 Task: Look for space in Itapecuru Mirim, Brazil from 7th July, 2023 to 15th July, 2023 for 6 adults in price range Rs.15000 to Rs.20000. Place can be entire place with 3 bedrooms having 3 beds and 3 bathrooms. Property type can be house, flat, guest house. Booking option can be shelf check-in. Required host language is Spanish.
Action: Mouse moved to (477, 97)
Screenshot: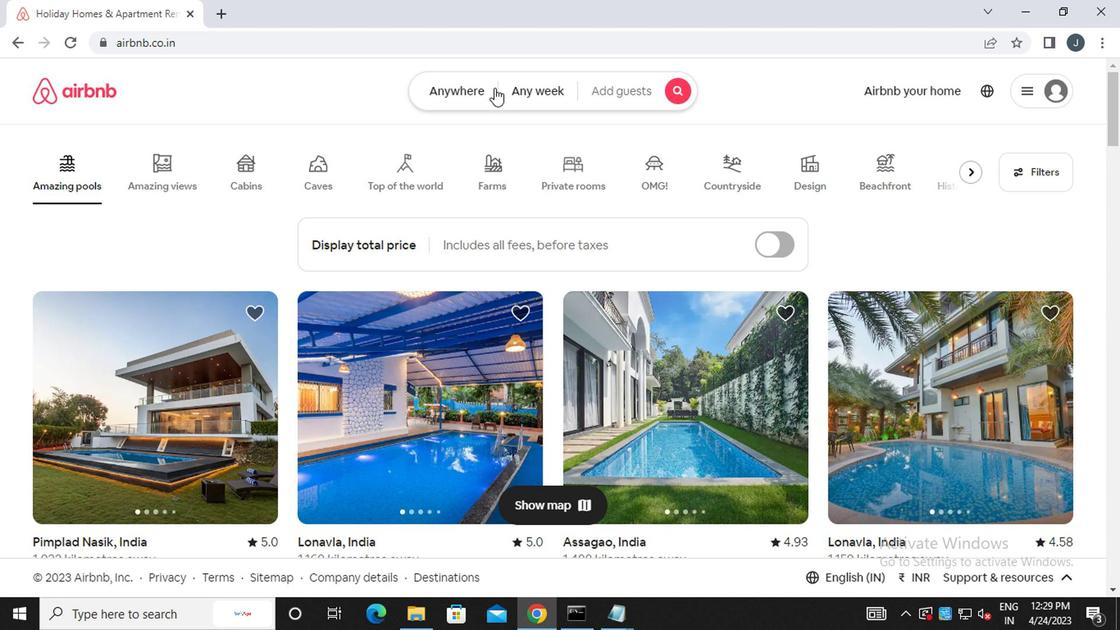 
Action: Mouse pressed left at (477, 97)
Screenshot: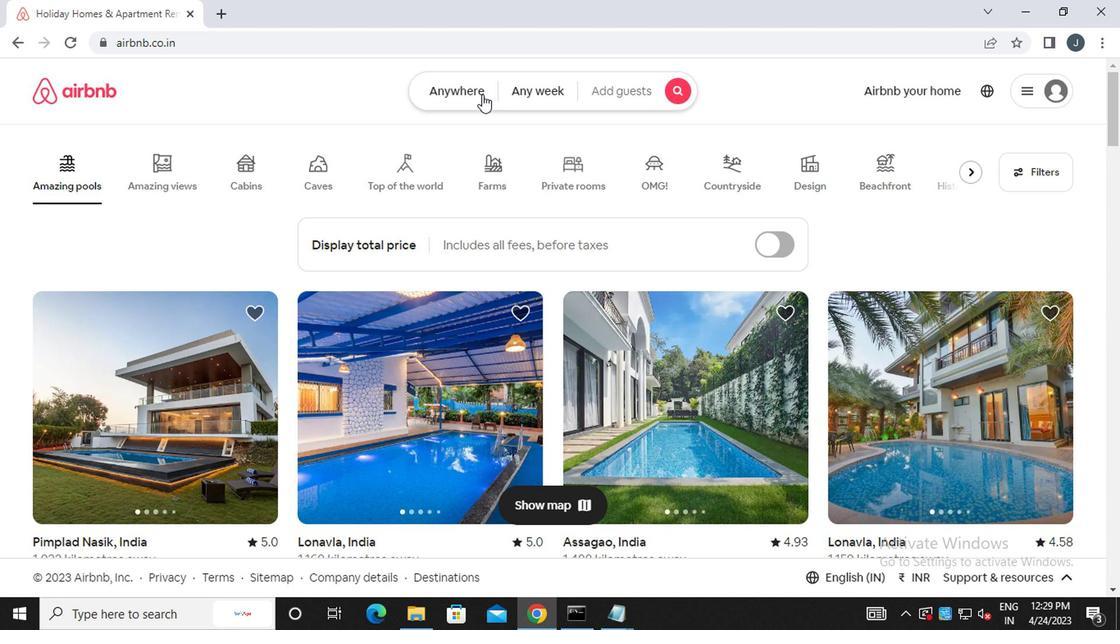 
Action: Mouse moved to (274, 152)
Screenshot: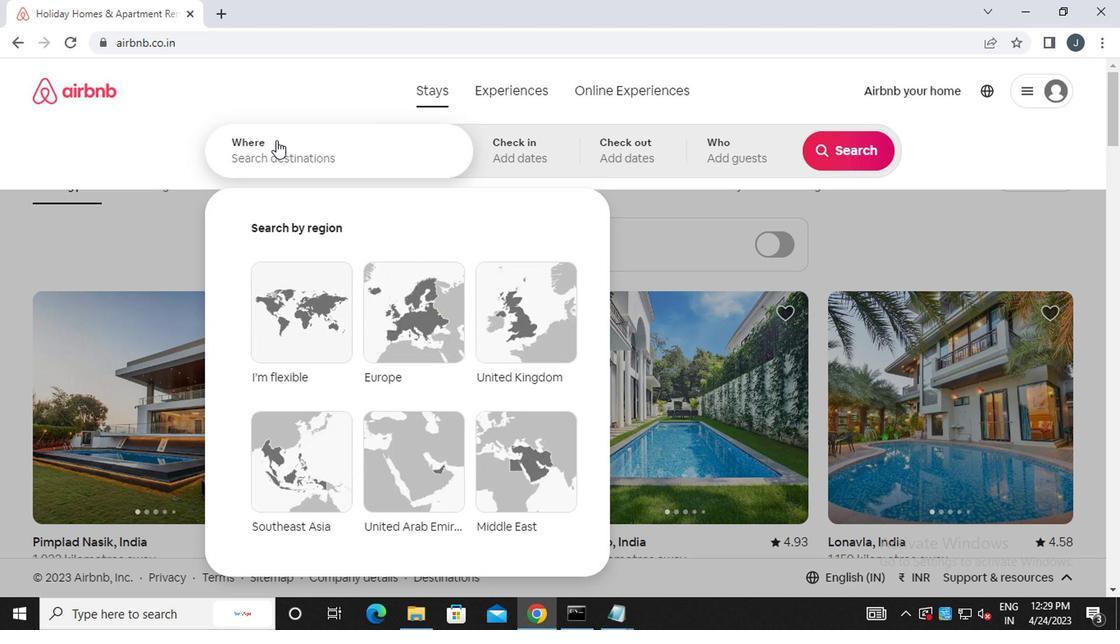 
Action: Mouse pressed left at (274, 152)
Screenshot: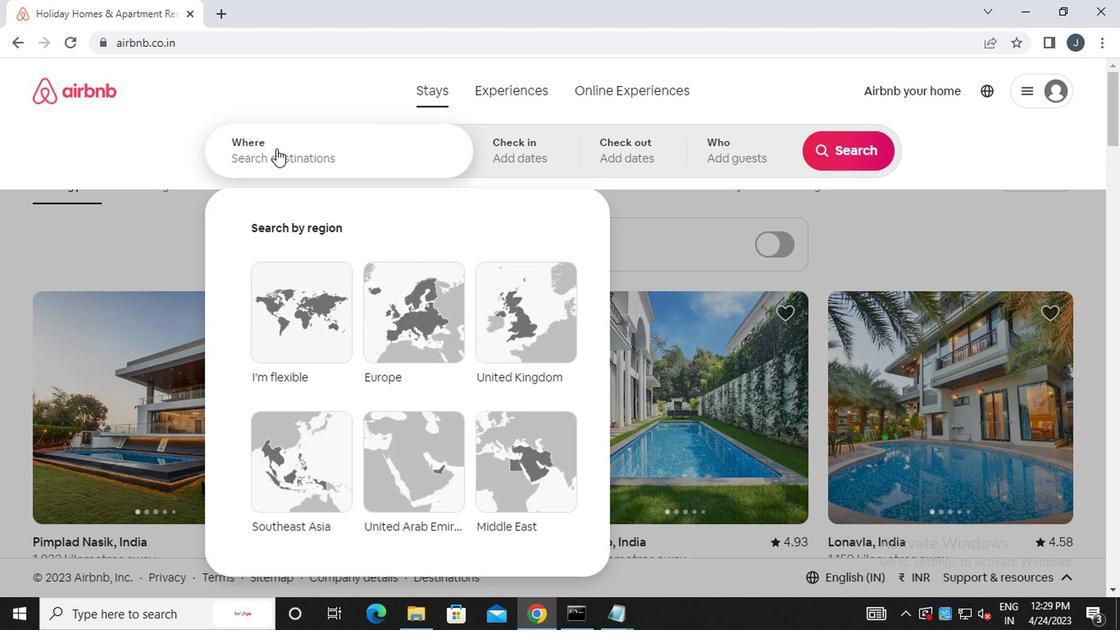 
Action: Mouse moved to (274, 152)
Screenshot: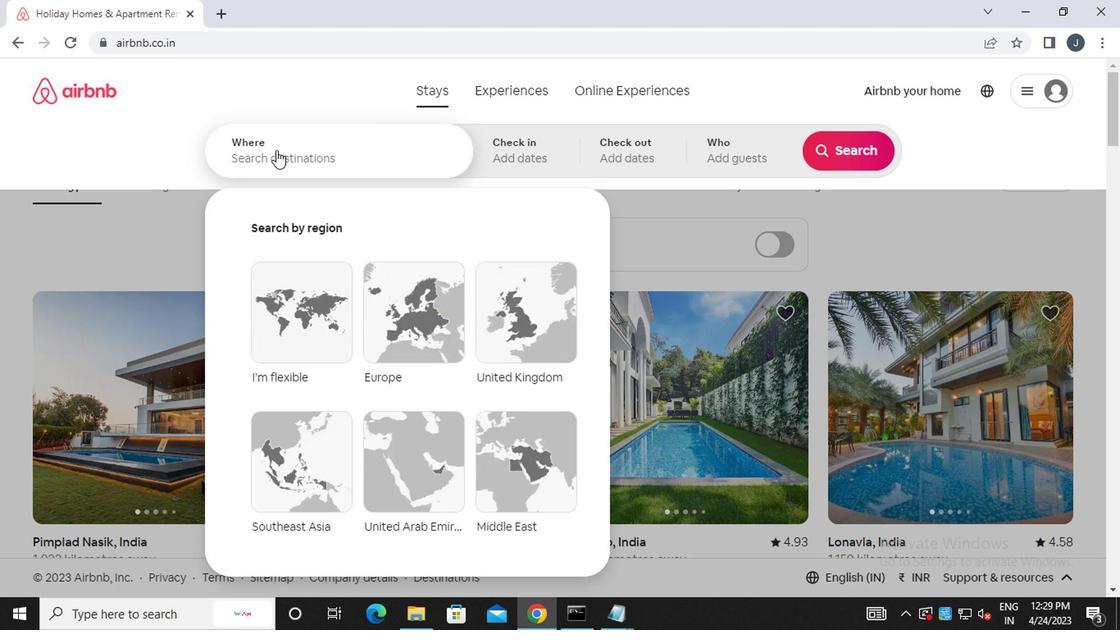 
Action: Key pressed i<Key.caps_lock>tapecuru<Key.space><Key.caps_lock>m<Key.caps_lock>irim,<Key.caps_lock><Key.space>b<Key.caps_lock>razil
Screenshot: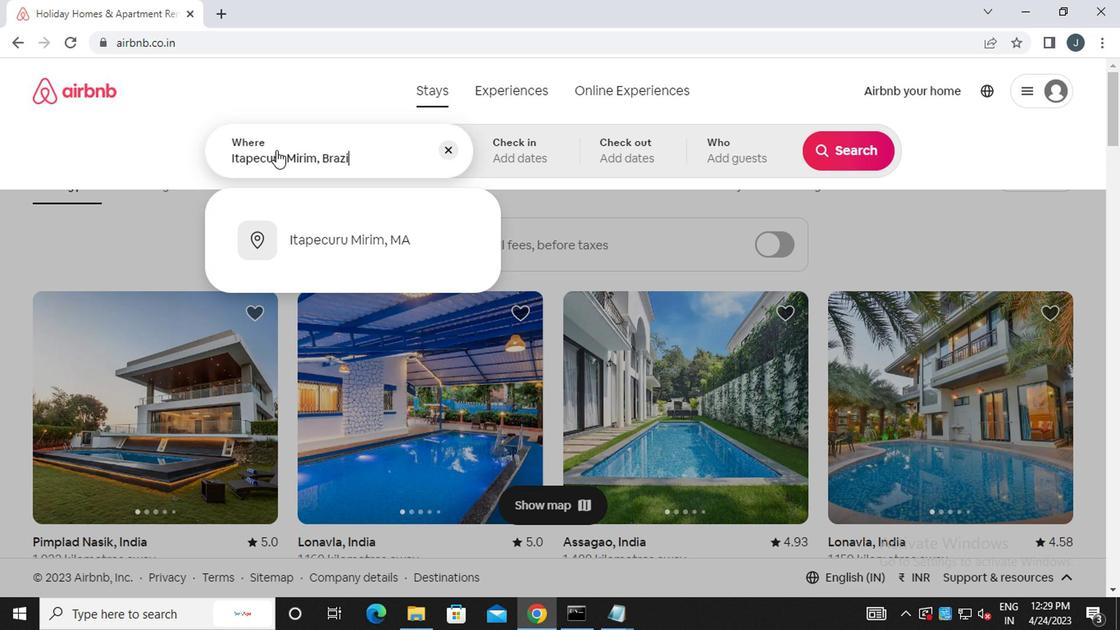 
Action: Mouse moved to (523, 155)
Screenshot: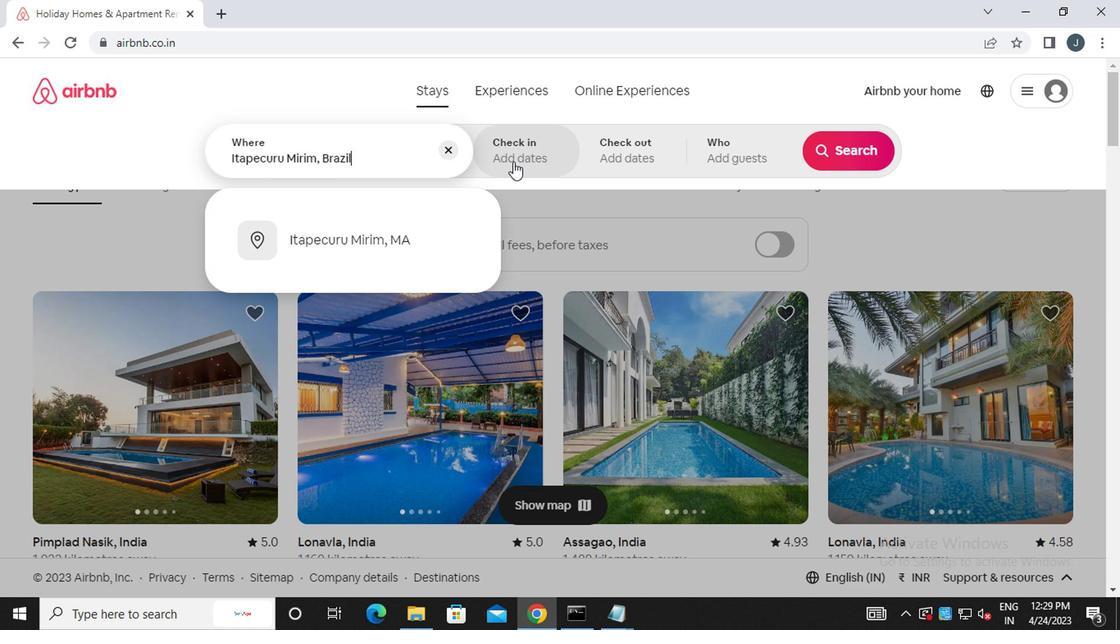 
Action: Mouse pressed left at (523, 155)
Screenshot: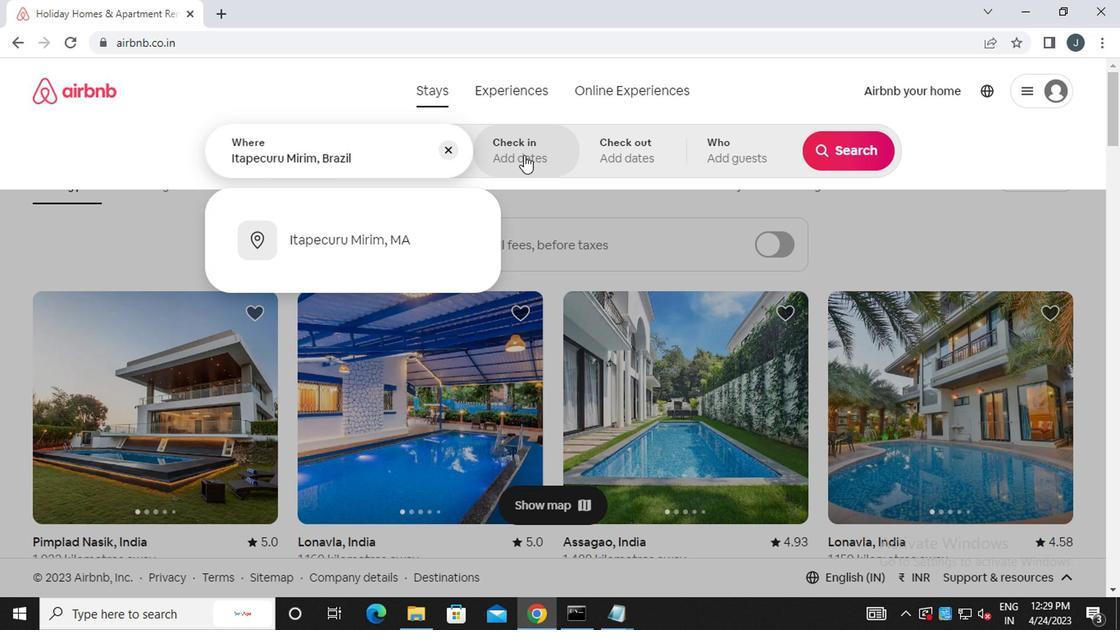 
Action: Mouse moved to (841, 285)
Screenshot: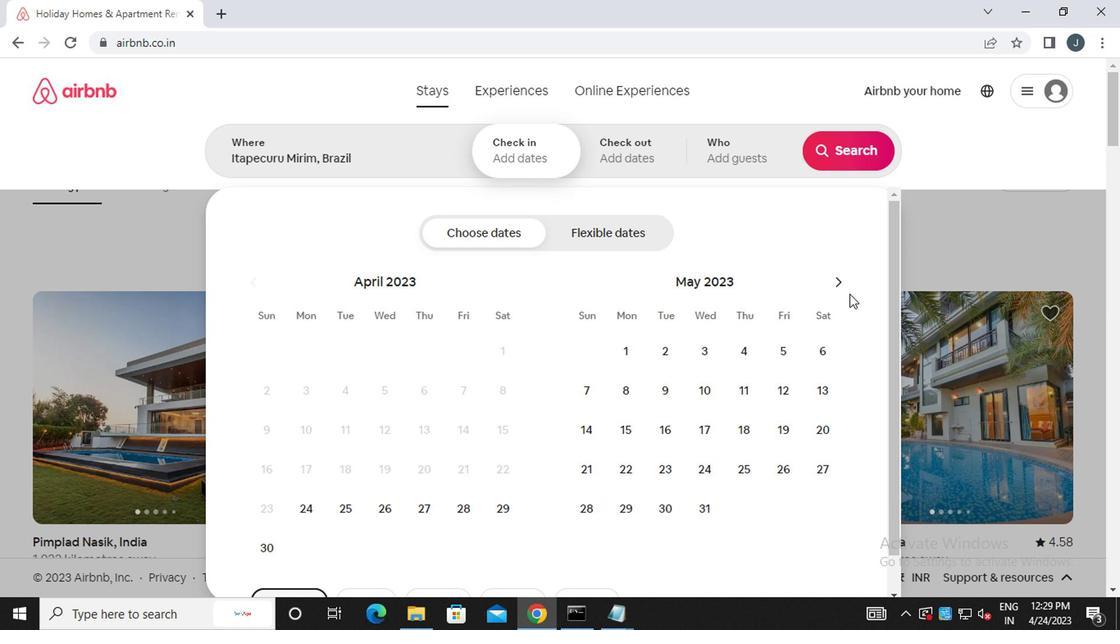 
Action: Mouse pressed left at (841, 285)
Screenshot: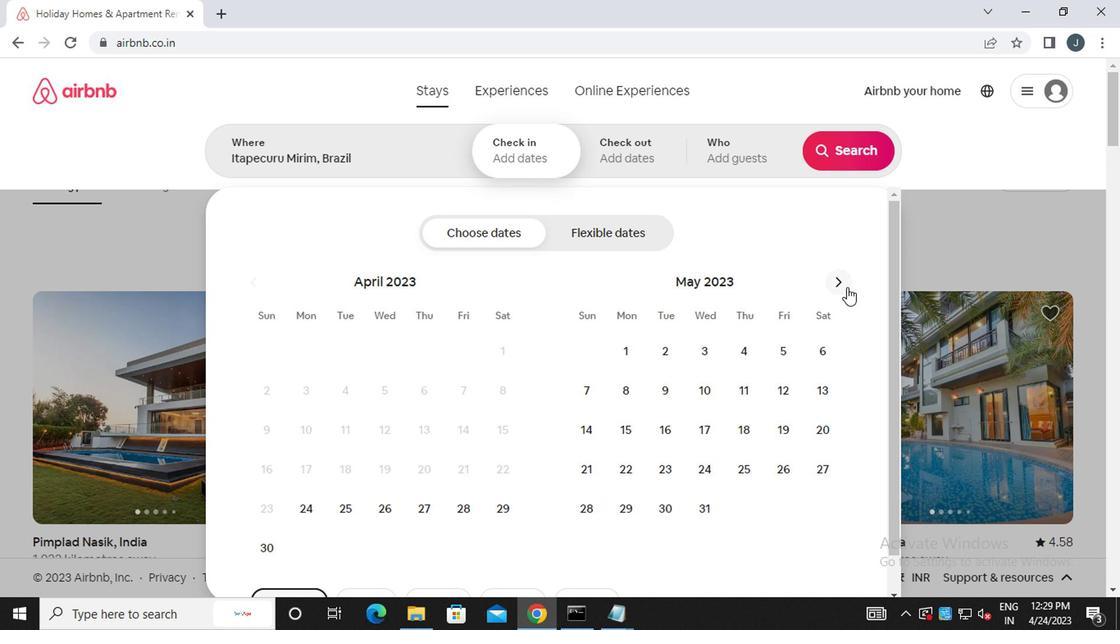 
Action: Mouse pressed left at (841, 285)
Screenshot: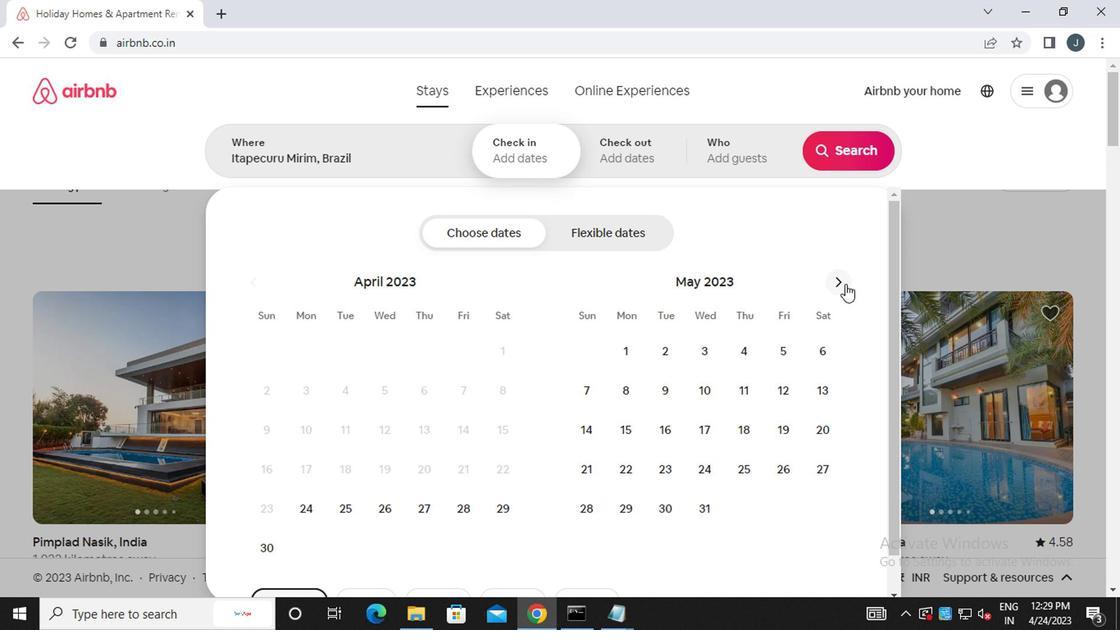
Action: Mouse pressed left at (841, 285)
Screenshot: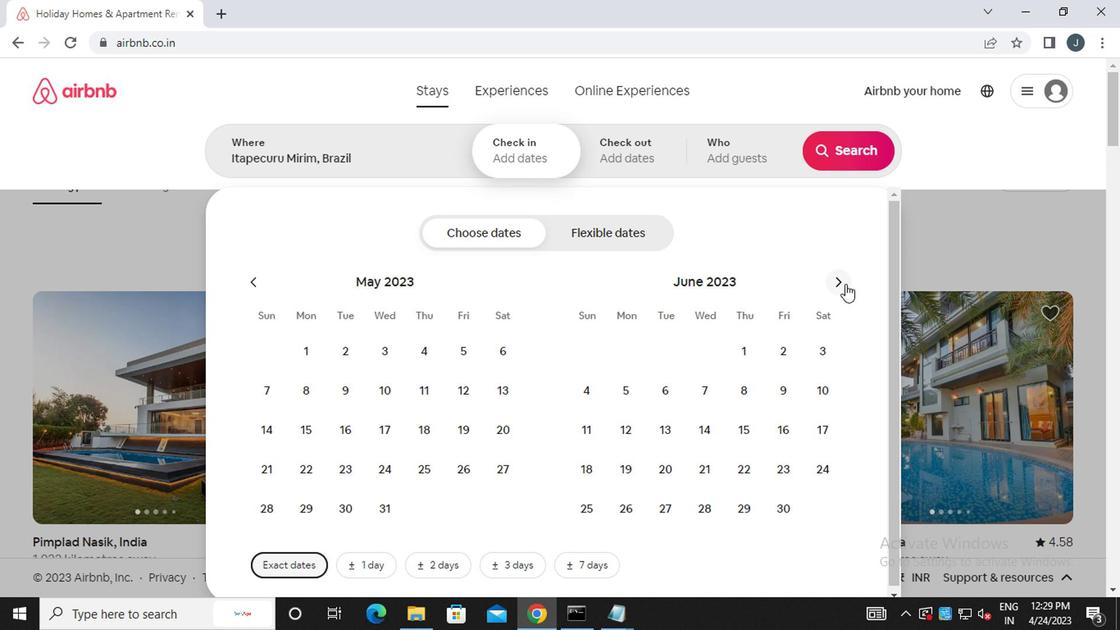
Action: Mouse moved to (775, 395)
Screenshot: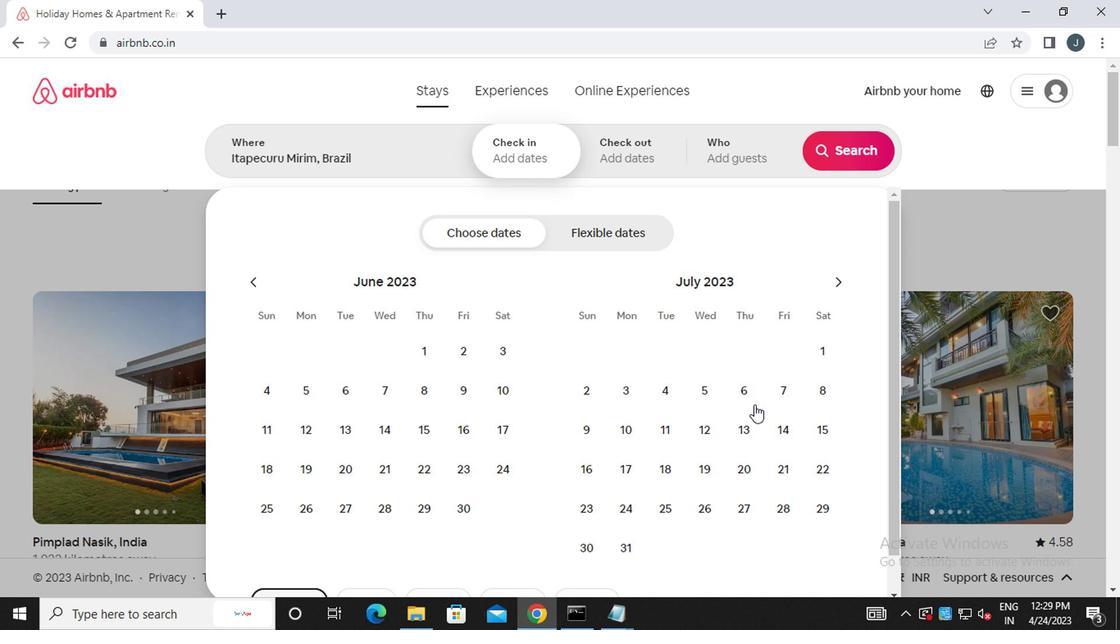 
Action: Mouse pressed left at (775, 395)
Screenshot: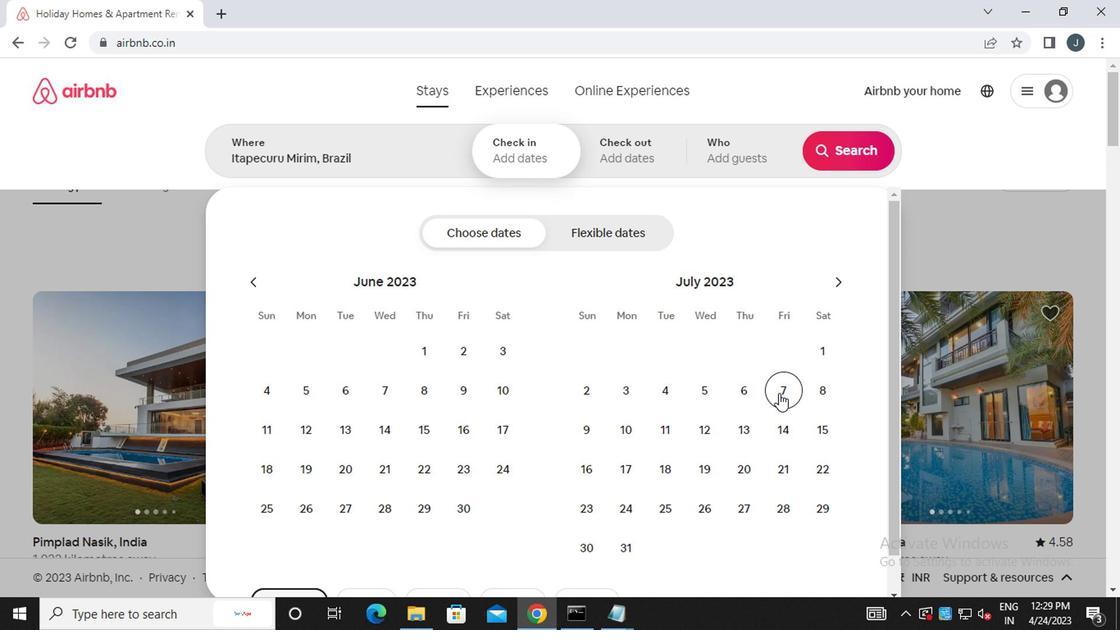 
Action: Mouse moved to (824, 435)
Screenshot: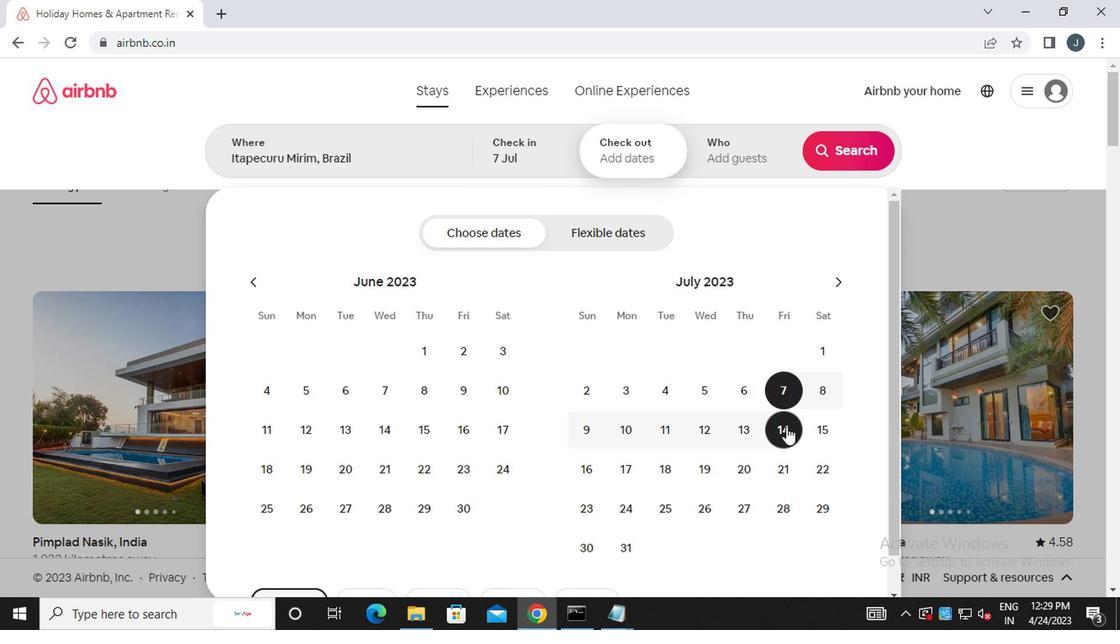 
Action: Mouse pressed left at (824, 435)
Screenshot: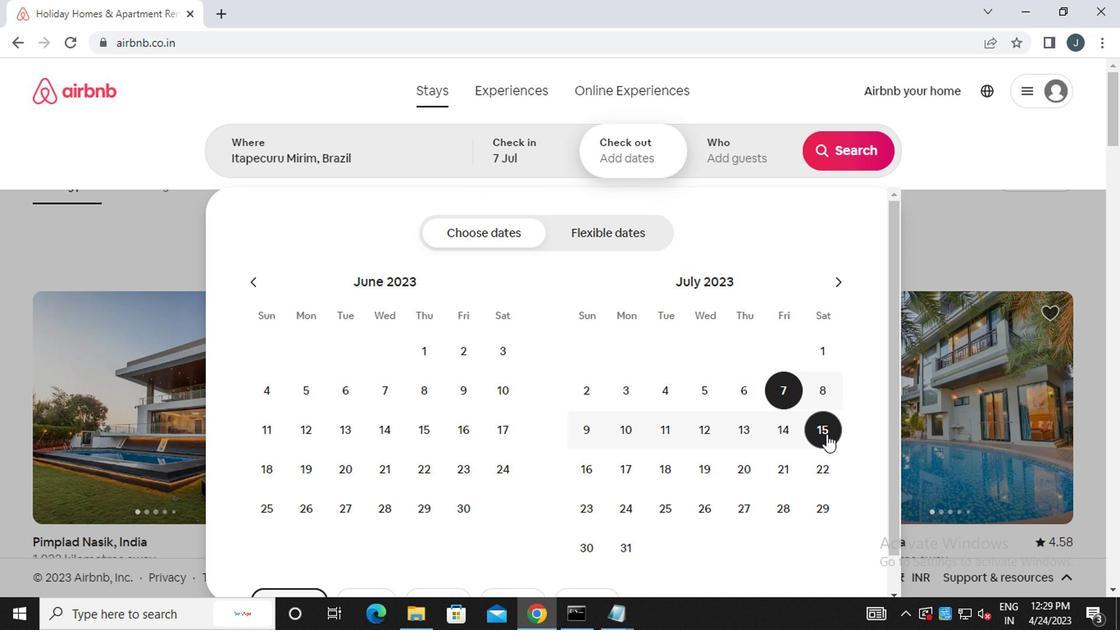 
Action: Mouse moved to (758, 158)
Screenshot: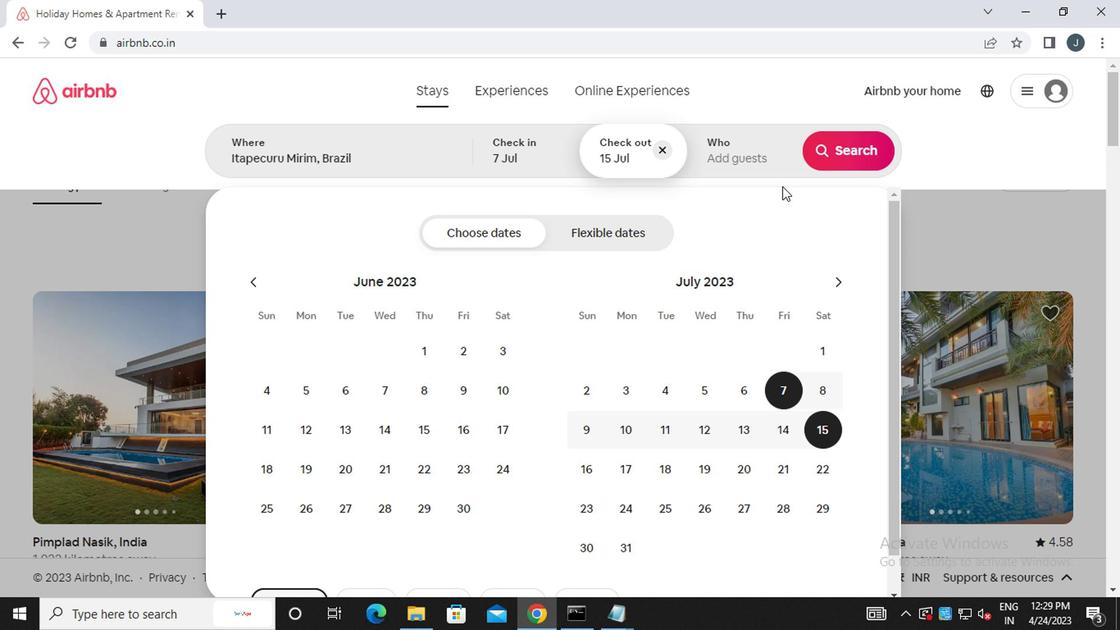 
Action: Mouse pressed left at (758, 158)
Screenshot: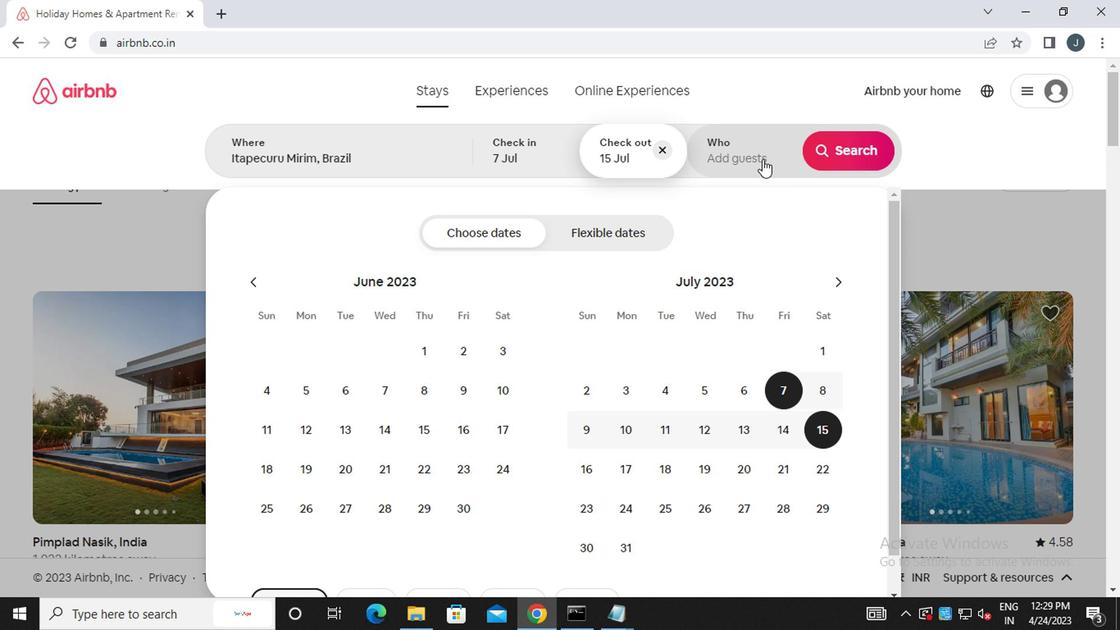 
Action: Mouse moved to (854, 240)
Screenshot: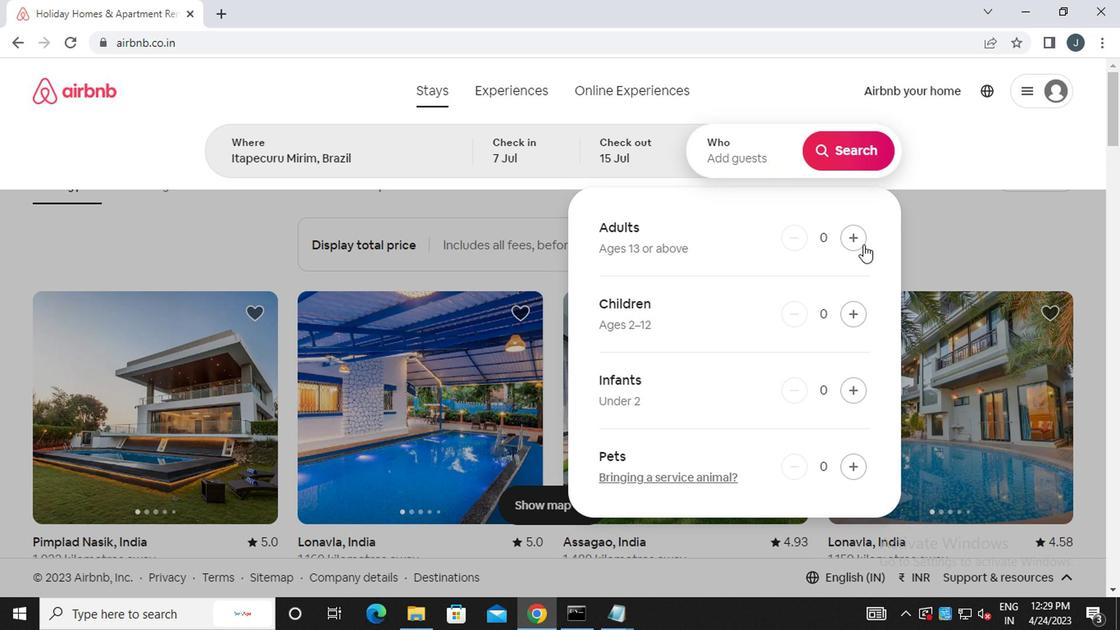 
Action: Mouse pressed left at (854, 240)
Screenshot: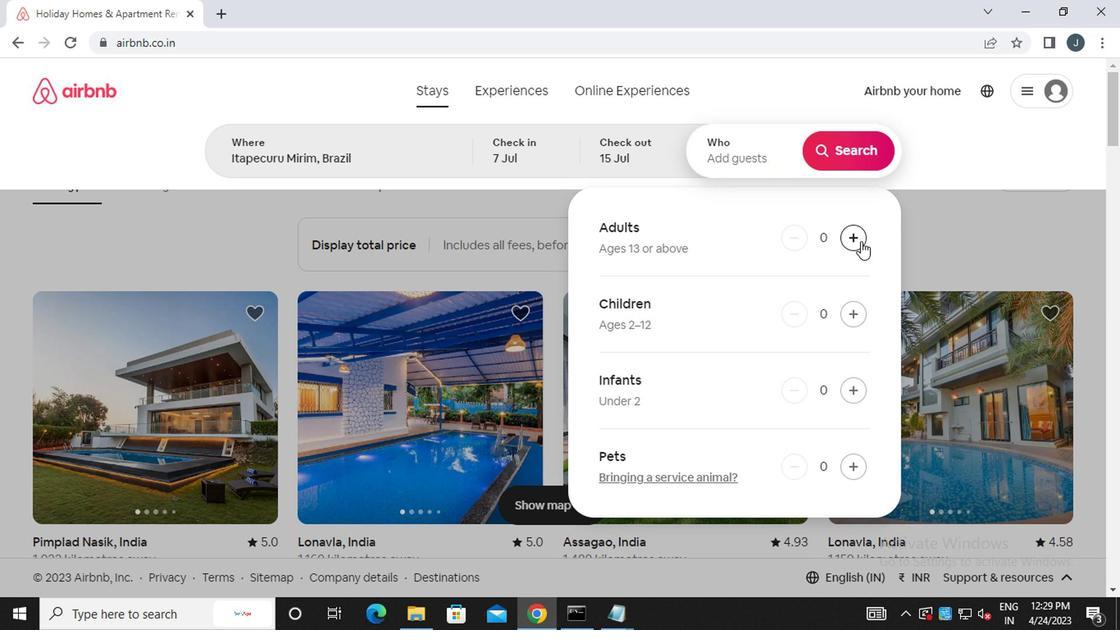 
Action: Mouse pressed left at (854, 240)
Screenshot: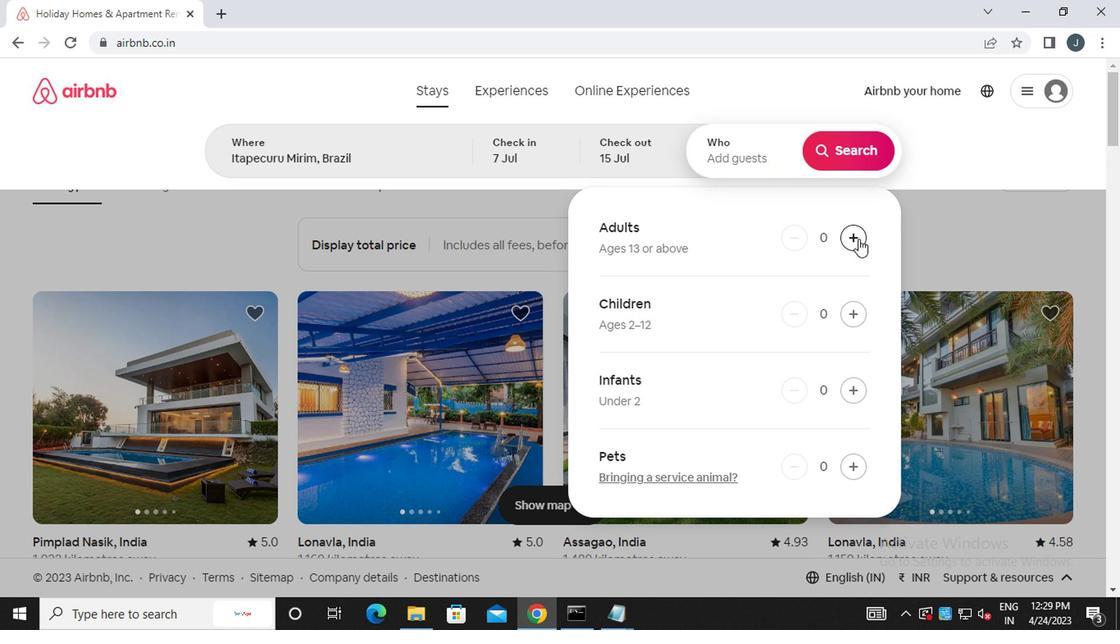 
Action: Mouse pressed left at (854, 240)
Screenshot: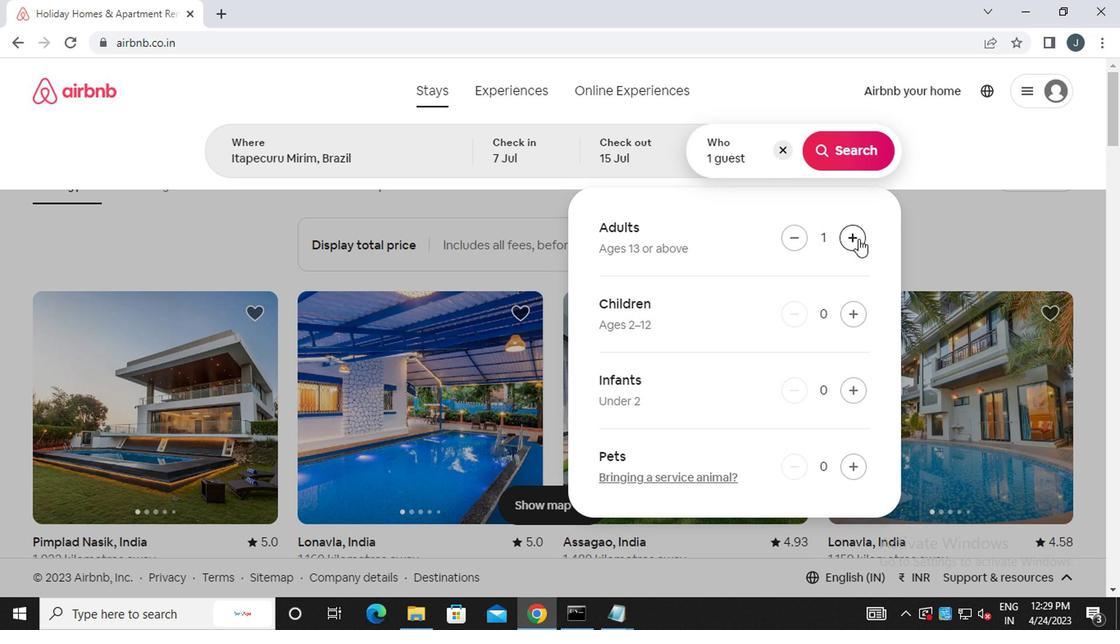 
Action: Mouse pressed left at (854, 240)
Screenshot: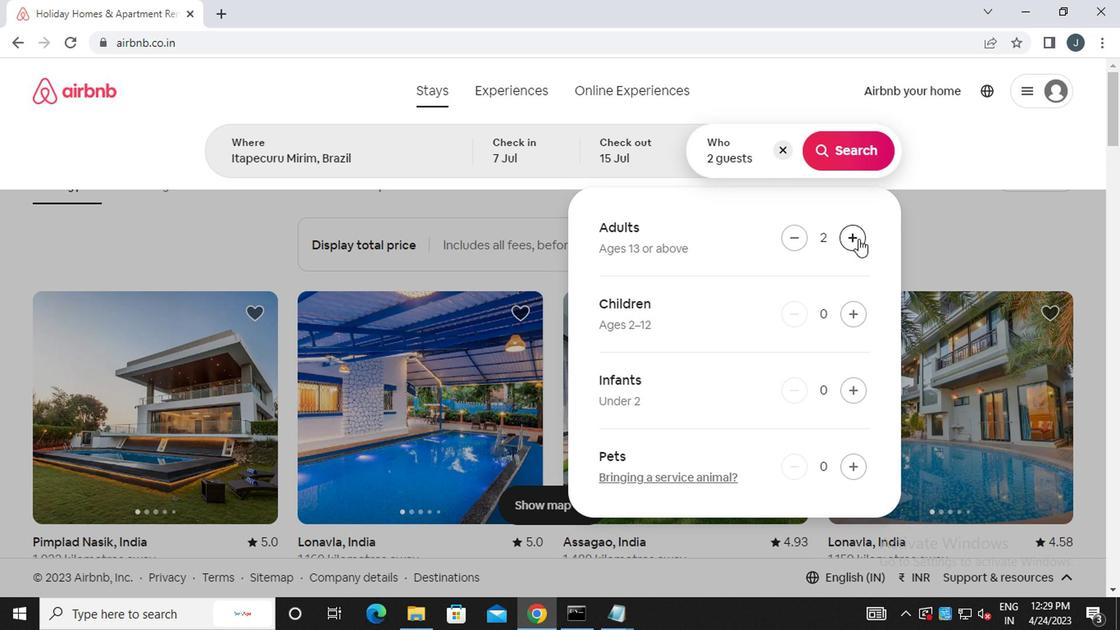 
Action: Mouse pressed left at (854, 240)
Screenshot: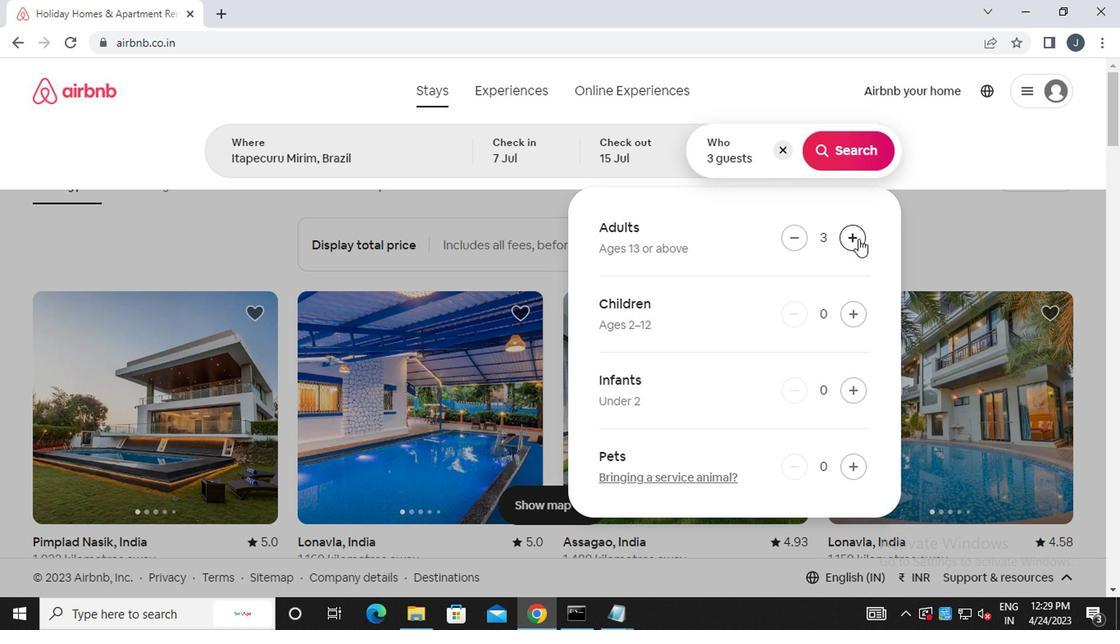 
Action: Mouse pressed left at (854, 240)
Screenshot: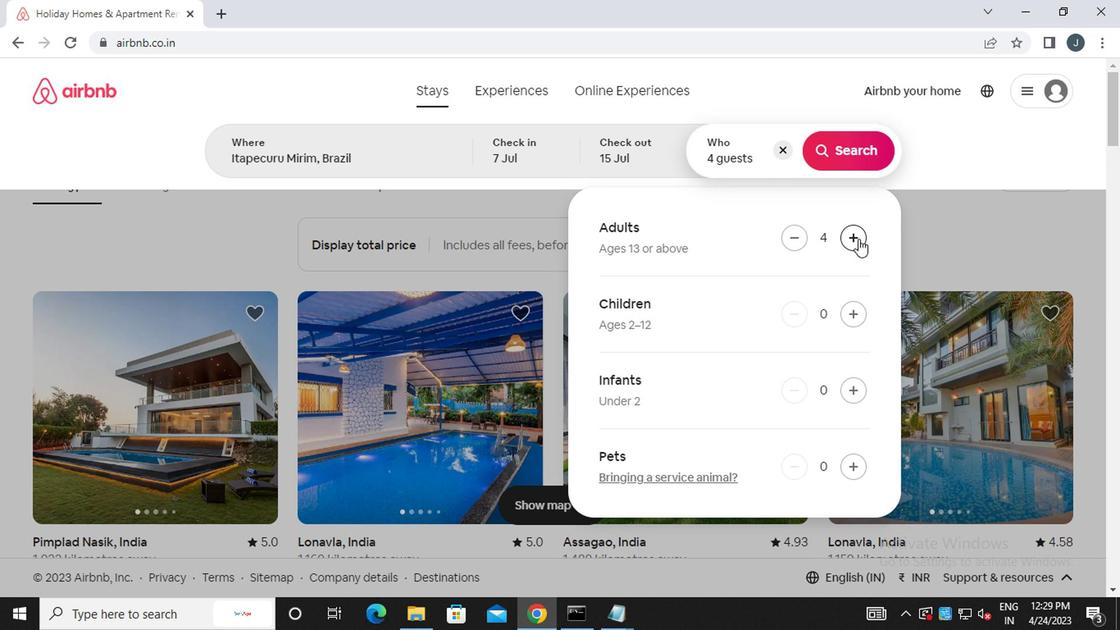 
Action: Mouse pressed left at (854, 240)
Screenshot: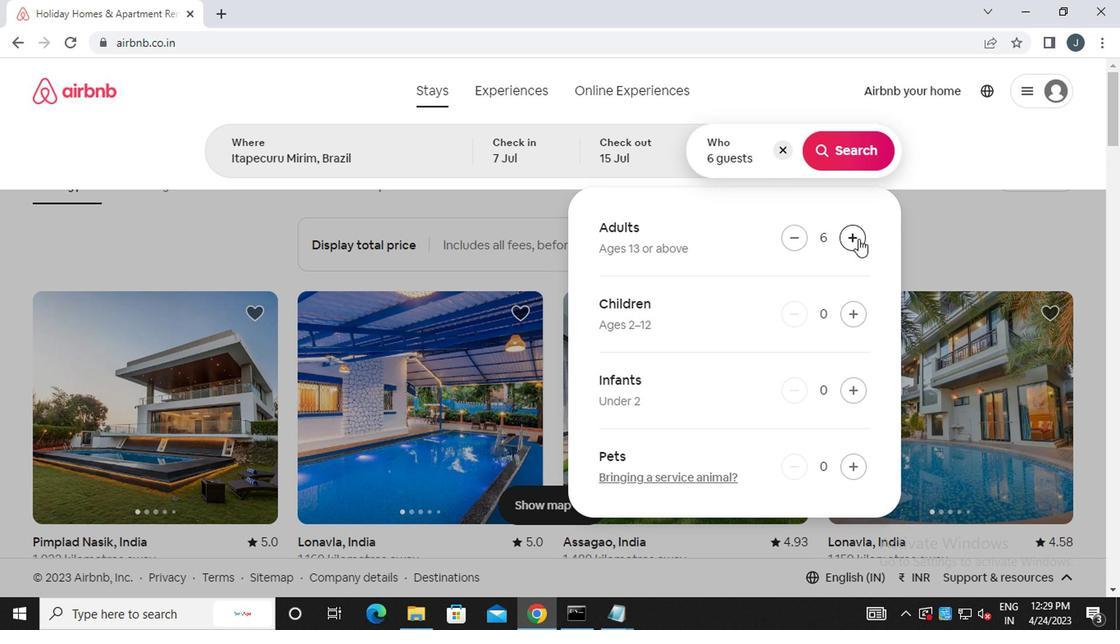 
Action: Mouse moved to (797, 238)
Screenshot: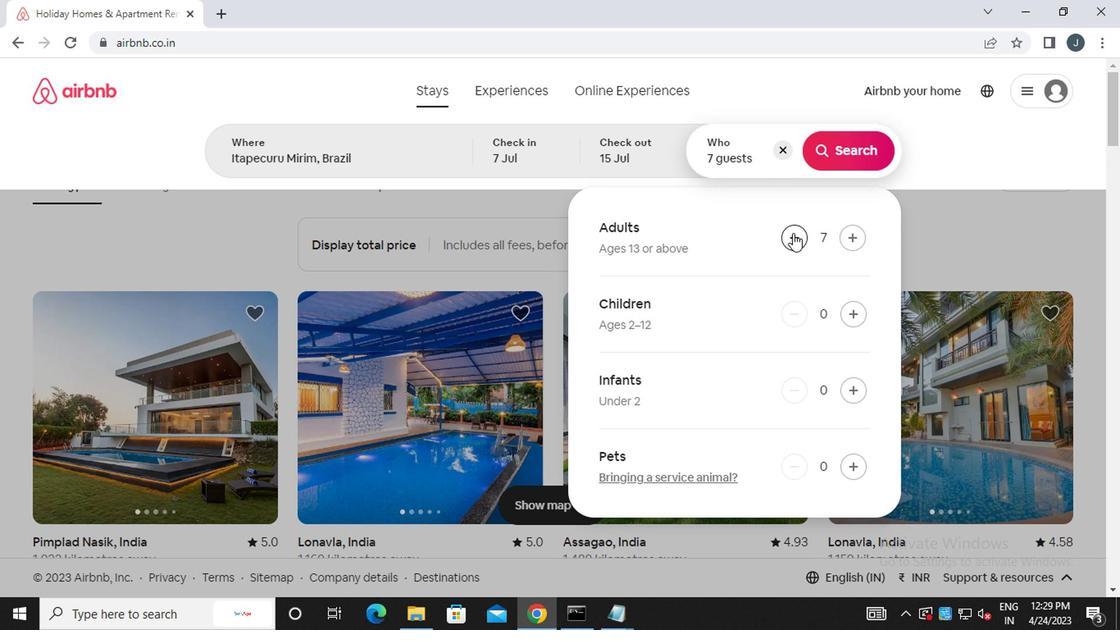 
Action: Mouse pressed left at (797, 238)
Screenshot: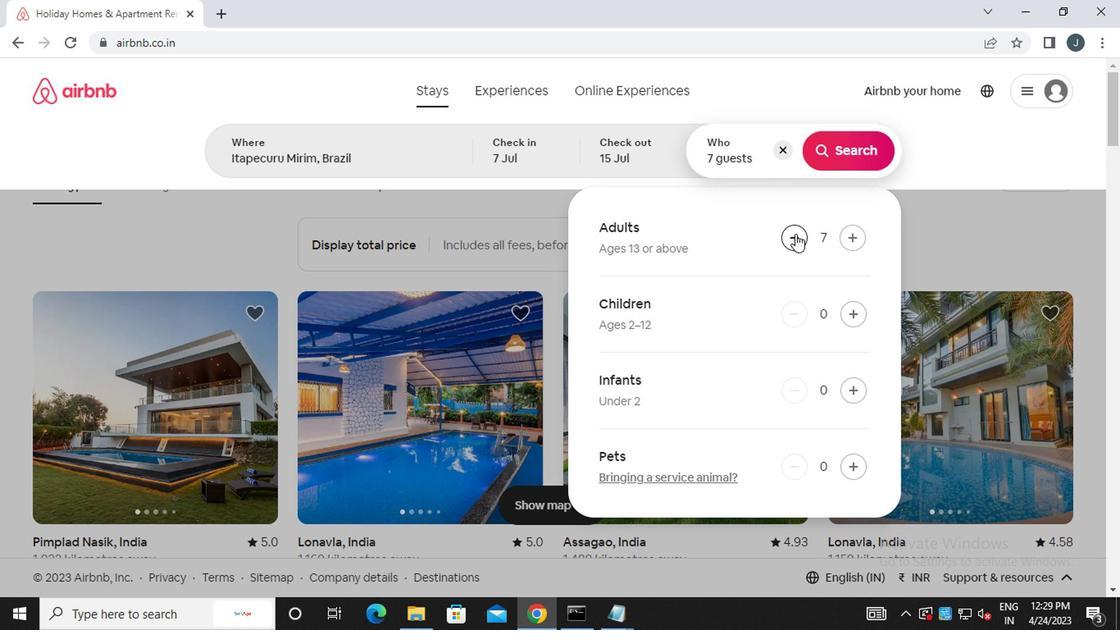 
Action: Mouse moved to (850, 148)
Screenshot: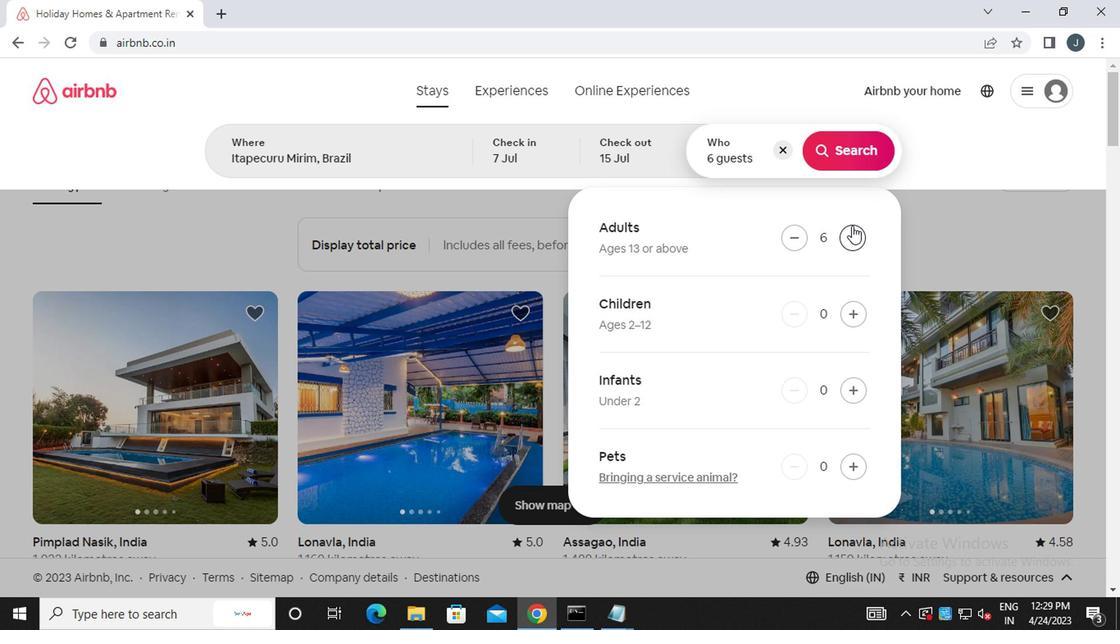 
Action: Mouse pressed left at (850, 148)
Screenshot: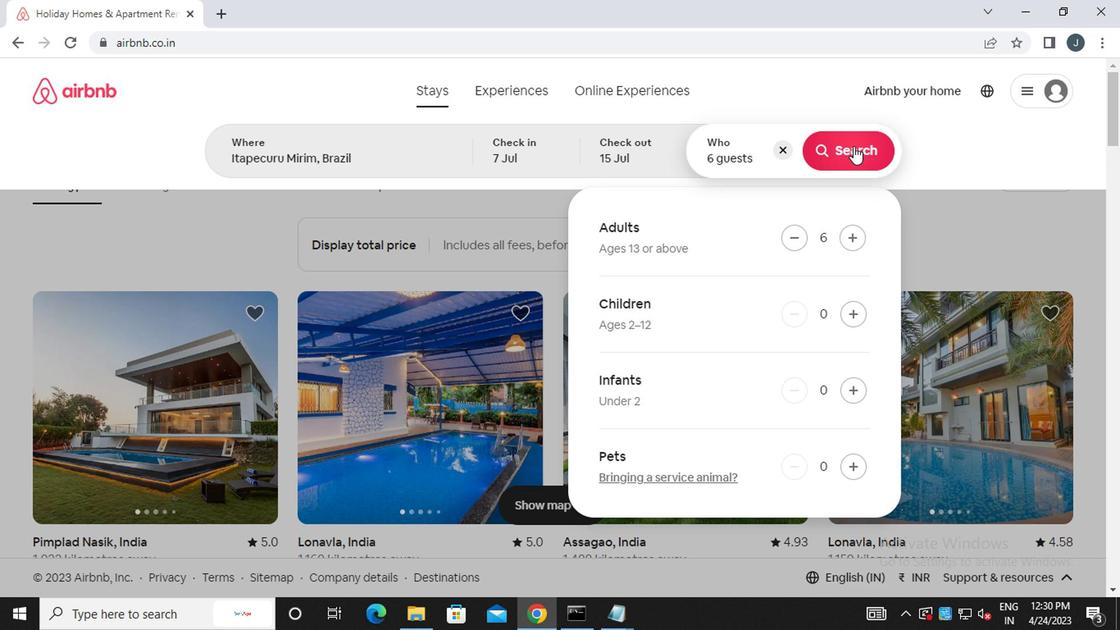 
Action: Mouse moved to (1052, 155)
Screenshot: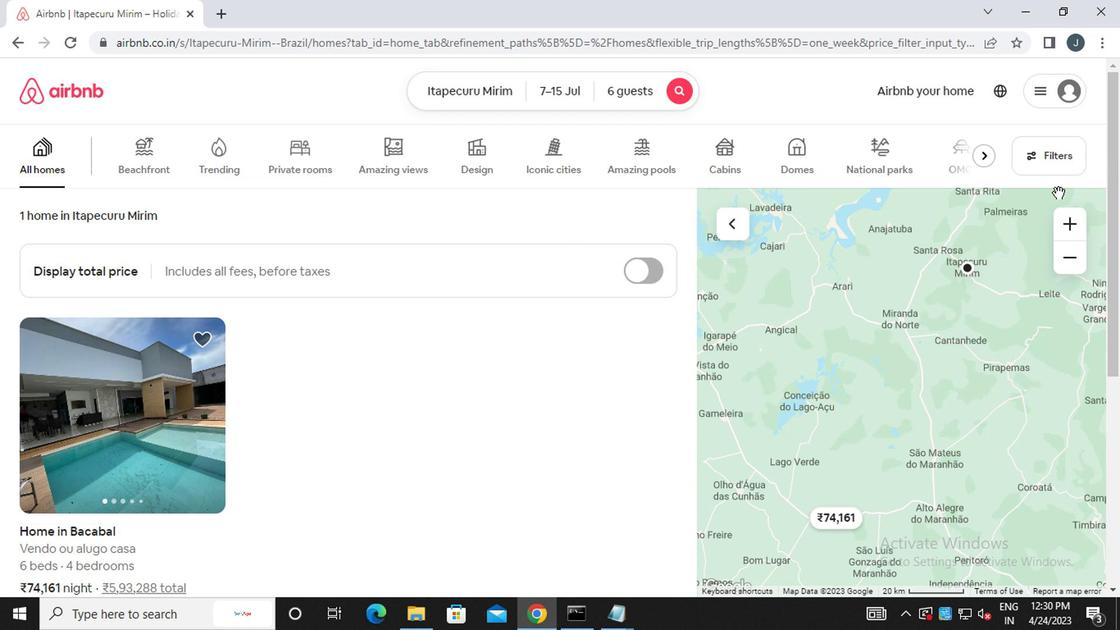 
Action: Mouse pressed left at (1052, 155)
Screenshot: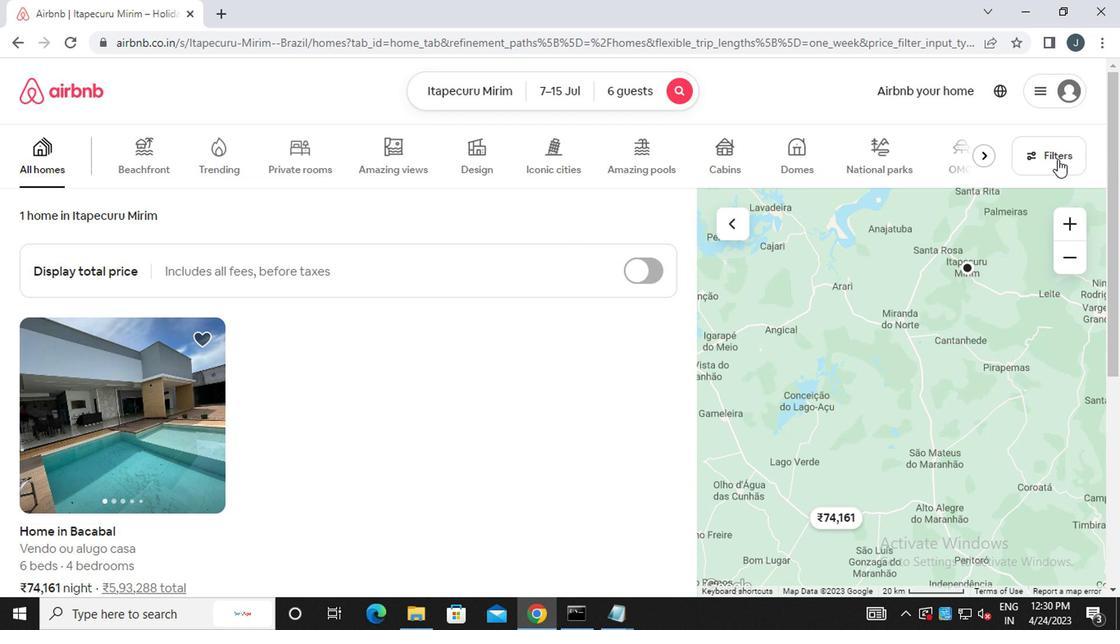 
Action: Mouse moved to (420, 300)
Screenshot: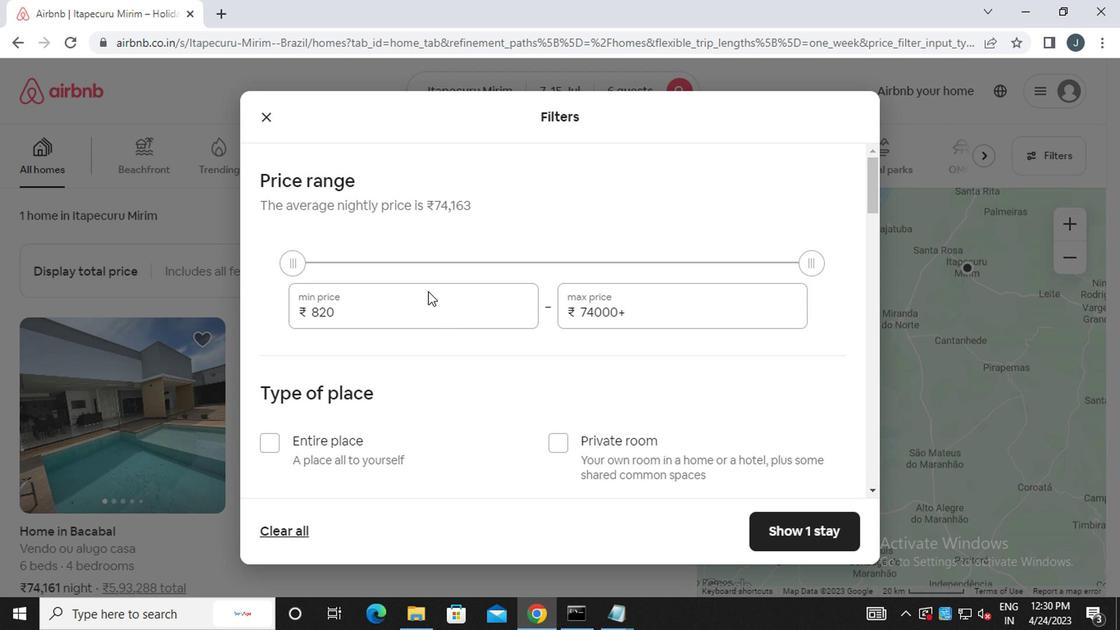 
Action: Mouse pressed left at (420, 300)
Screenshot: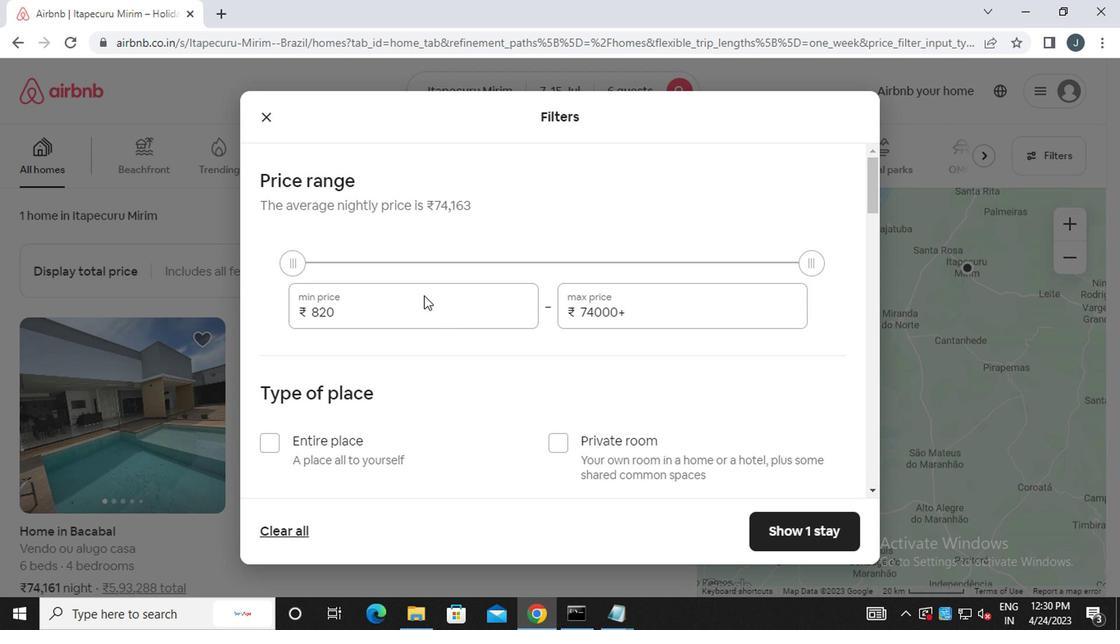 
Action: Key pressed <Key.backspace><Key.backspace><Key.backspace><Key.backspace><Key.backspace><Key.backspace><Key.backspace><<97>><<101>><<96>><<96>><<96>>
Screenshot: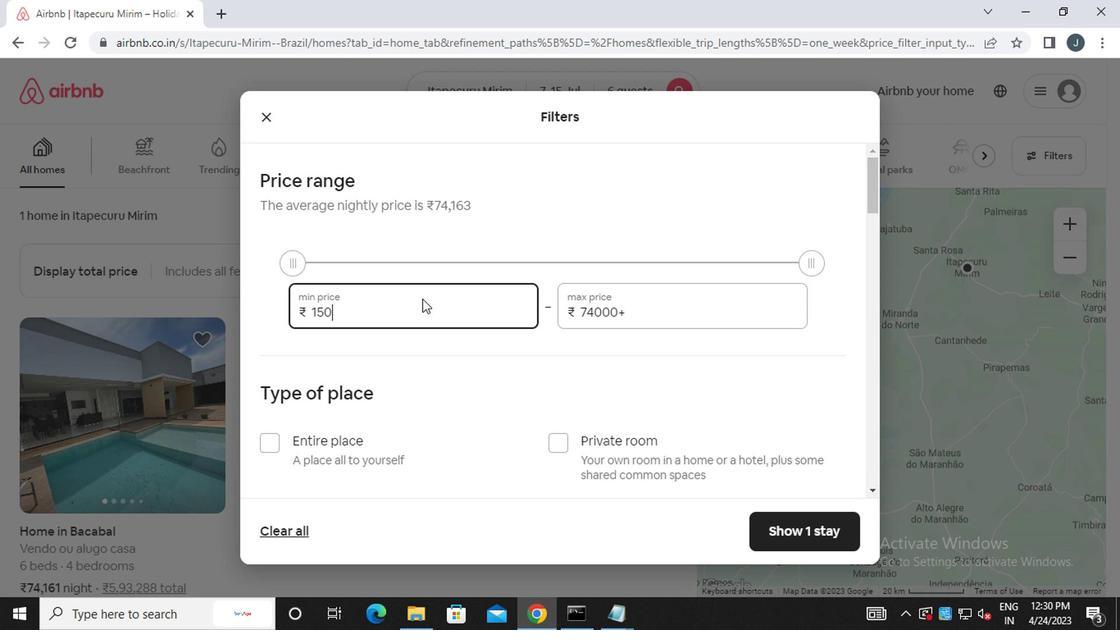 
Action: Mouse moved to (642, 322)
Screenshot: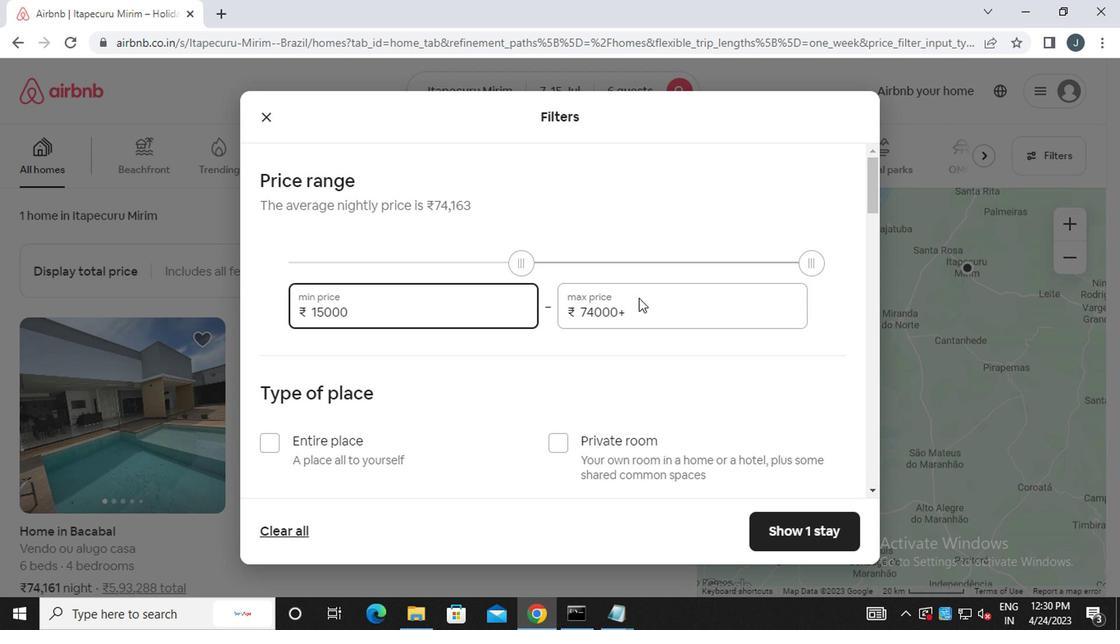 
Action: Mouse pressed left at (642, 322)
Screenshot: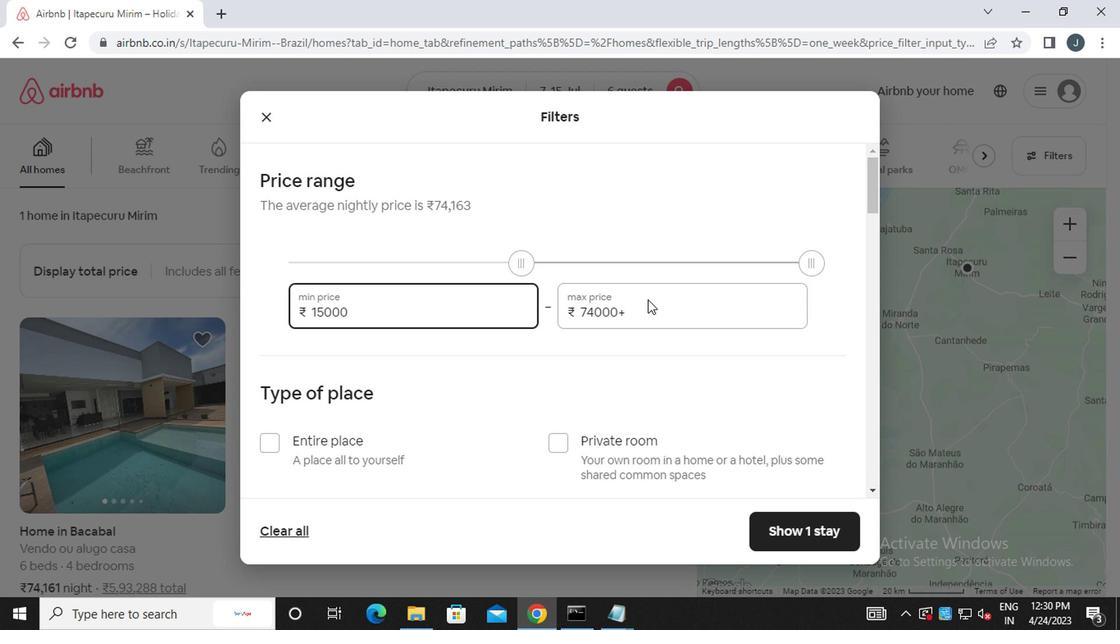 
Action: Mouse moved to (642, 322)
Screenshot: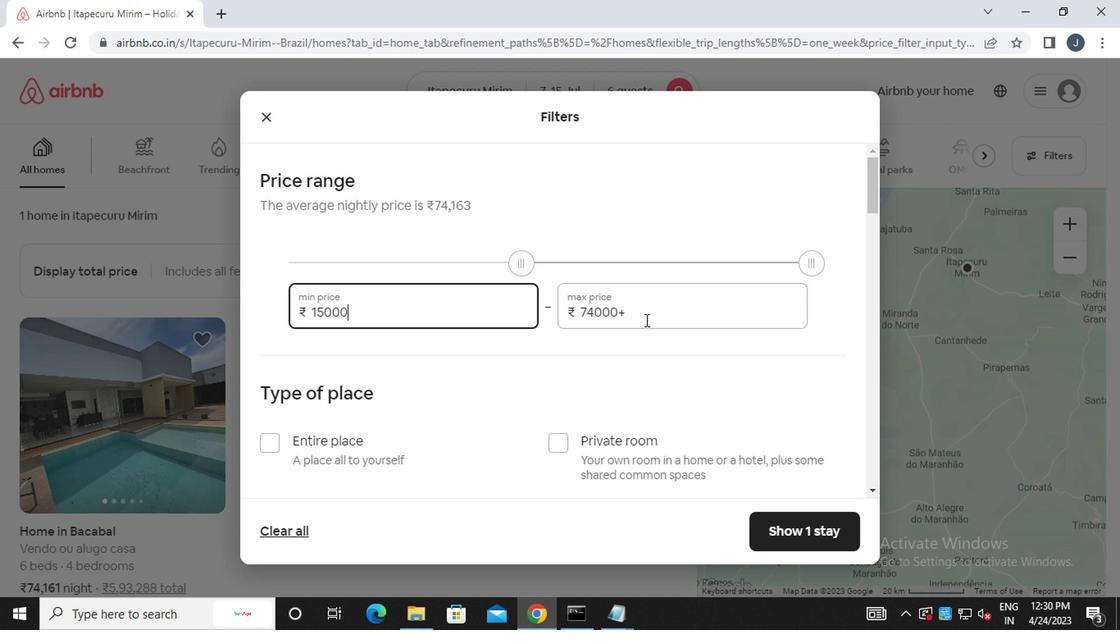 
Action: Key pressed <Key.backspace><Key.backspace><Key.backspace><Key.backspace><Key.backspace><Key.backspace><Key.backspace><Key.backspace><Key.backspace><Key.backspace><Key.backspace><Key.backspace><<98>><<96>><<96>><<96>><<96>>
Screenshot: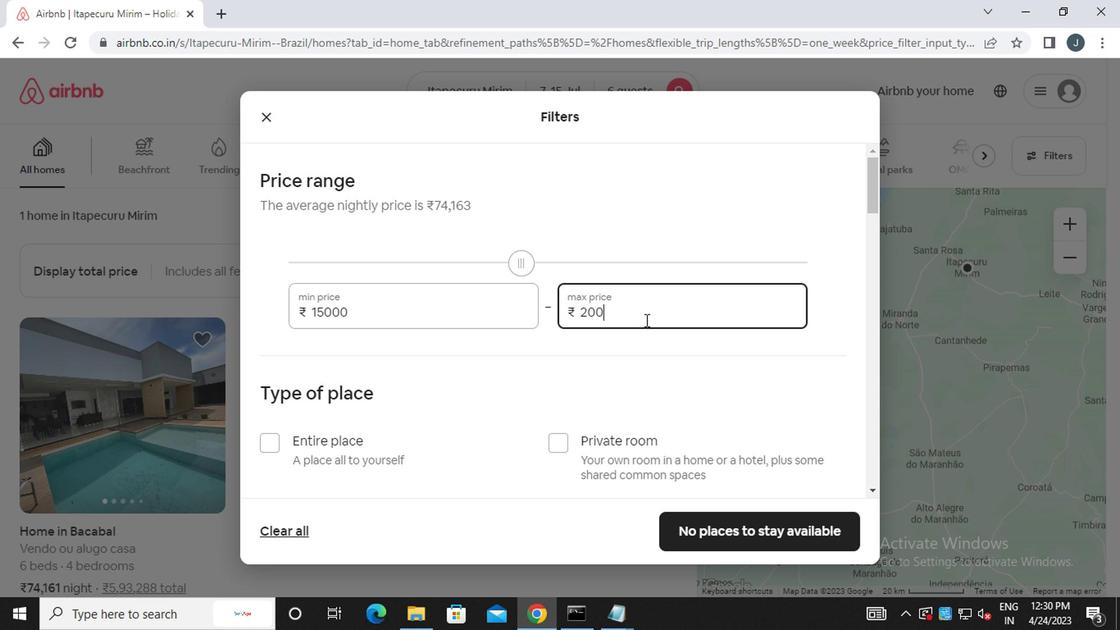 
Action: Mouse moved to (640, 332)
Screenshot: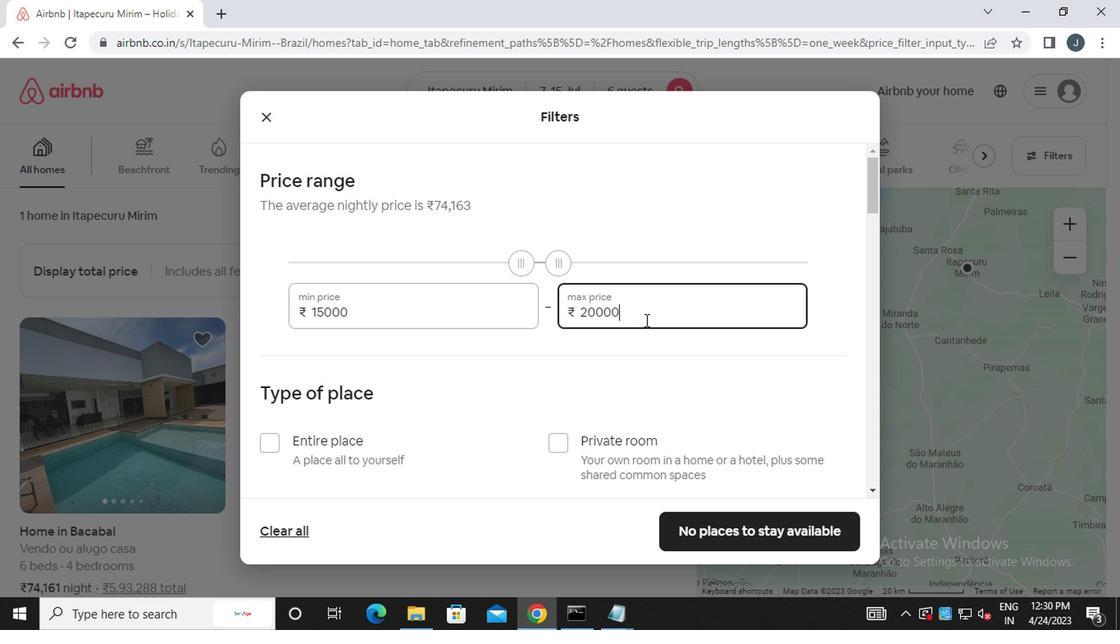 
Action: Mouse scrolled (640, 331) with delta (0, 0)
Screenshot: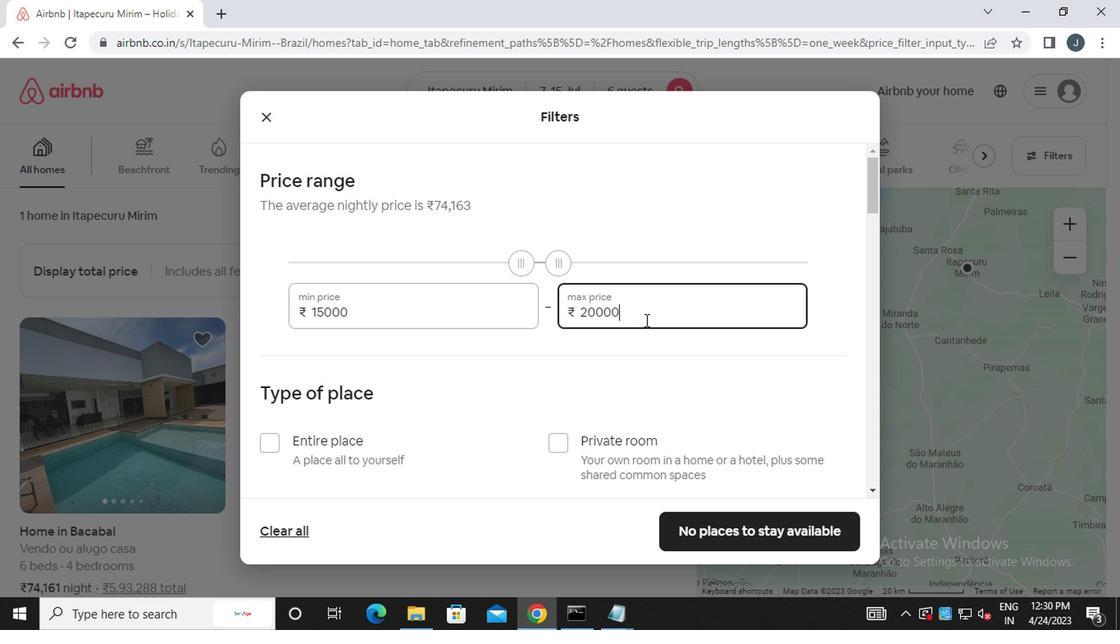 
Action: Mouse scrolled (640, 331) with delta (0, 0)
Screenshot: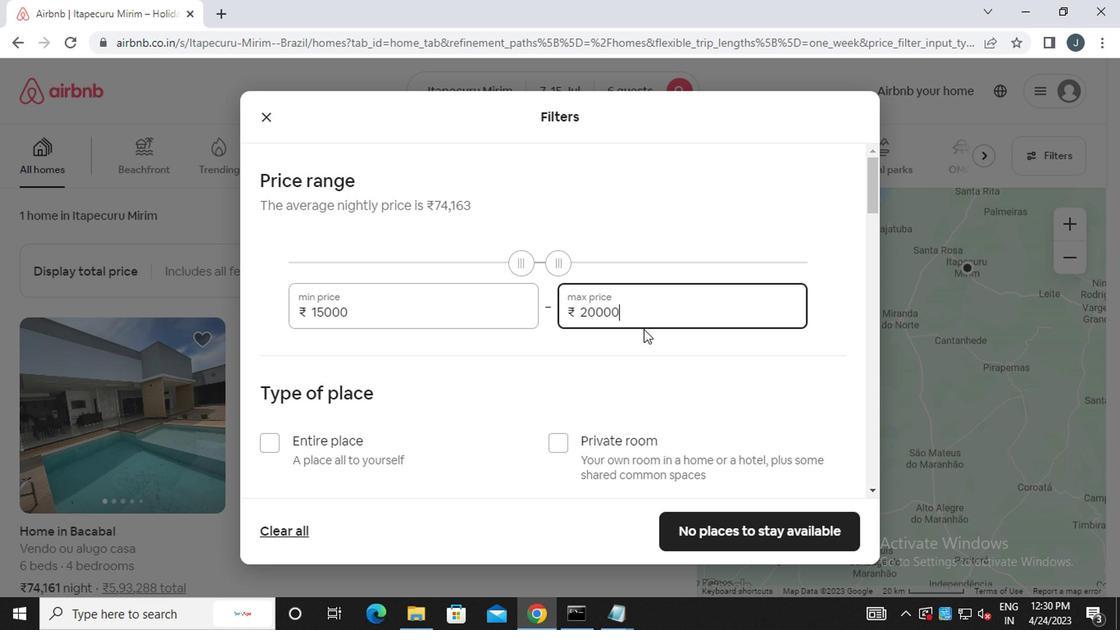 
Action: Mouse scrolled (640, 331) with delta (0, 0)
Screenshot: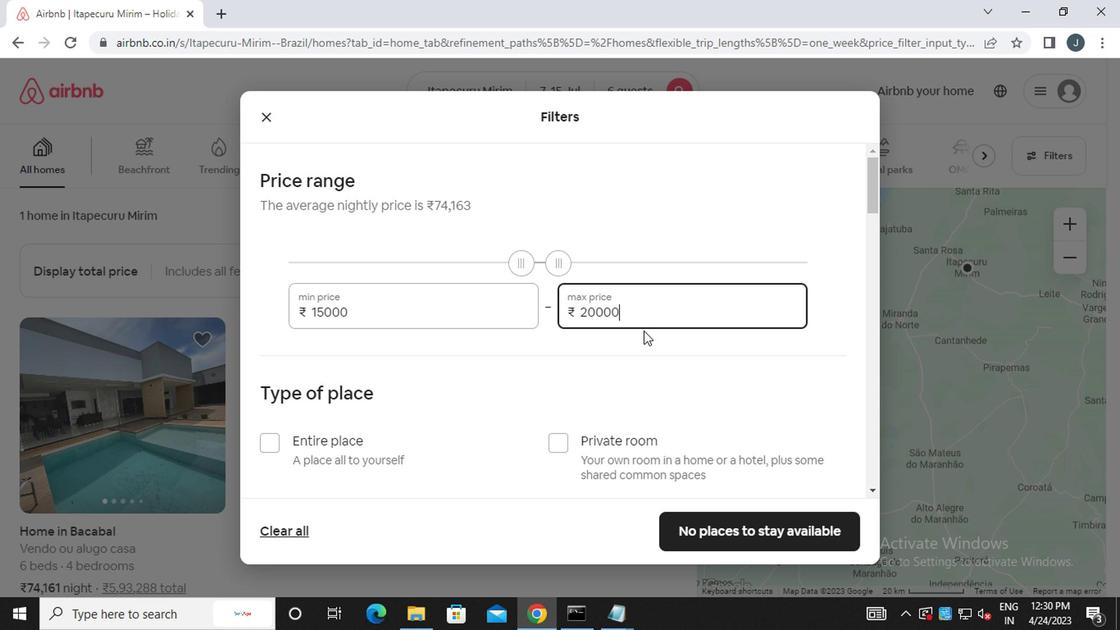 
Action: Mouse moved to (403, 209)
Screenshot: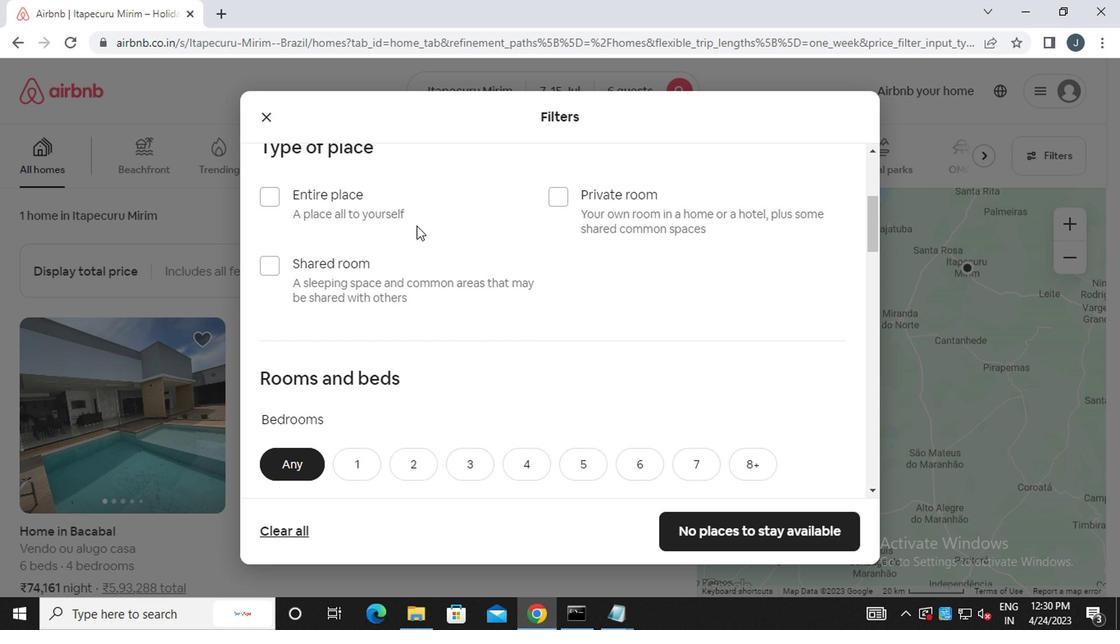 
Action: Mouse pressed left at (403, 209)
Screenshot: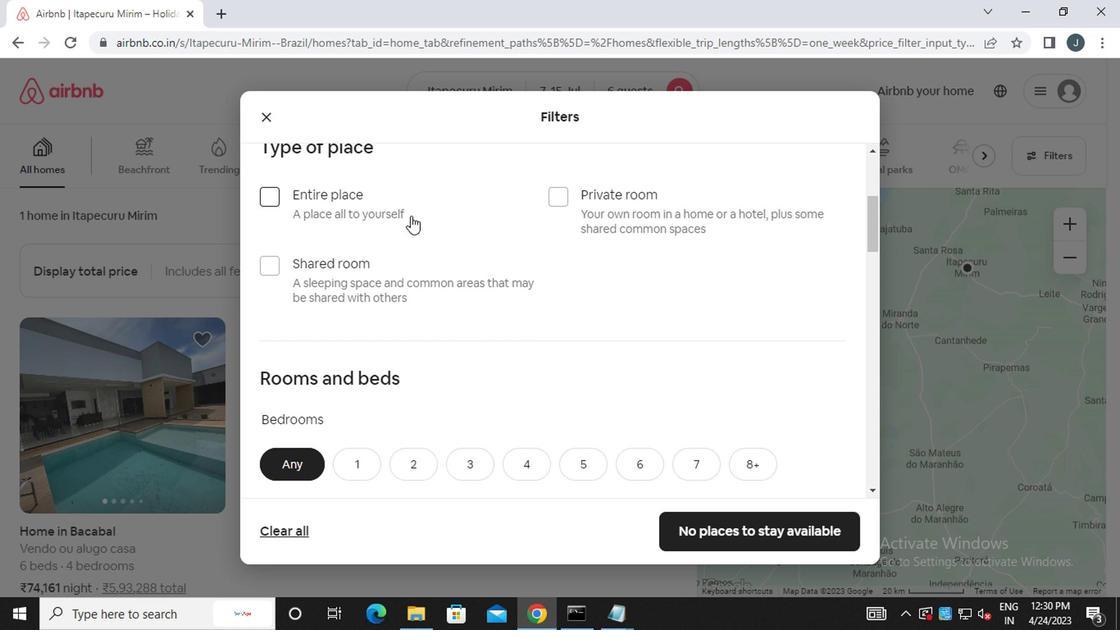 
Action: Mouse moved to (410, 226)
Screenshot: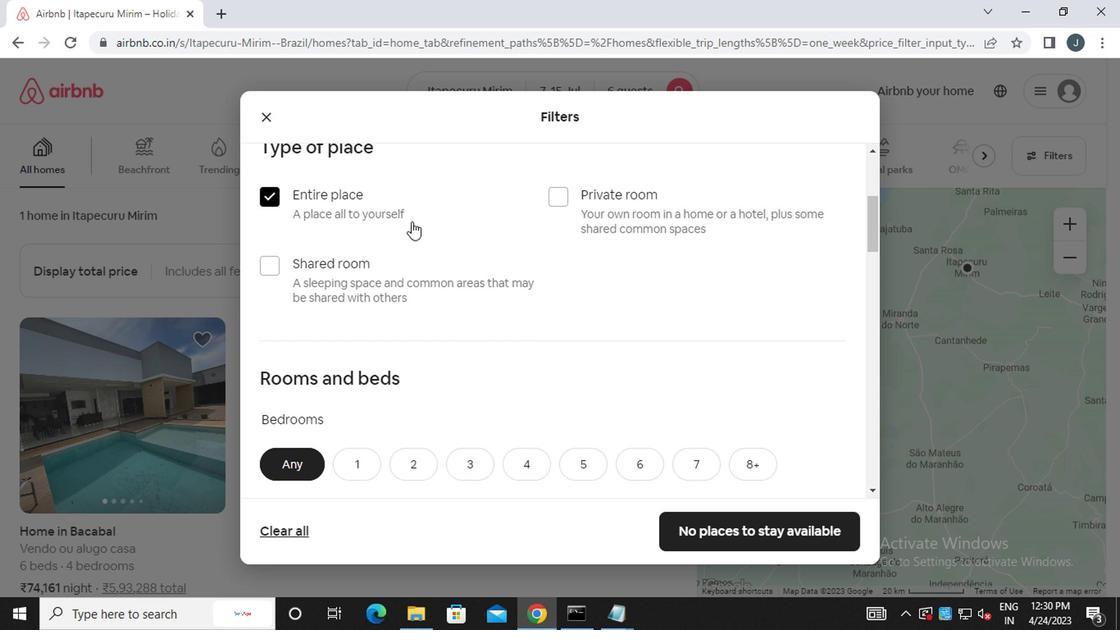 
Action: Mouse scrolled (410, 225) with delta (0, -1)
Screenshot: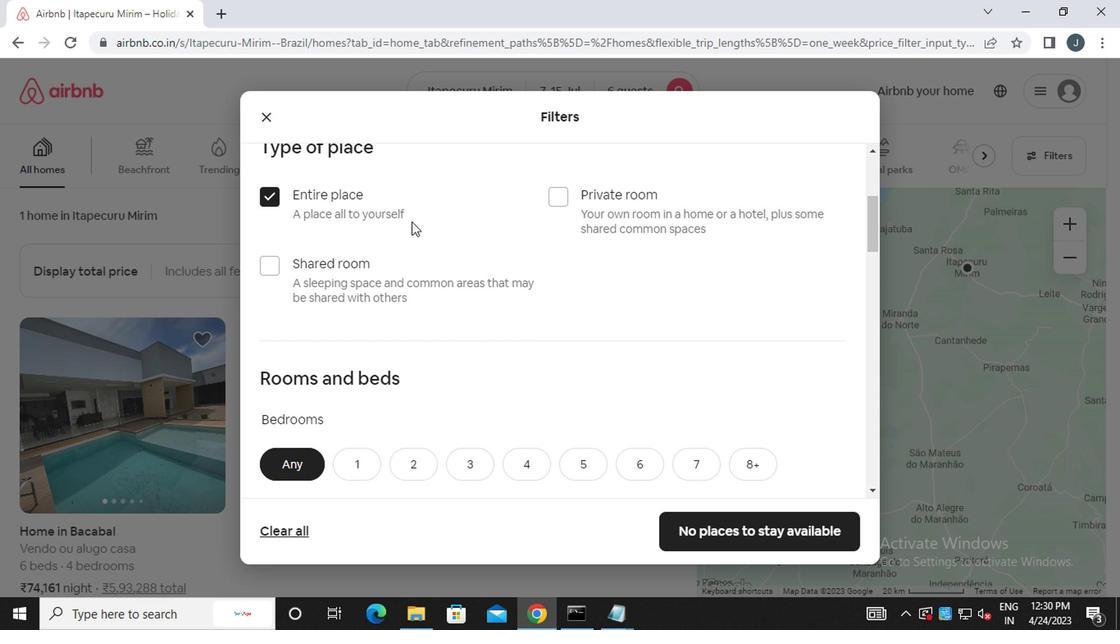 
Action: Mouse moved to (410, 229)
Screenshot: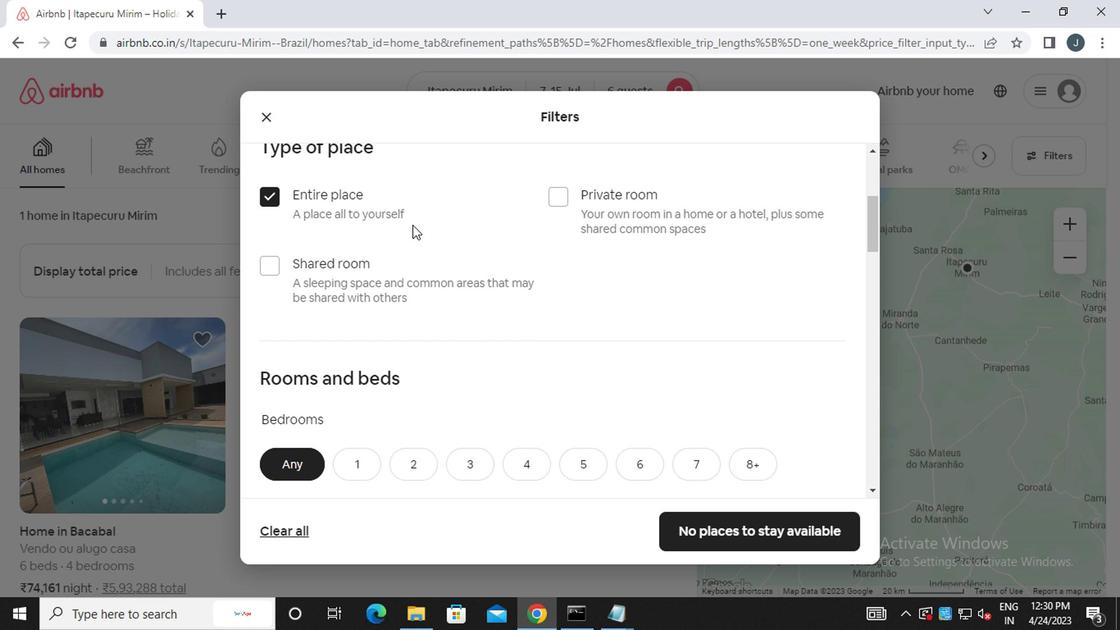 
Action: Mouse scrolled (410, 228) with delta (0, 0)
Screenshot: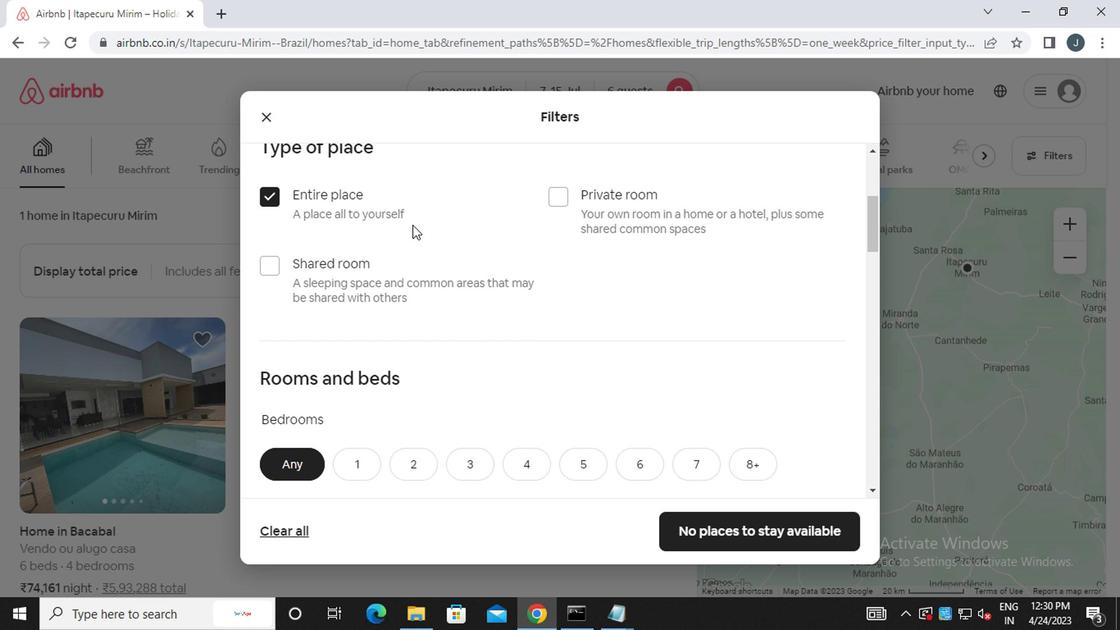 
Action: Mouse scrolled (410, 228) with delta (0, 0)
Screenshot: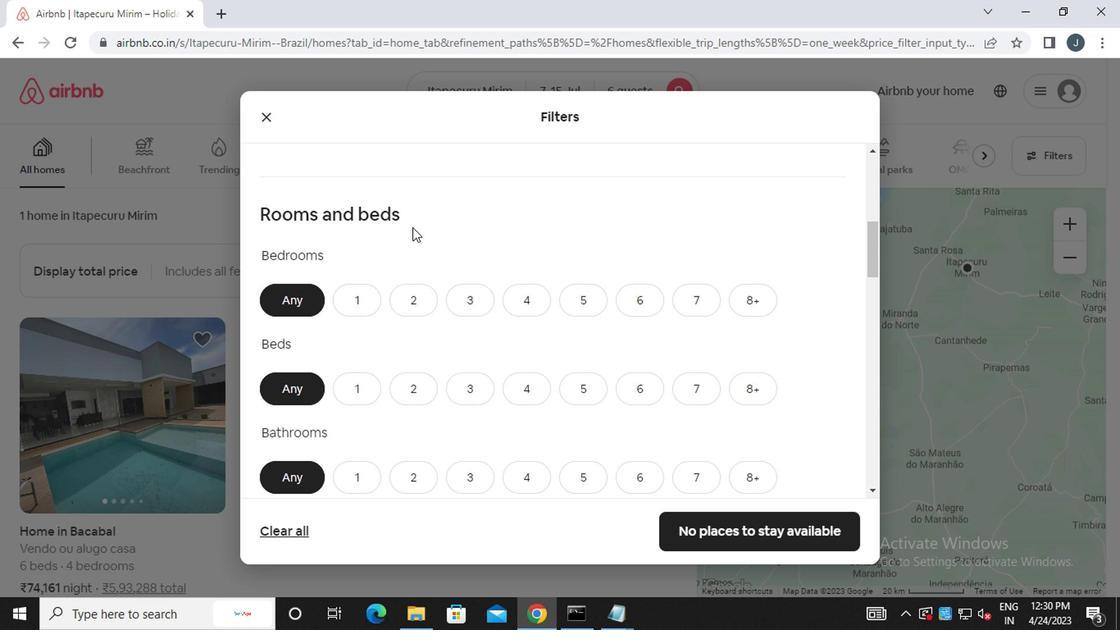 
Action: Mouse moved to (410, 231)
Screenshot: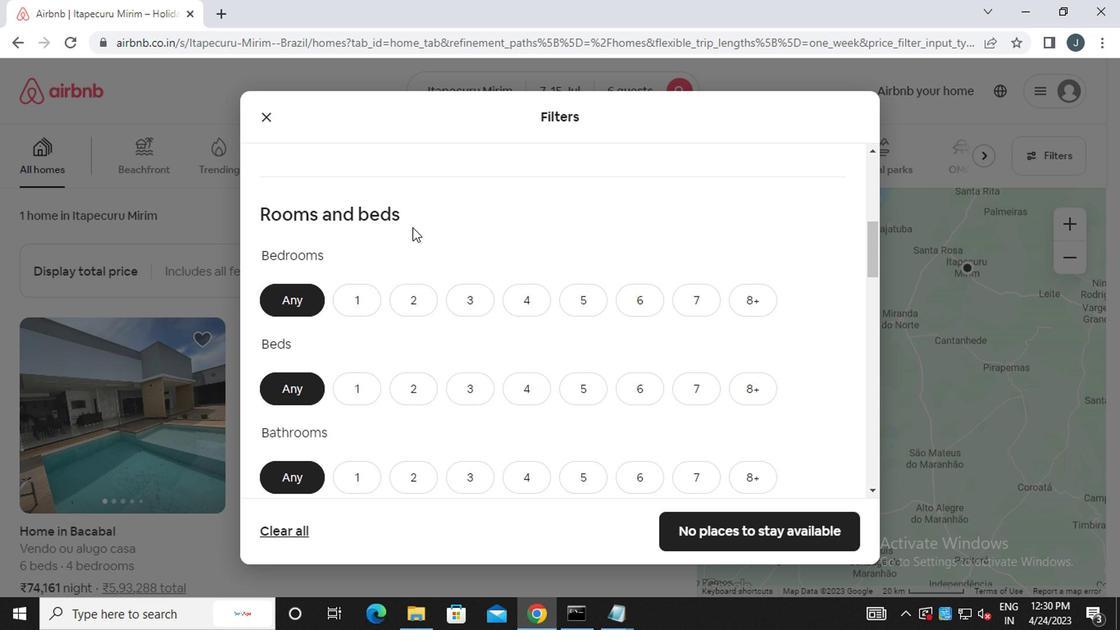 
Action: Mouse scrolled (410, 231) with delta (0, 0)
Screenshot: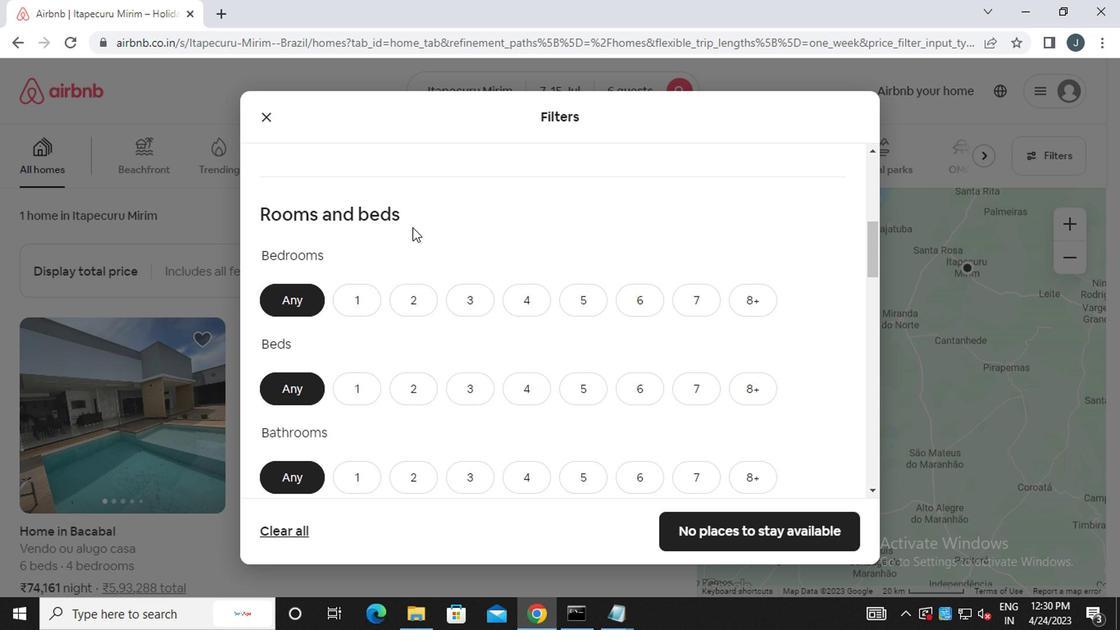 
Action: Mouse moved to (471, 188)
Screenshot: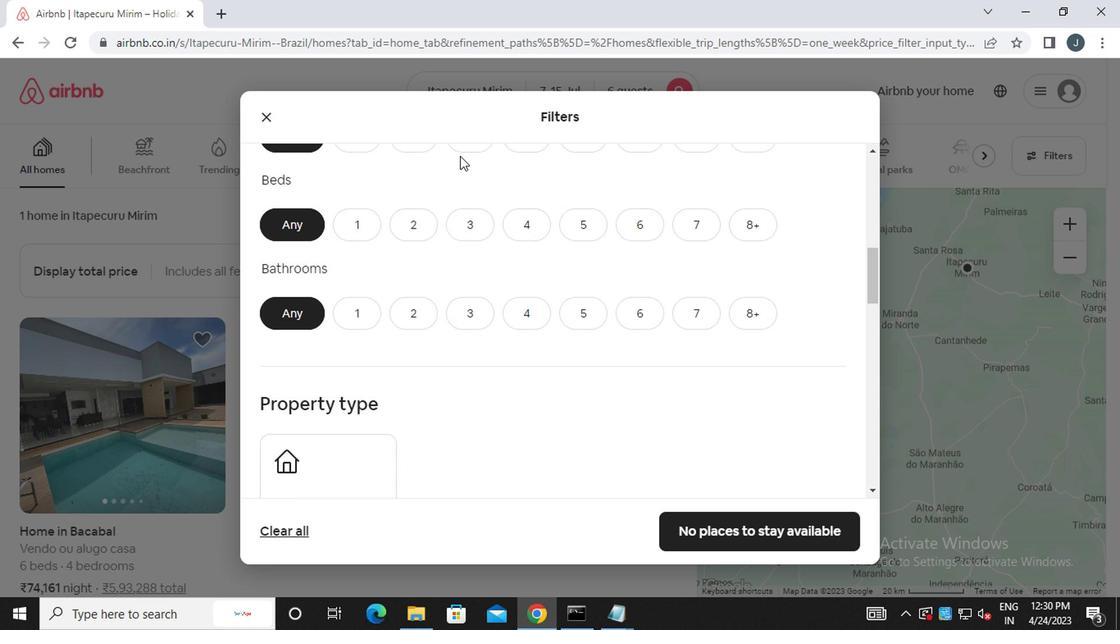 
Action: Mouse scrolled (471, 189) with delta (0, 0)
Screenshot: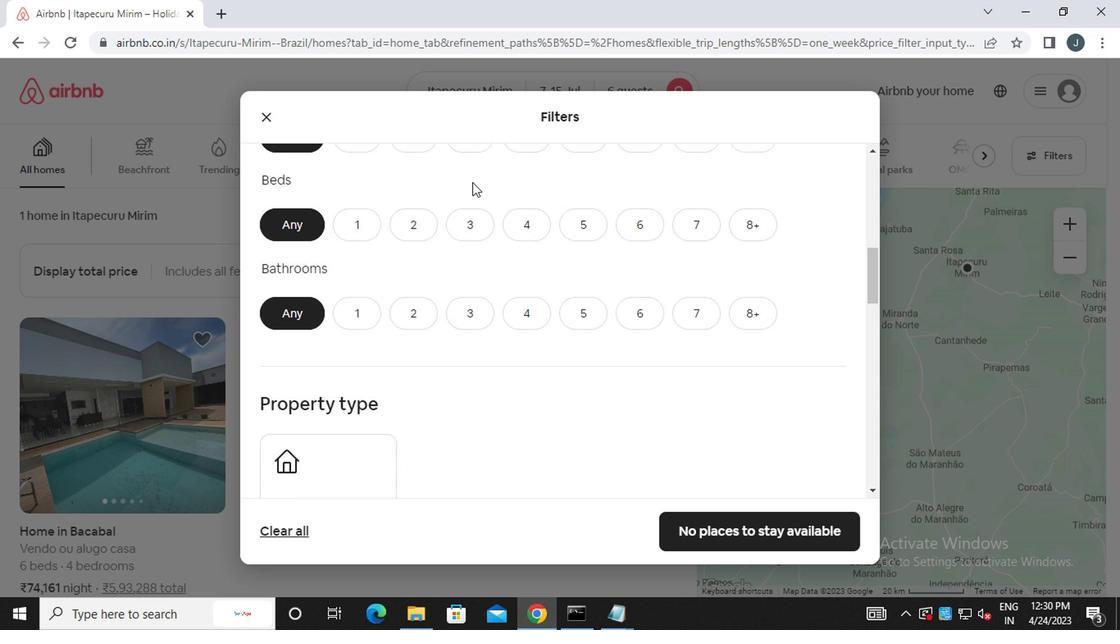 
Action: Mouse moved to (466, 217)
Screenshot: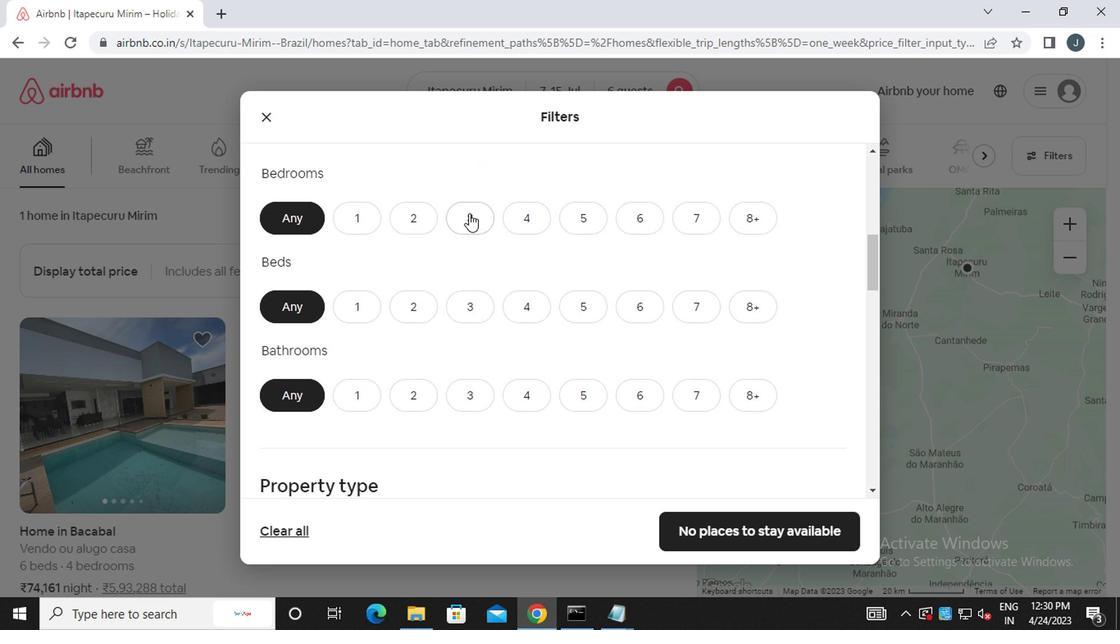 
Action: Mouse pressed left at (466, 217)
Screenshot: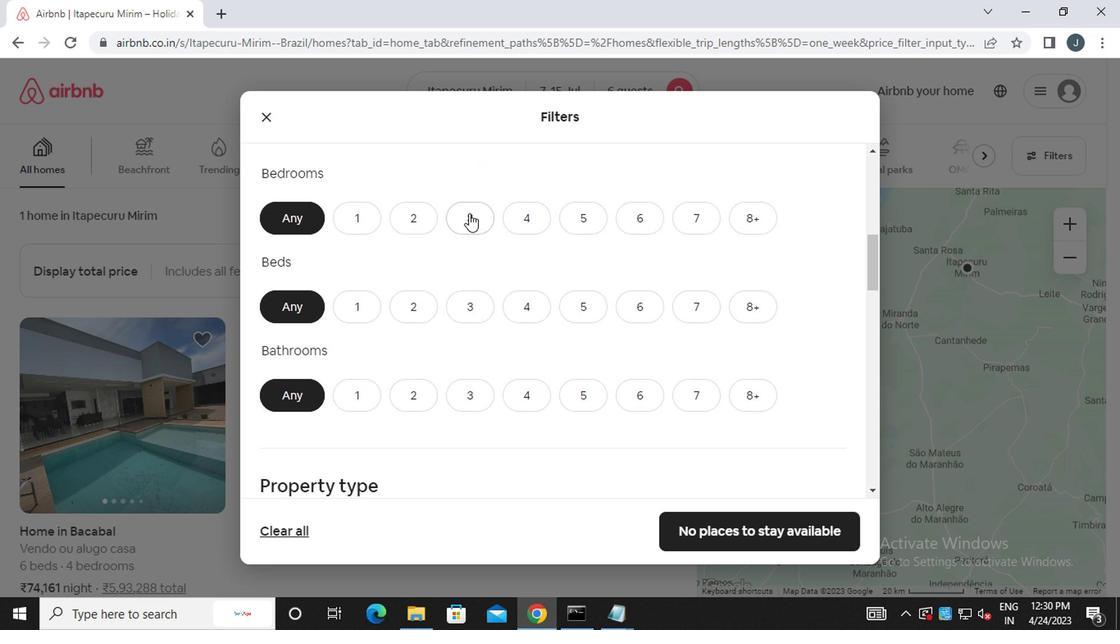 
Action: Mouse moved to (474, 299)
Screenshot: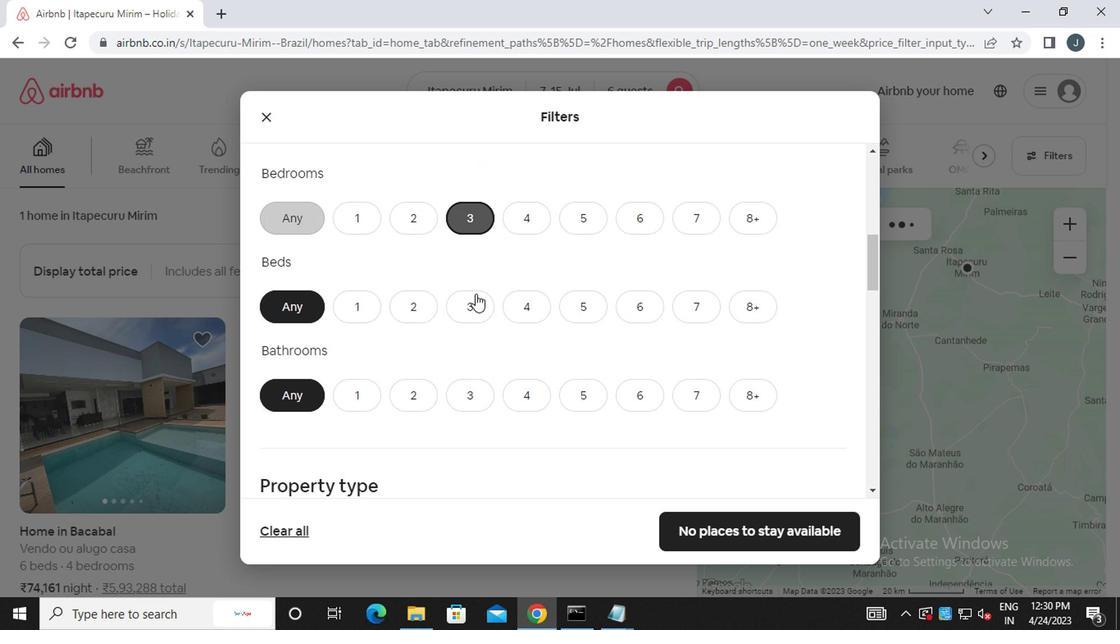 
Action: Mouse pressed left at (474, 299)
Screenshot: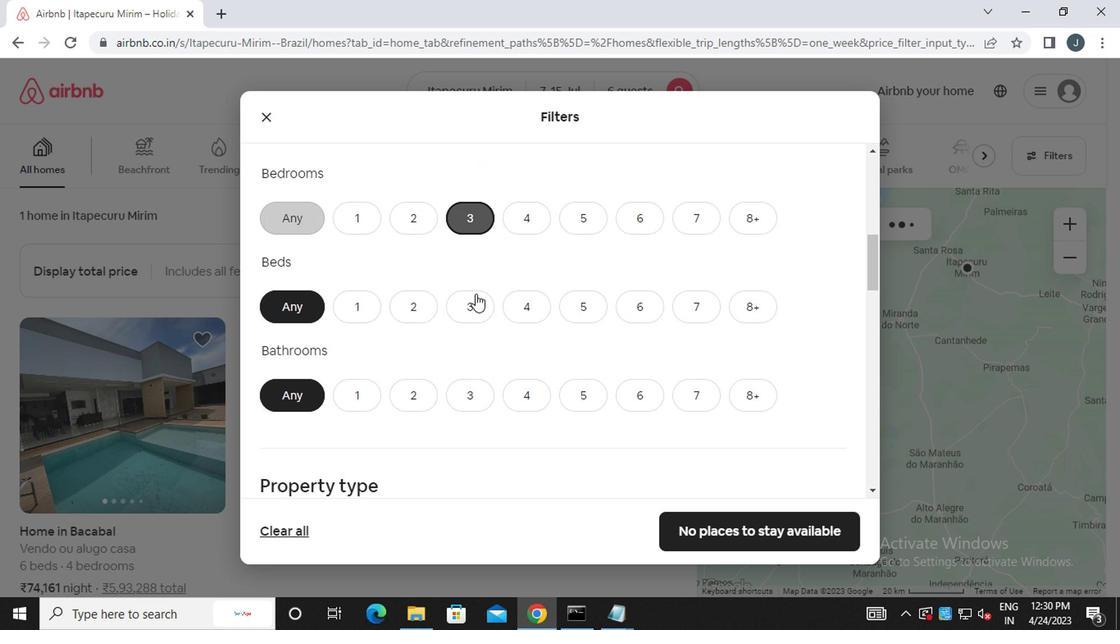 
Action: Mouse moved to (460, 397)
Screenshot: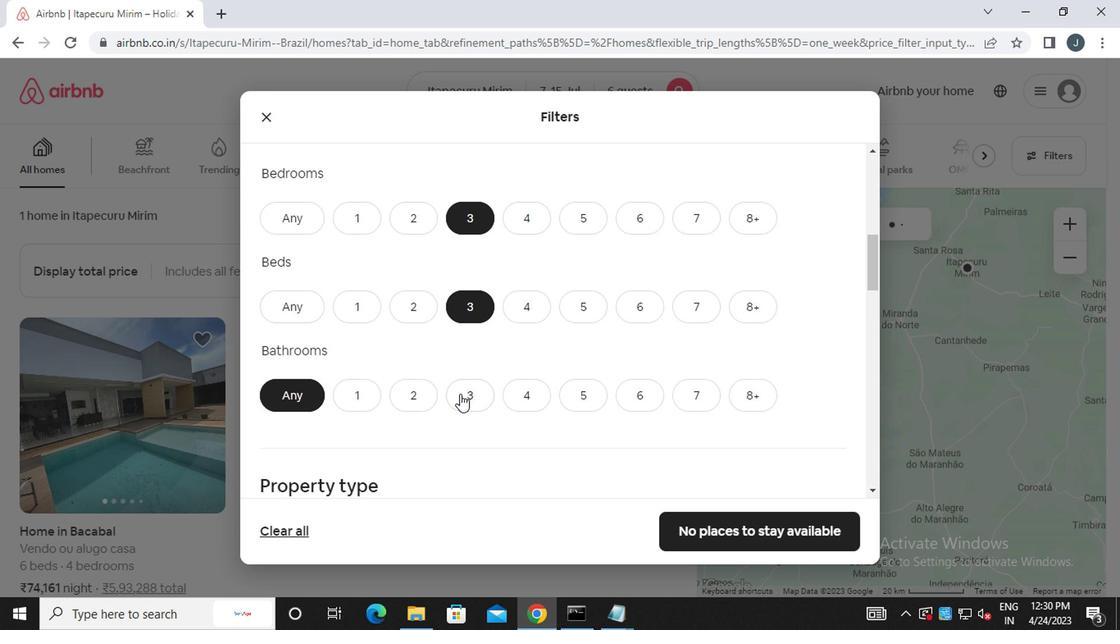 
Action: Mouse pressed left at (460, 397)
Screenshot: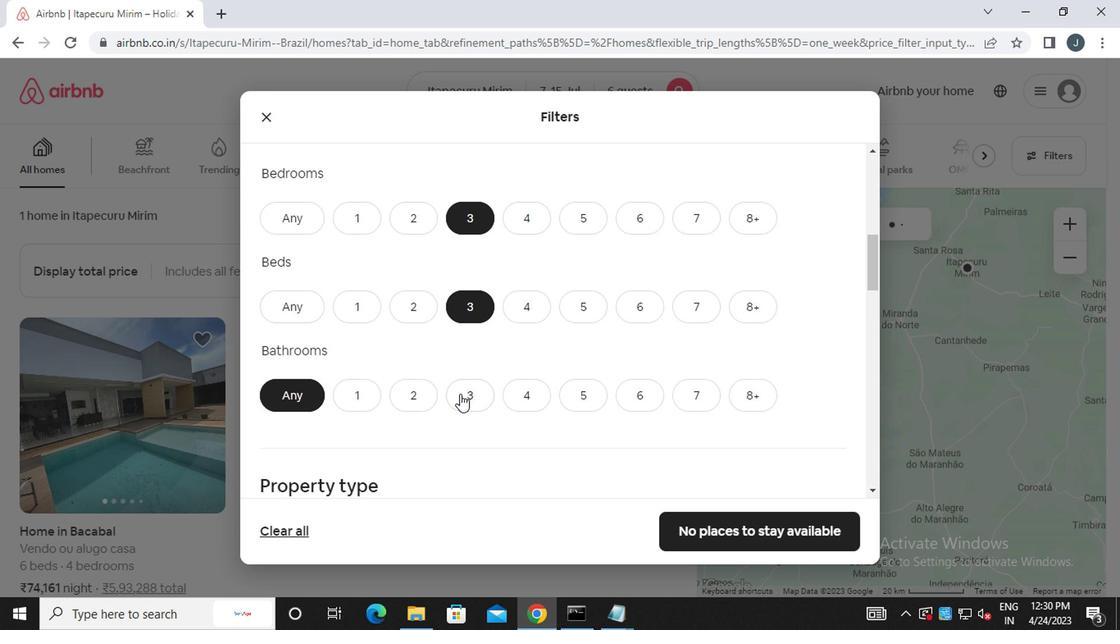 
Action: Mouse moved to (484, 351)
Screenshot: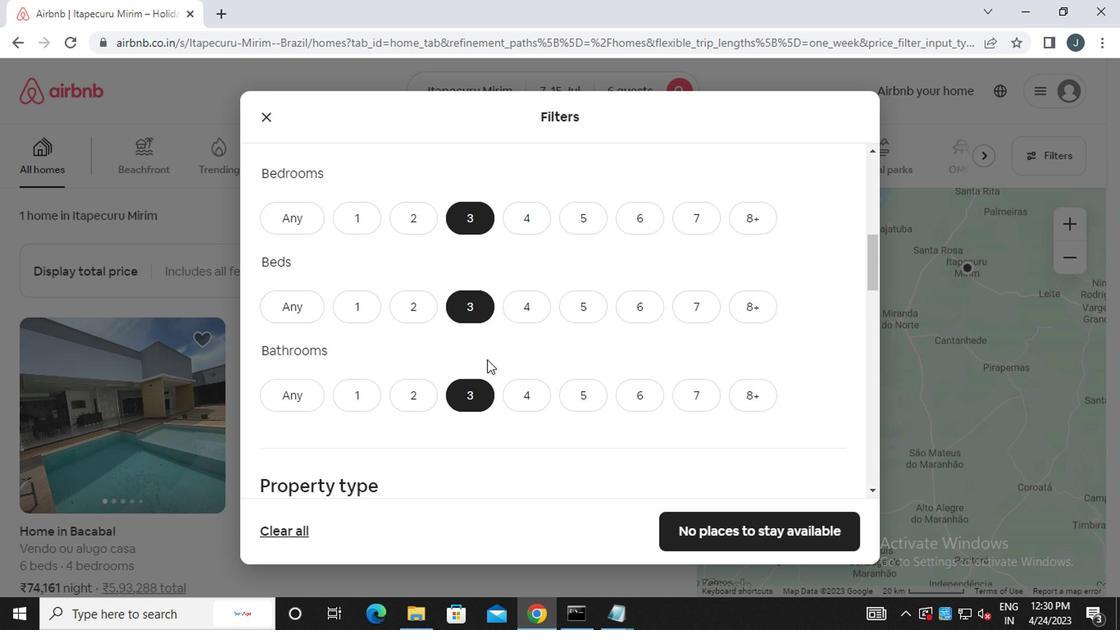 
Action: Mouse scrolled (484, 350) with delta (0, 0)
Screenshot: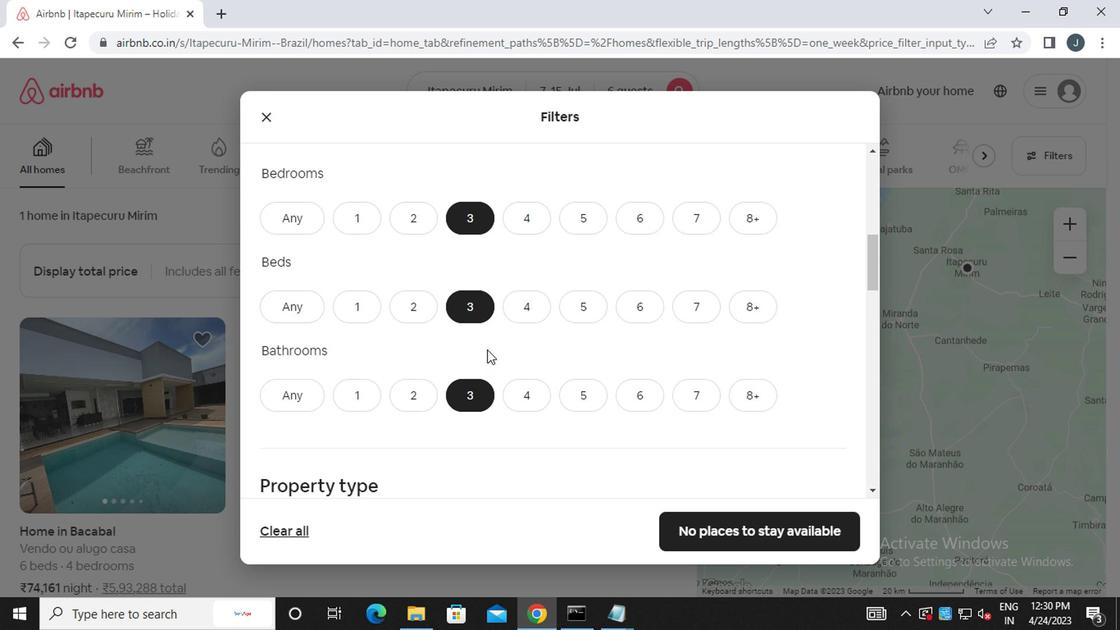
Action: Mouse scrolled (484, 350) with delta (0, 0)
Screenshot: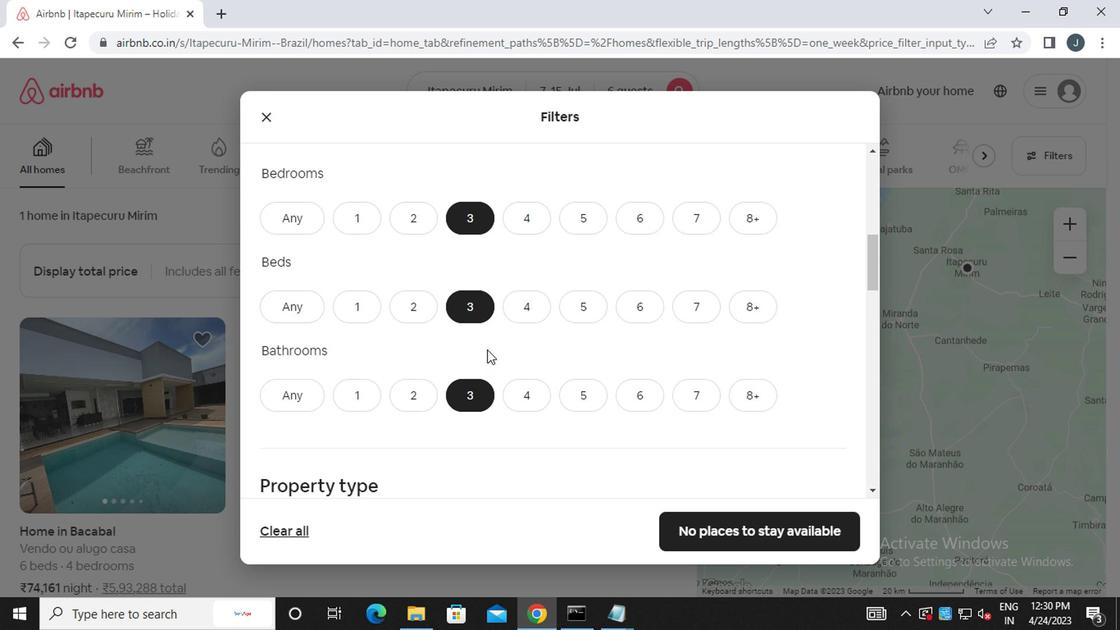 
Action: Mouse scrolled (484, 350) with delta (0, 0)
Screenshot: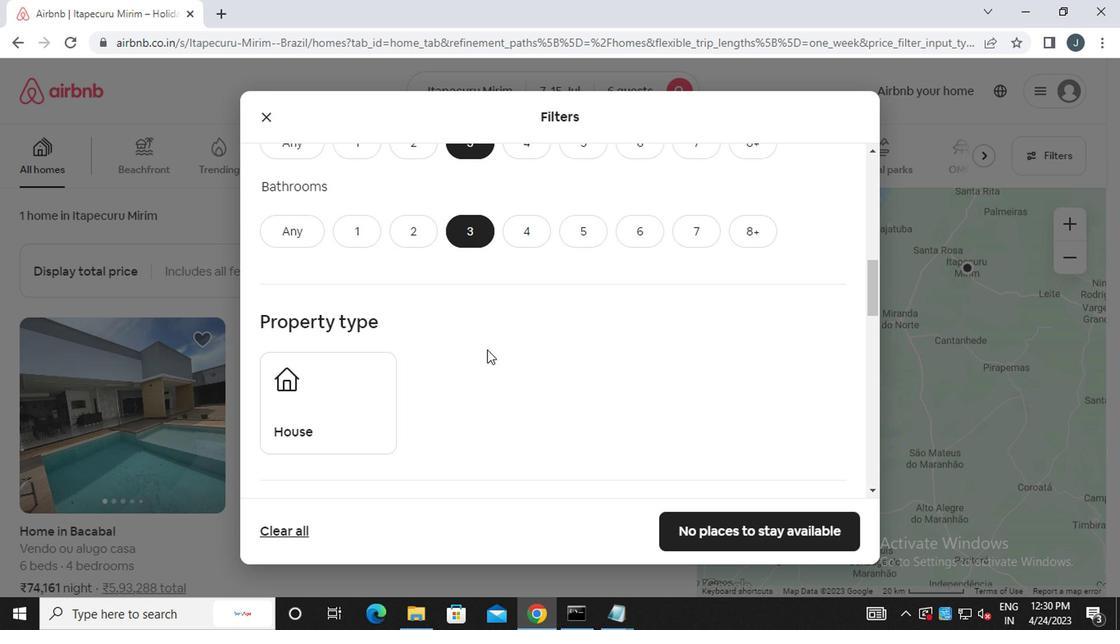 
Action: Mouse moved to (321, 338)
Screenshot: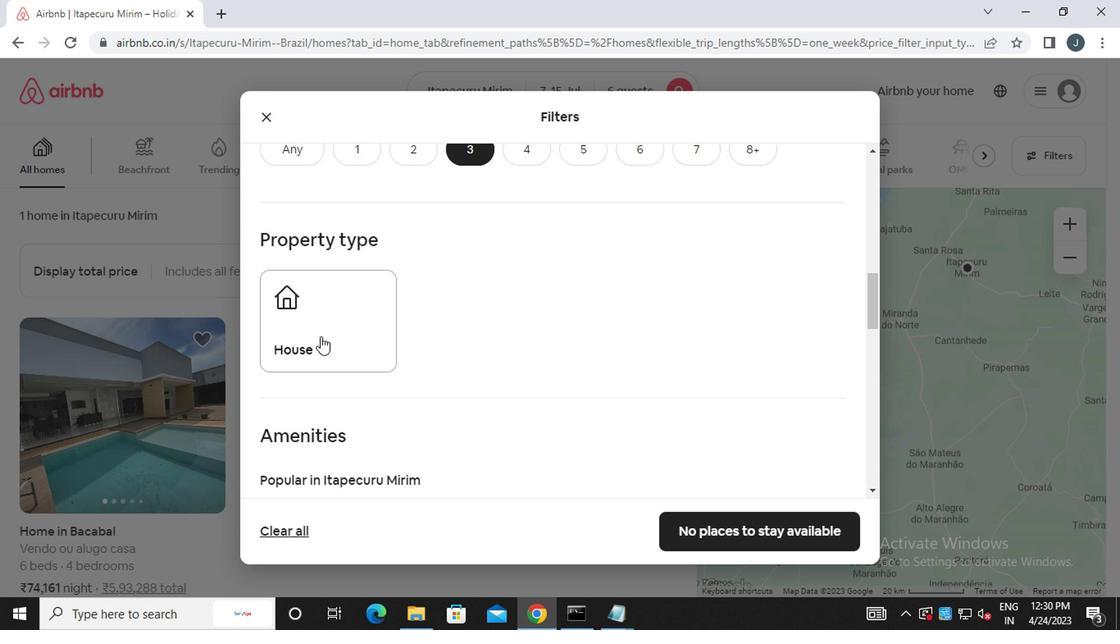 
Action: Mouse pressed left at (321, 338)
Screenshot: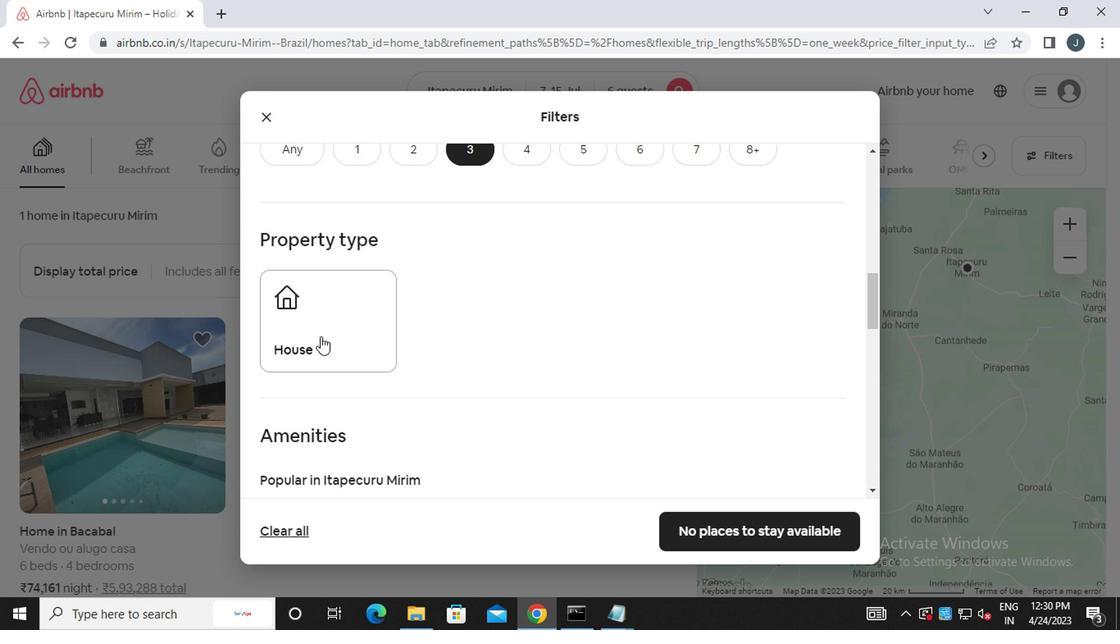 
Action: Mouse moved to (430, 371)
Screenshot: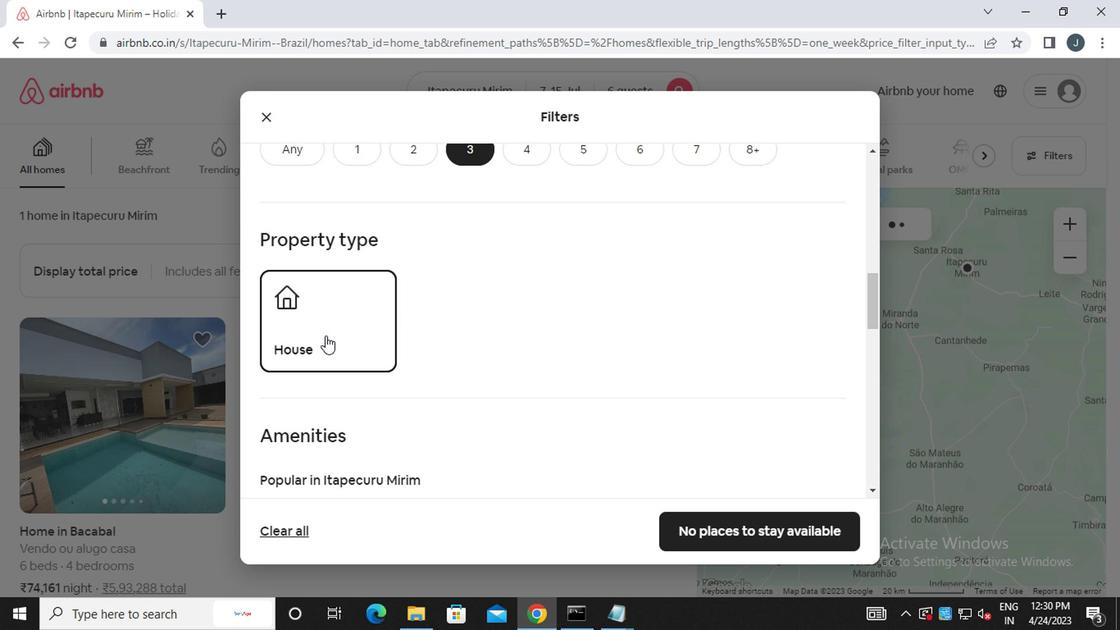 
Action: Mouse scrolled (430, 371) with delta (0, 0)
Screenshot: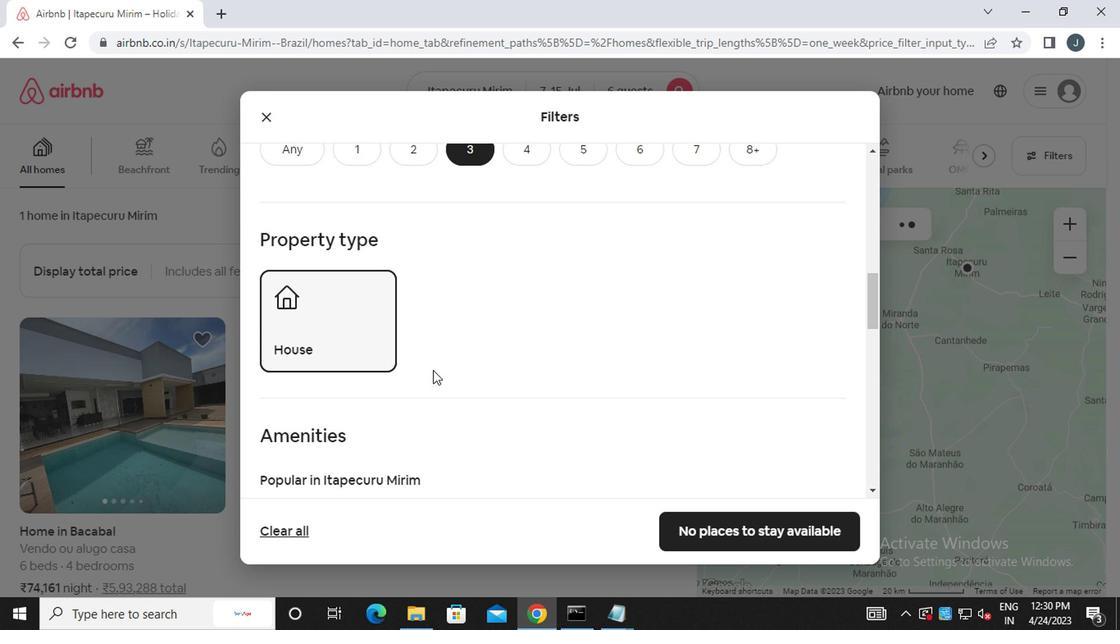 
Action: Mouse scrolled (430, 371) with delta (0, 0)
Screenshot: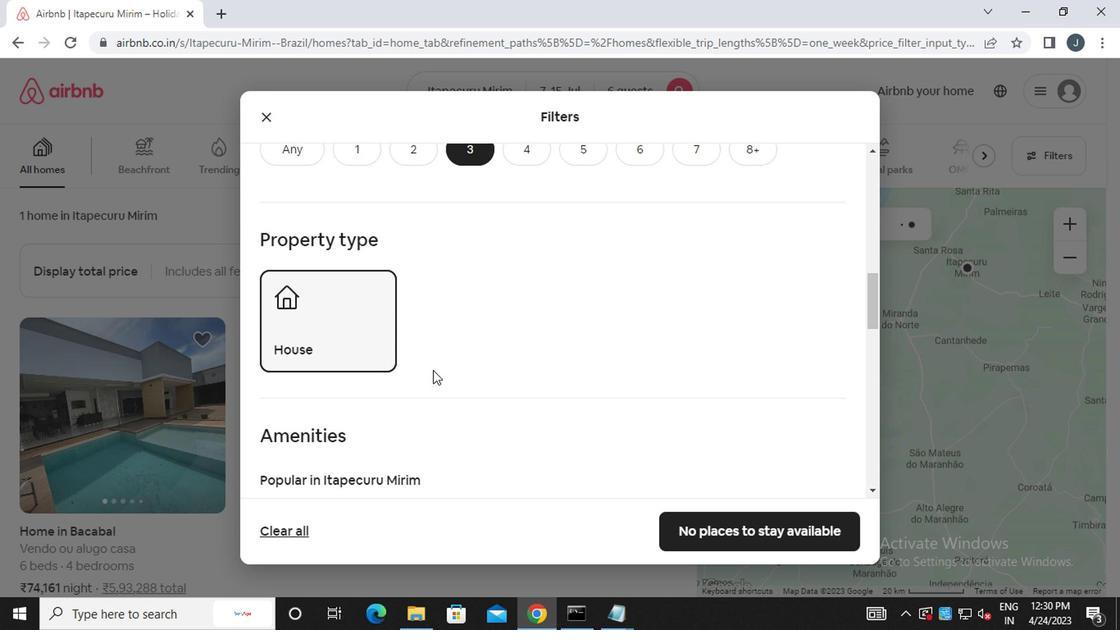 
Action: Mouse moved to (434, 359)
Screenshot: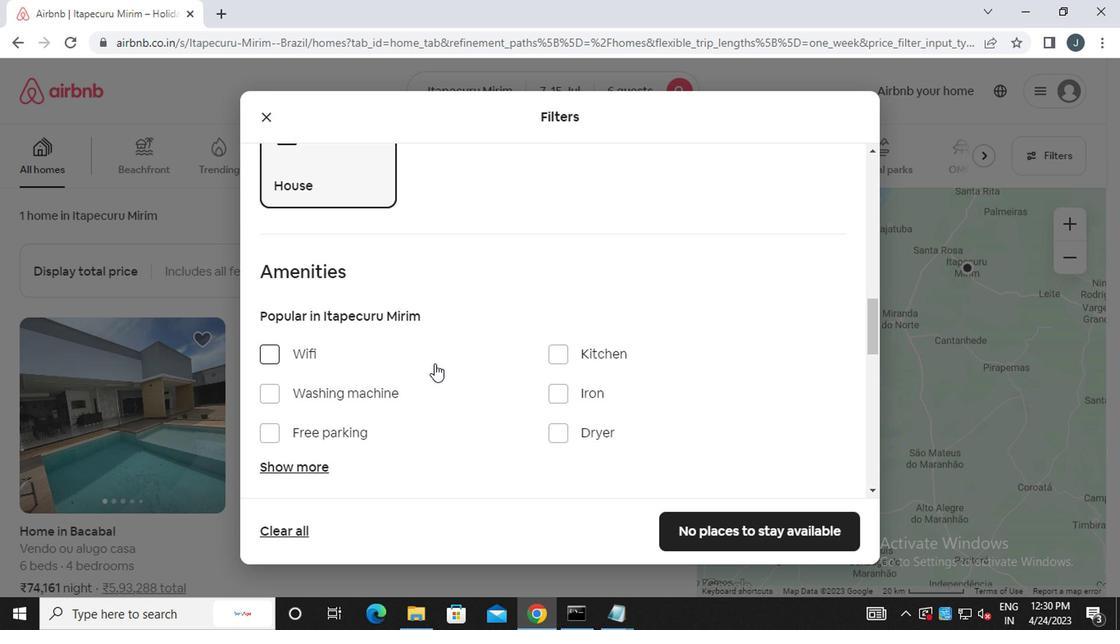 
Action: Mouse scrolled (434, 358) with delta (0, 0)
Screenshot: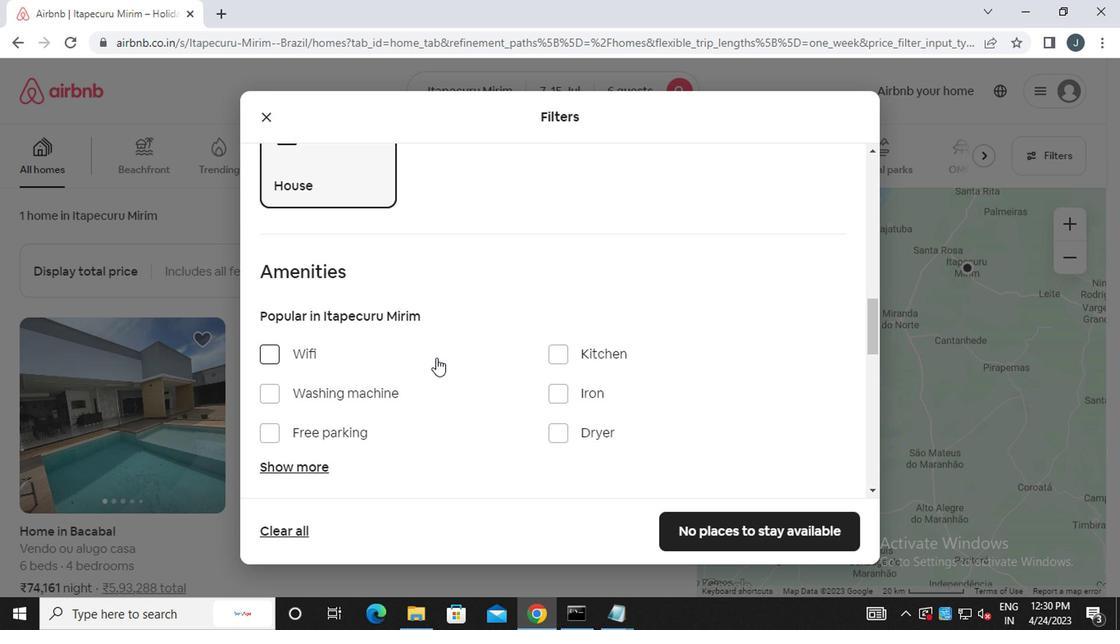 
Action: Mouse moved to (434, 359)
Screenshot: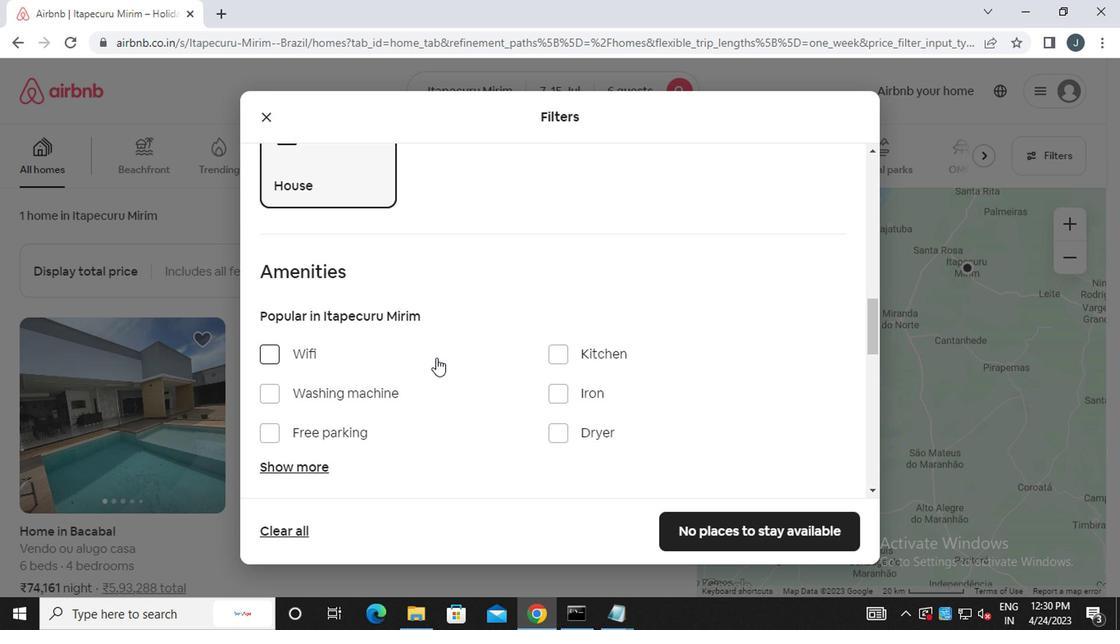 
Action: Mouse scrolled (434, 358) with delta (0, 0)
Screenshot: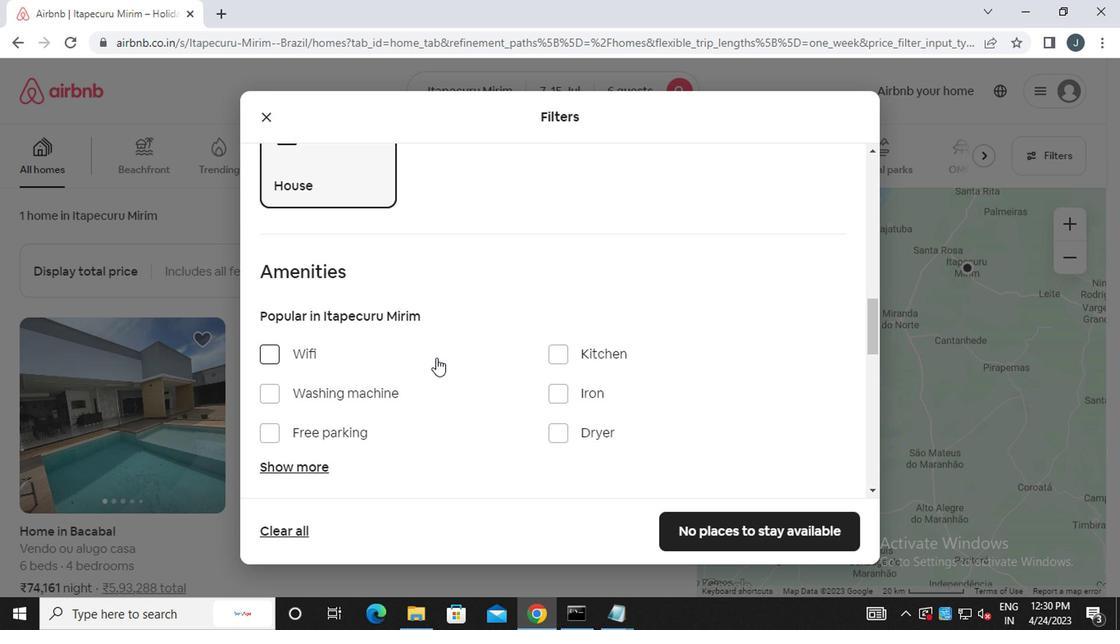 
Action: Mouse moved to (434, 359)
Screenshot: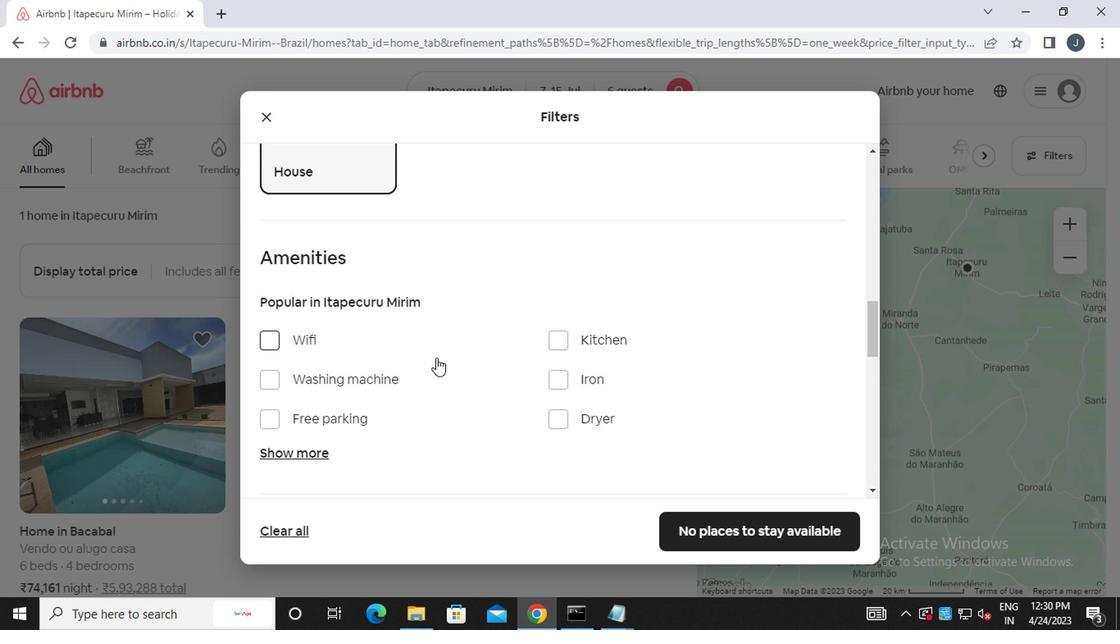 
Action: Mouse scrolled (434, 358) with delta (0, 0)
Screenshot: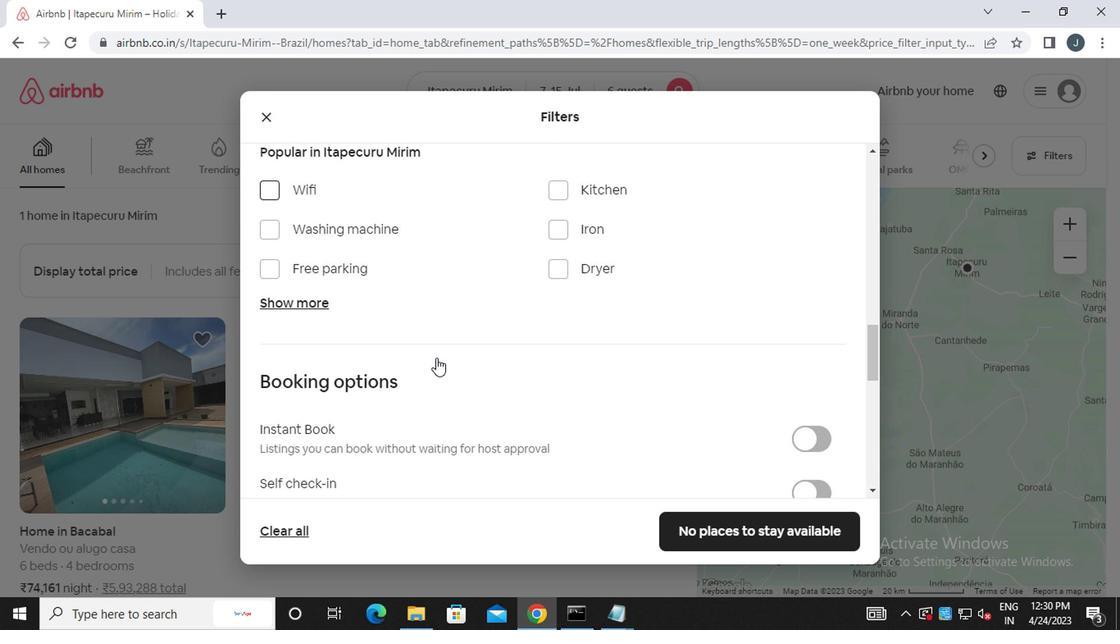 
Action: Mouse scrolled (434, 358) with delta (0, 0)
Screenshot: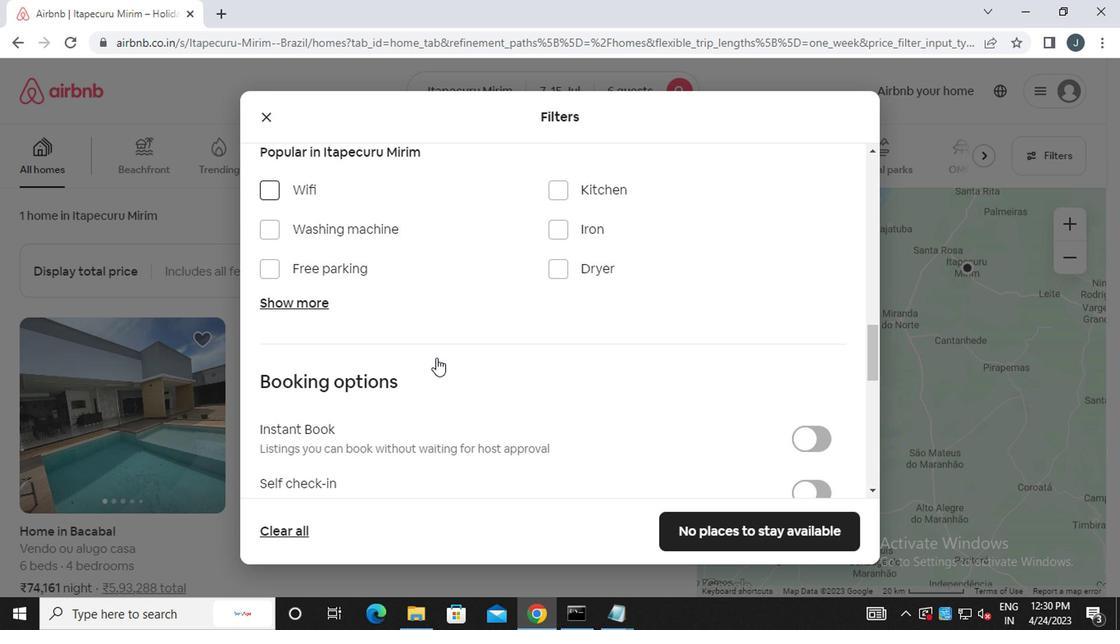 
Action: Mouse scrolled (434, 358) with delta (0, 0)
Screenshot: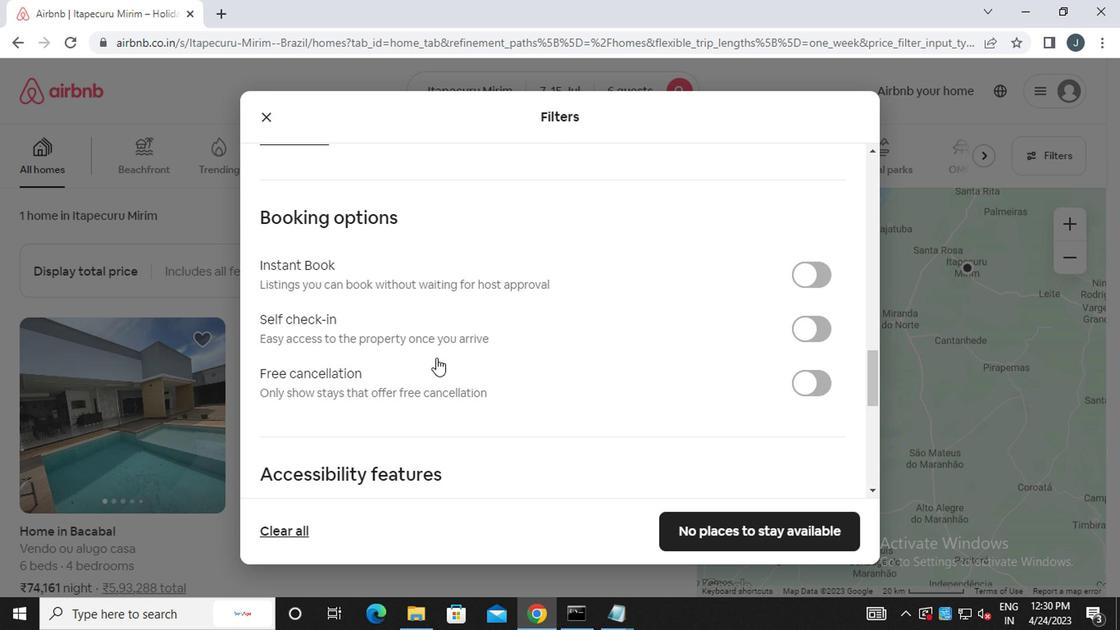 
Action: Mouse moved to (828, 249)
Screenshot: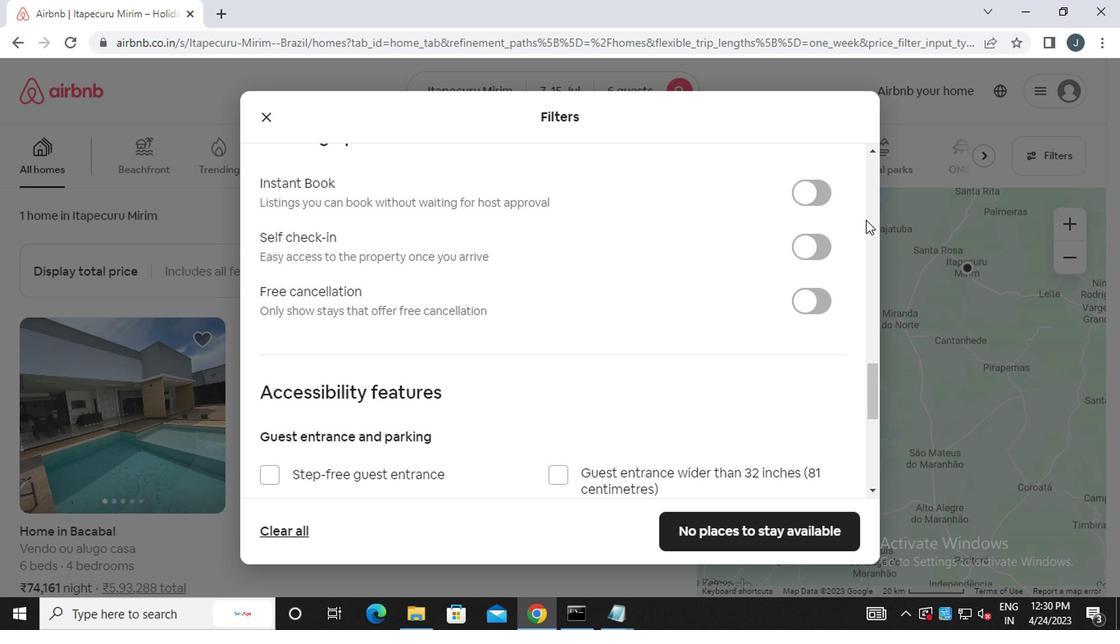 
Action: Mouse pressed left at (828, 249)
Screenshot: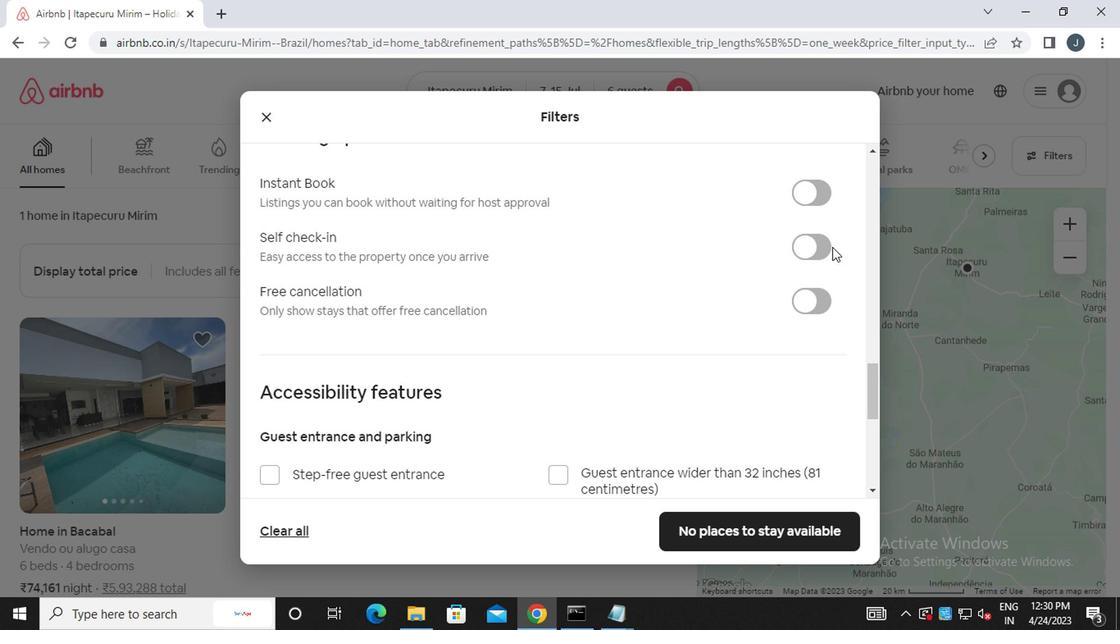 
Action: Mouse moved to (812, 257)
Screenshot: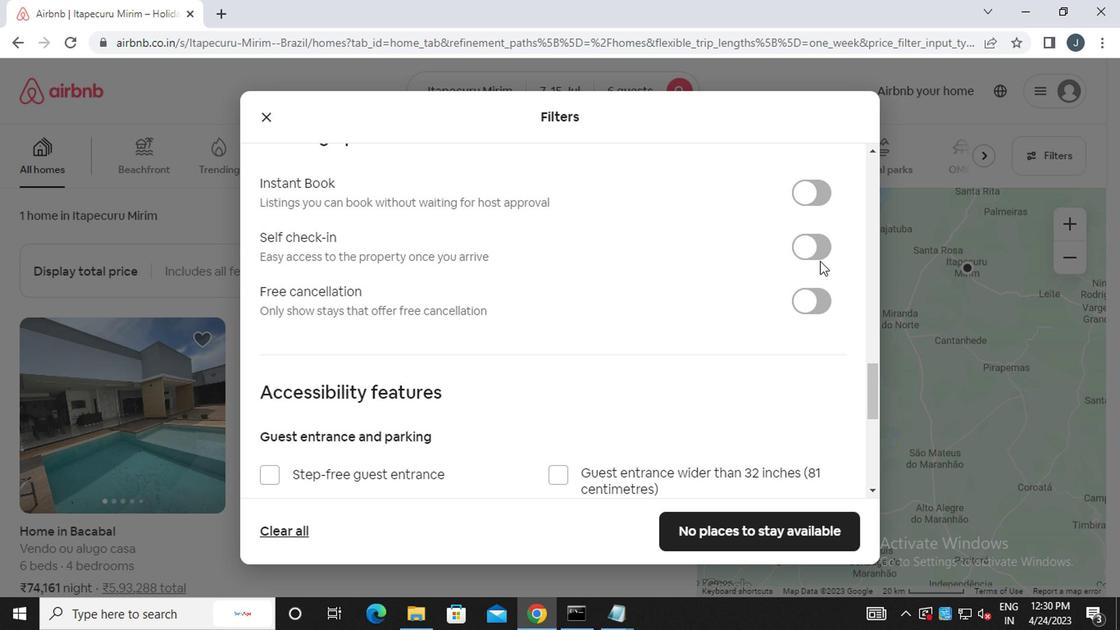
Action: Mouse pressed left at (812, 257)
Screenshot: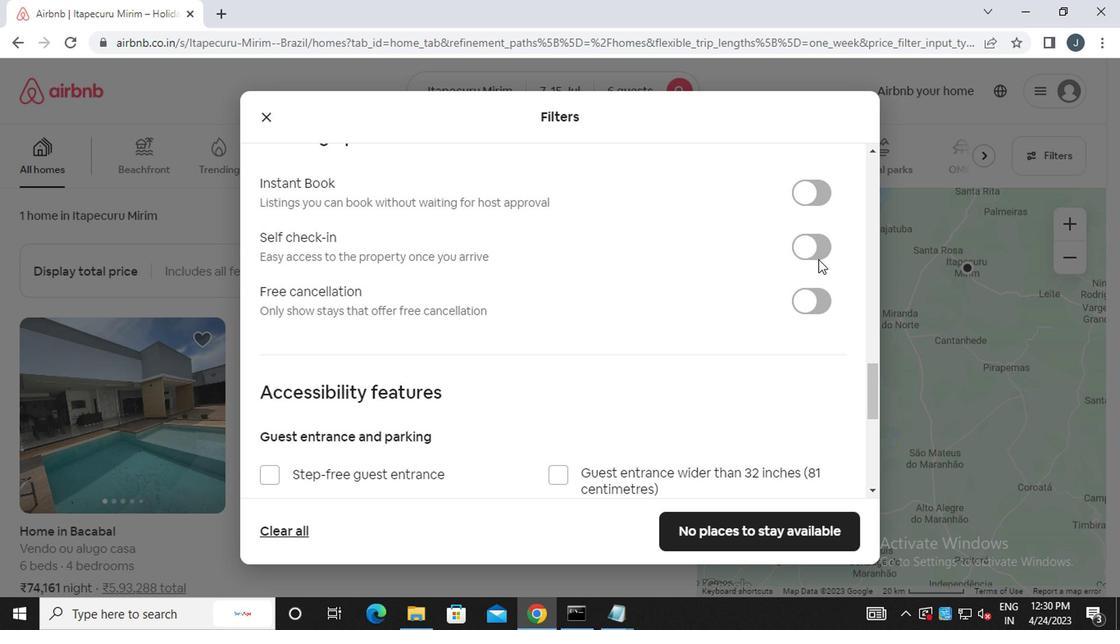 
Action: Mouse moved to (632, 375)
Screenshot: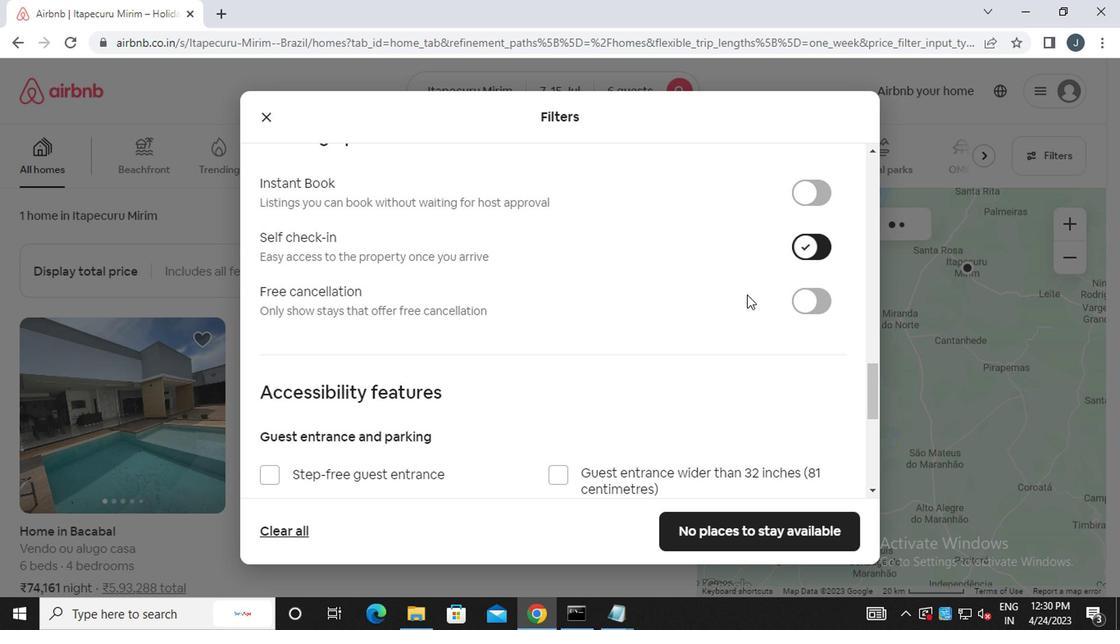 
Action: Mouse scrolled (632, 374) with delta (0, 0)
Screenshot: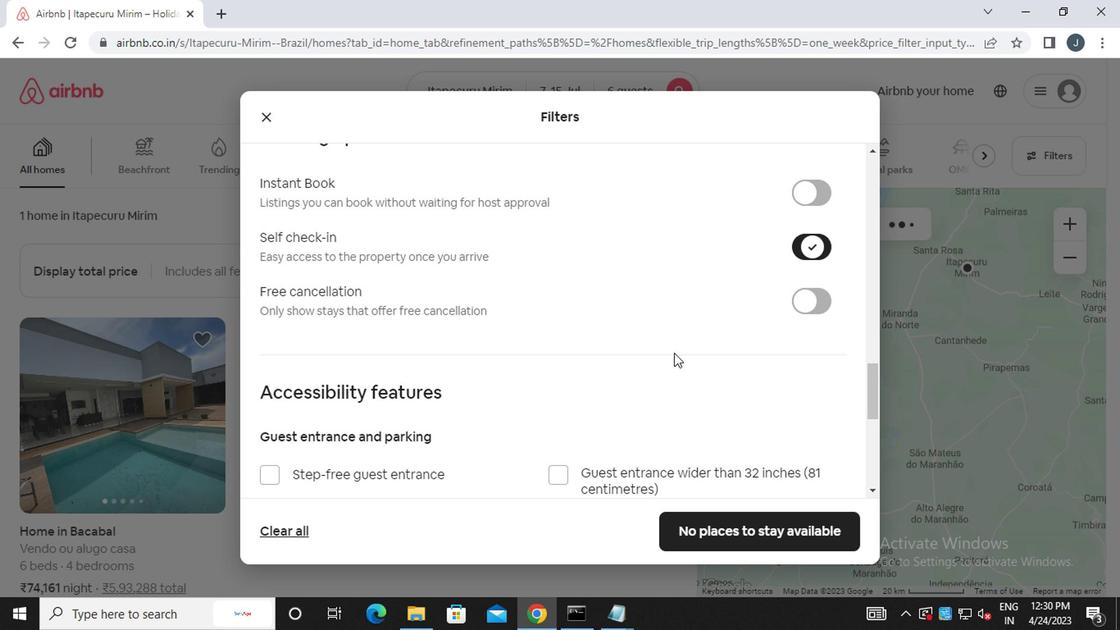
Action: Mouse moved to (625, 385)
Screenshot: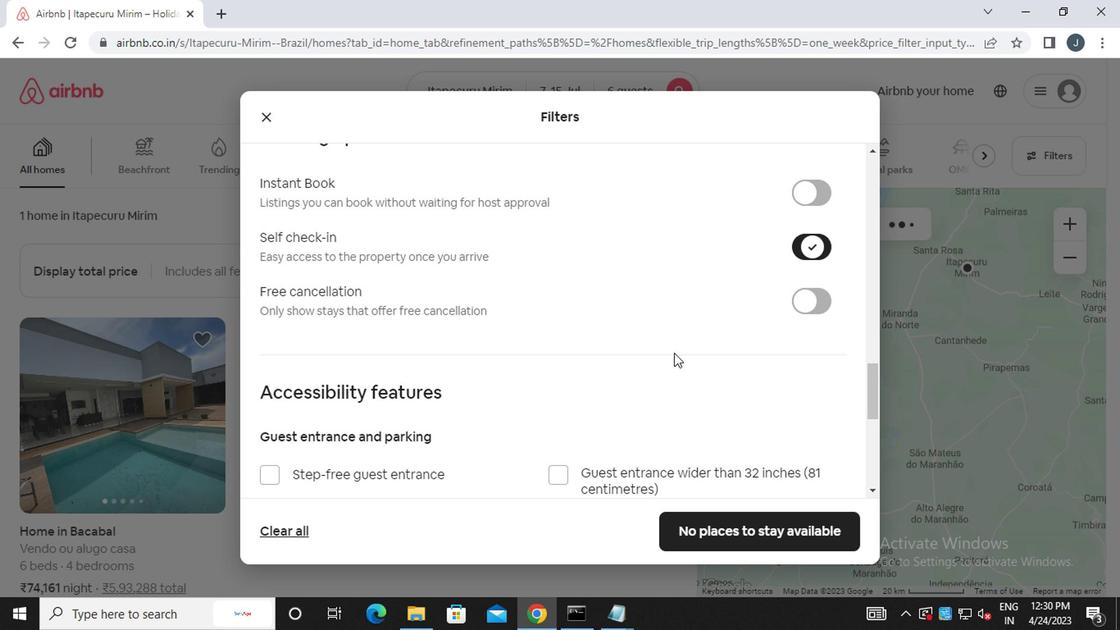
Action: Mouse scrolled (625, 385) with delta (0, 0)
Screenshot: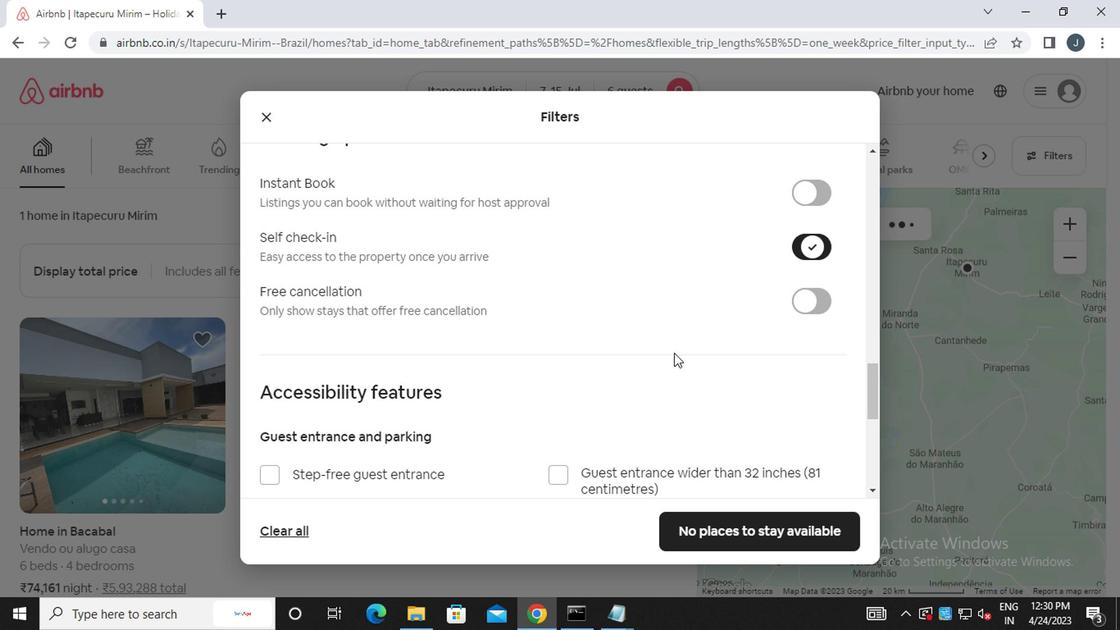 
Action: Mouse moved to (621, 393)
Screenshot: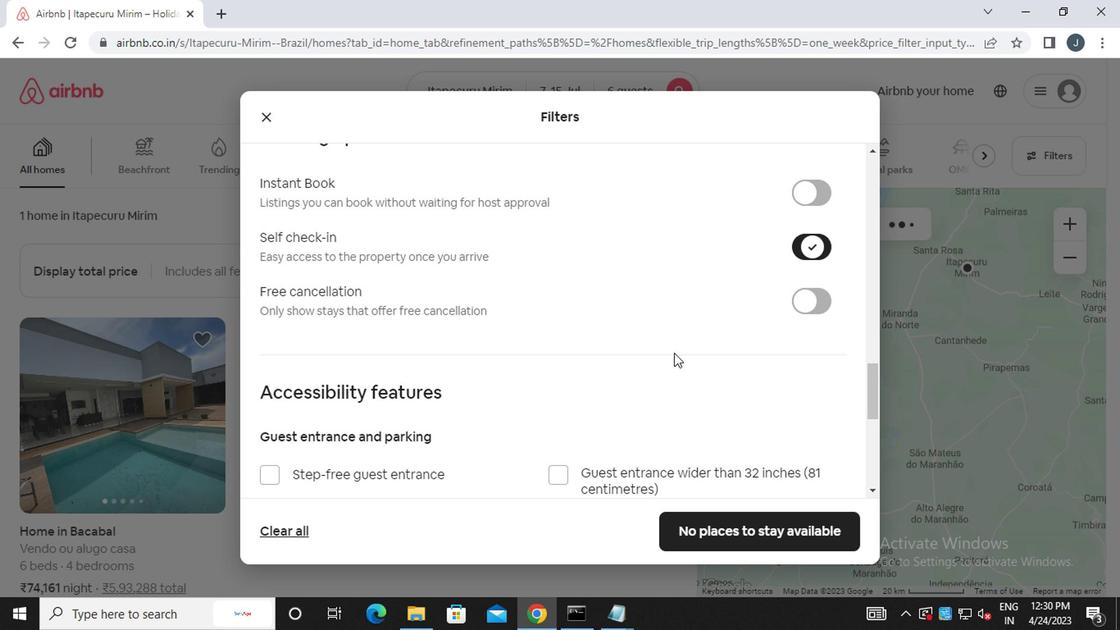 
Action: Mouse scrolled (621, 393) with delta (0, 0)
Screenshot: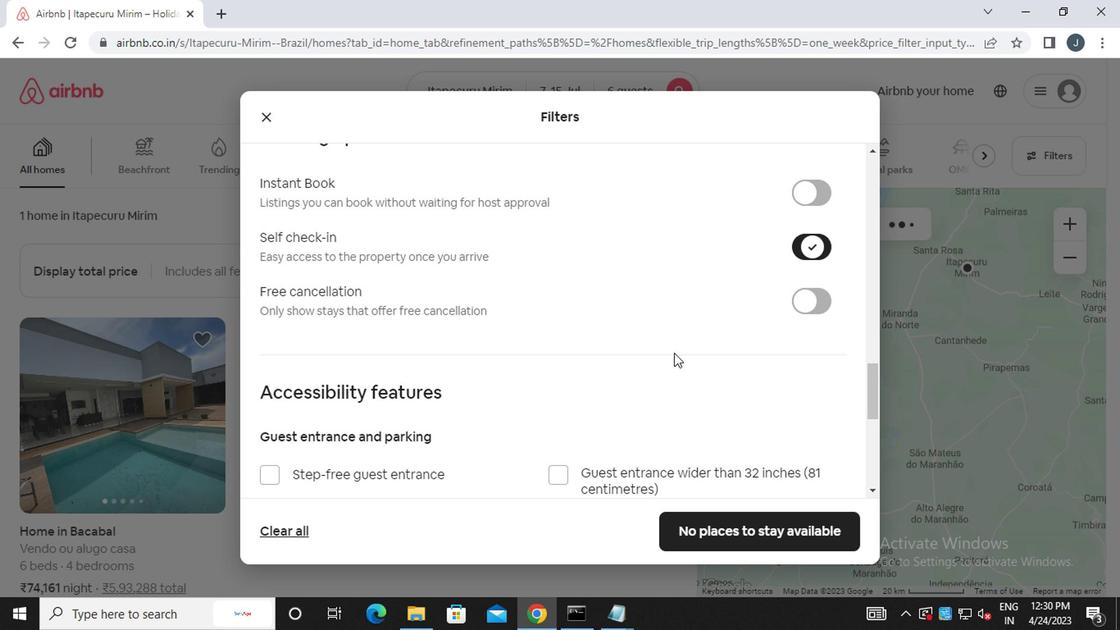 
Action: Mouse moved to (619, 400)
Screenshot: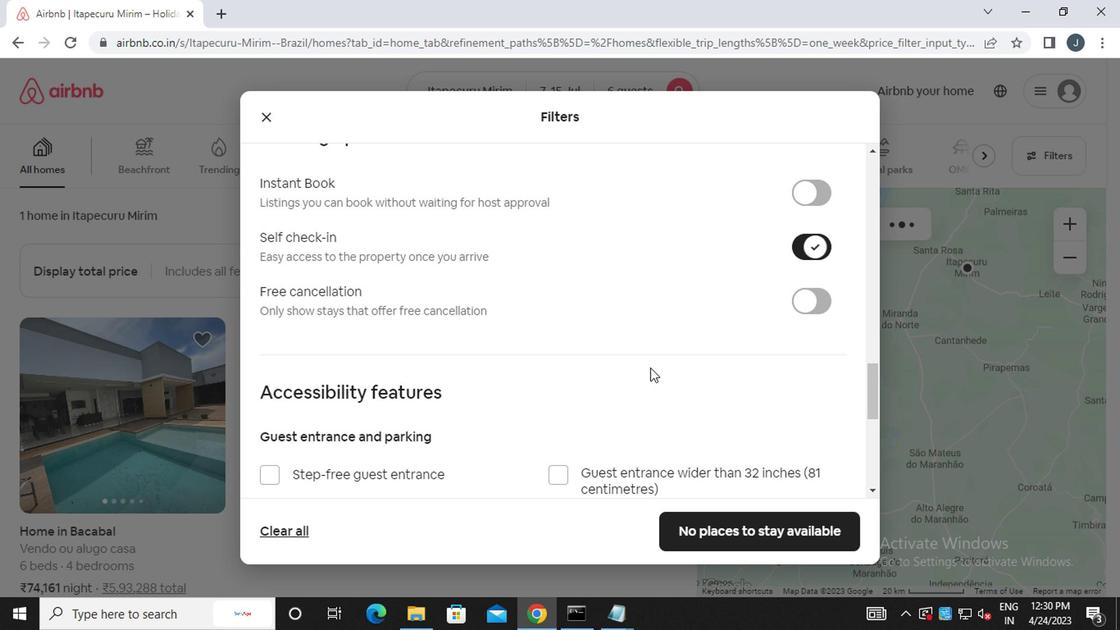 
Action: Mouse scrolled (619, 399) with delta (0, -1)
Screenshot: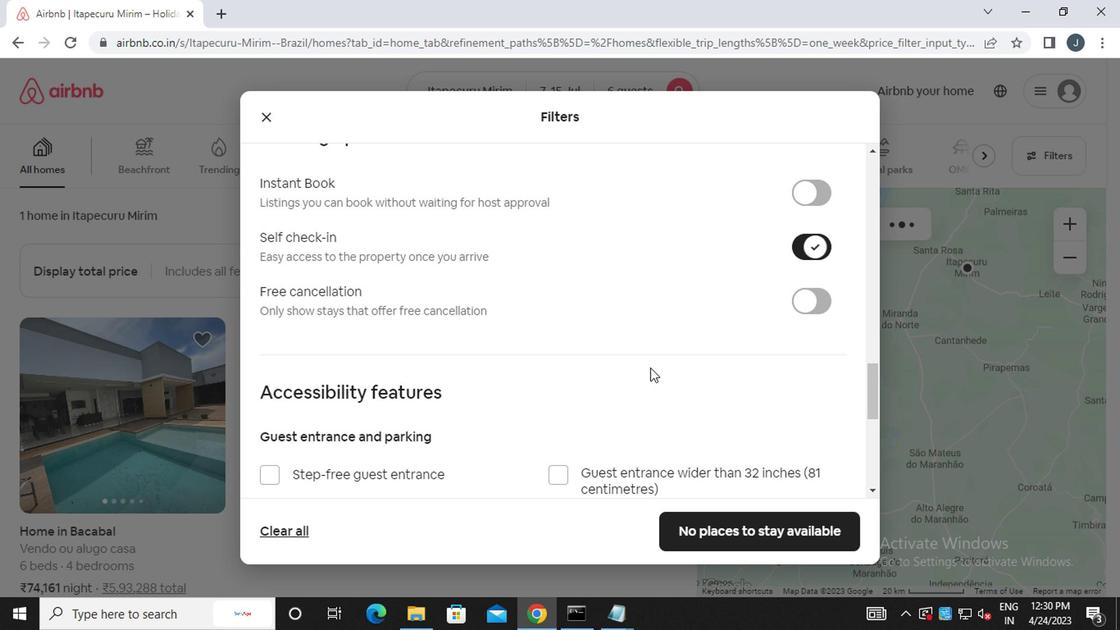 
Action: Mouse moved to (619, 401)
Screenshot: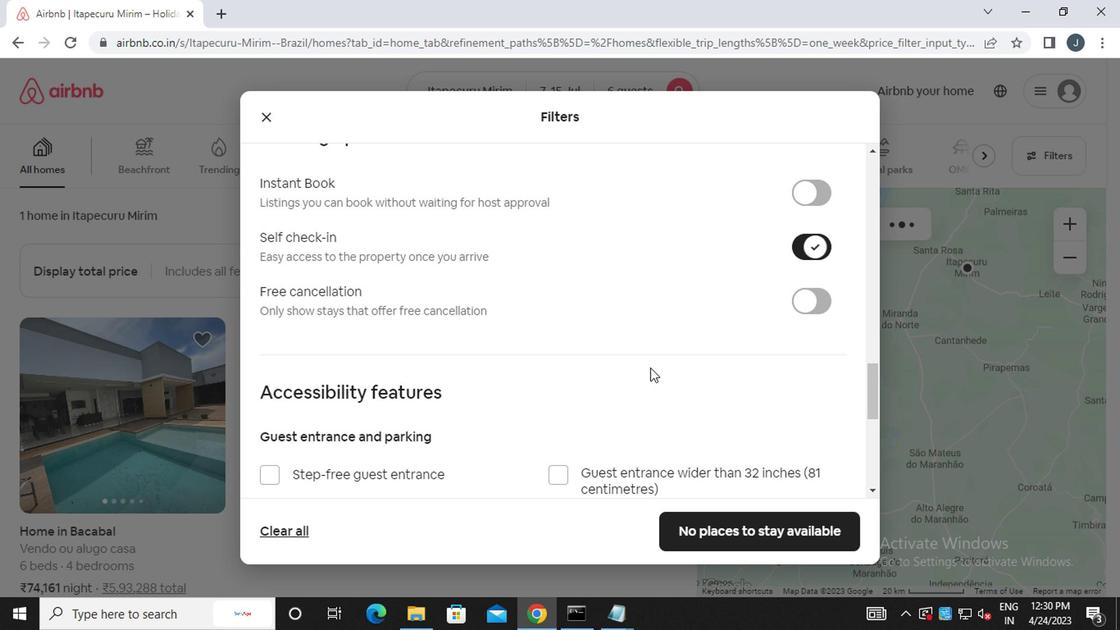 
Action: Mouse scrolled (619, 400) with delta (0, -1)
Screenshot: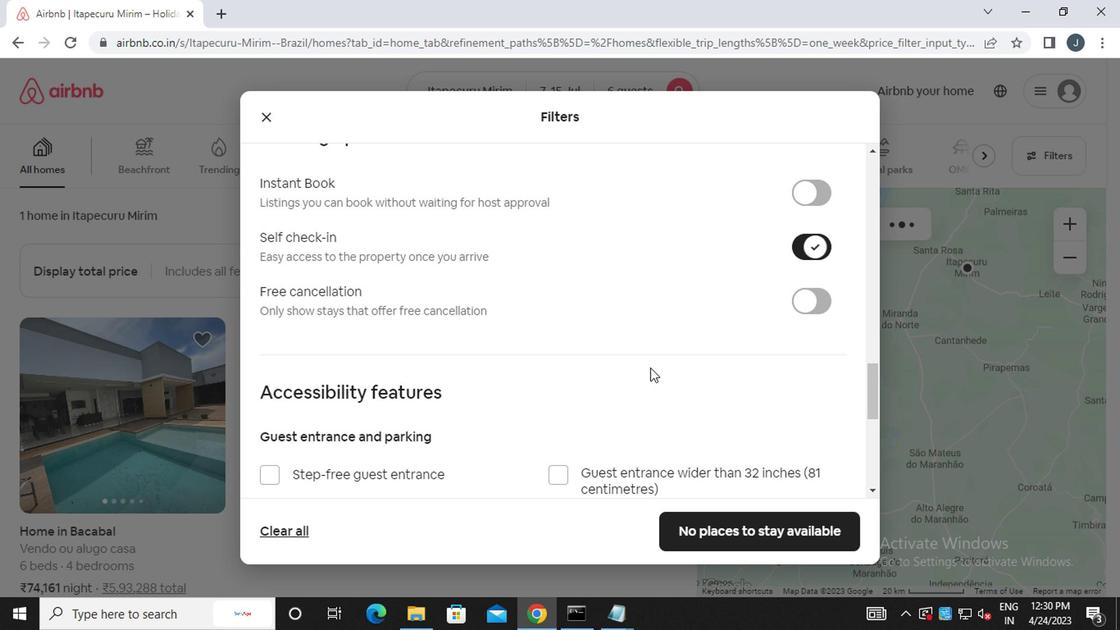 
Action: Mouse scrolled (619, 400) with delta (0, -1)
Screenshot: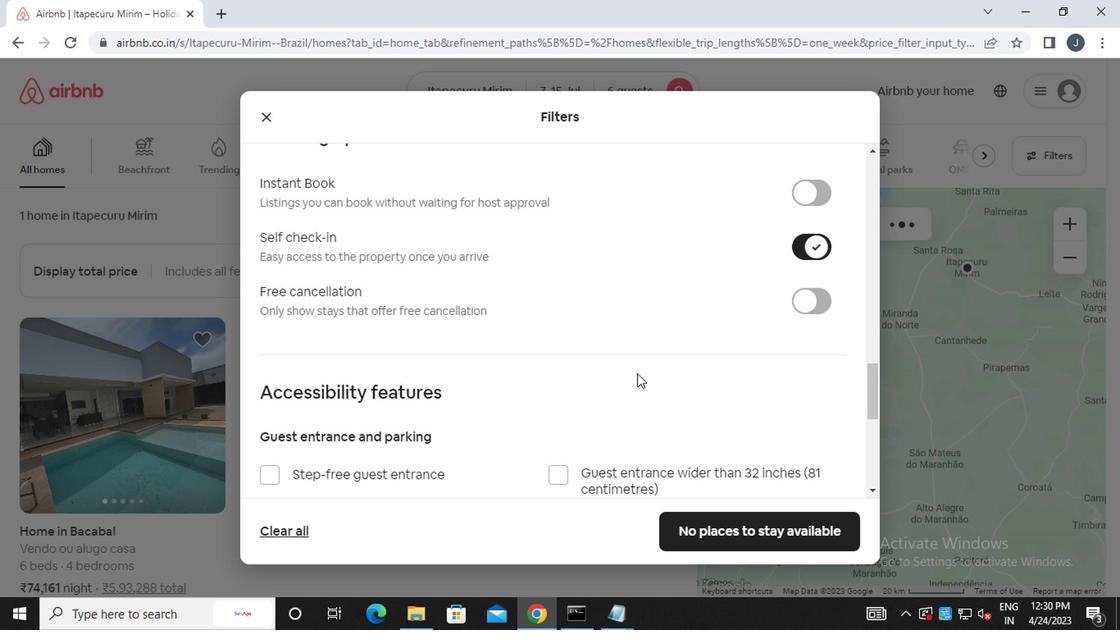 
Action: Mouse moved to (619, 401)
Screenshot: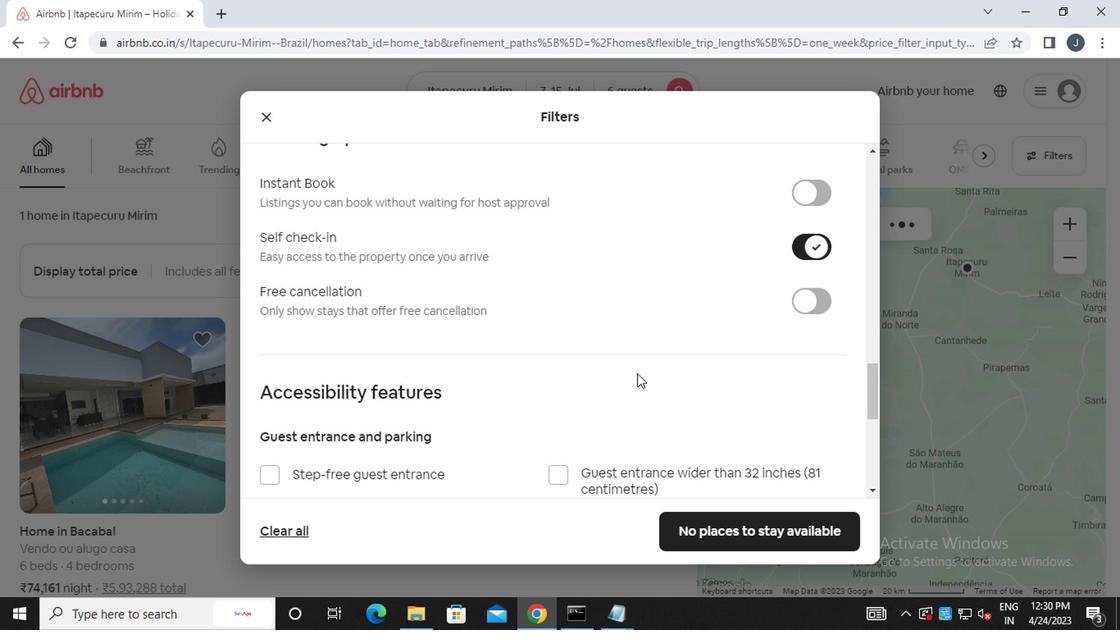 
Action: Mouse scrolled (619, 400) with delta (0, -1)
Screenshot: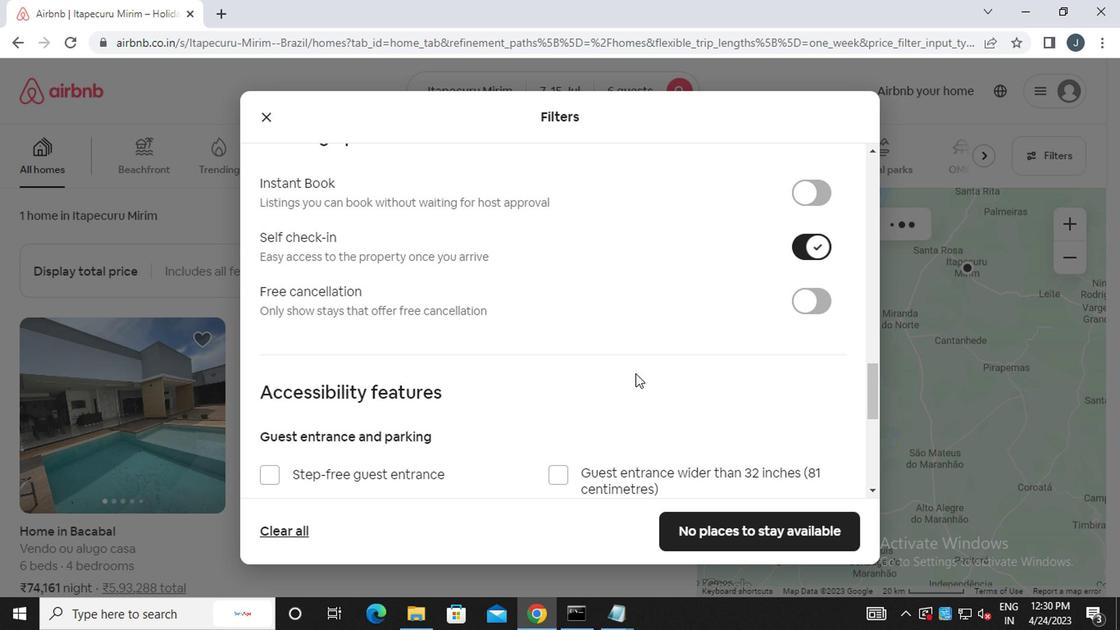 
Action: Mouse moved to (620, 401)
Screenshot: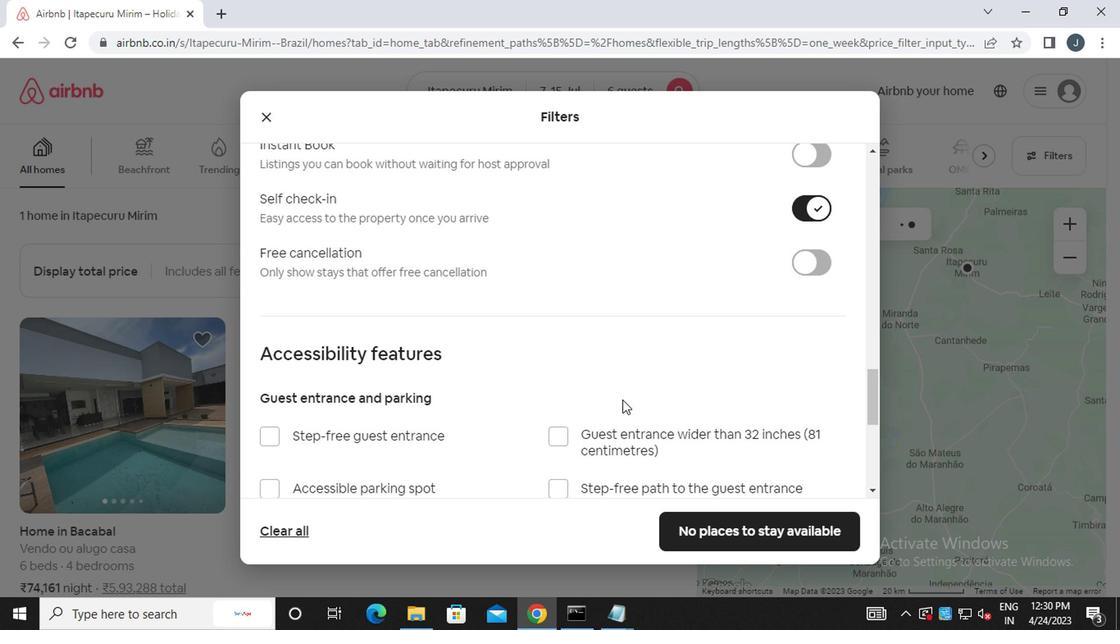 
Action: Mouse scrolled (620, 400) with delta (0, -1)
Screenshot: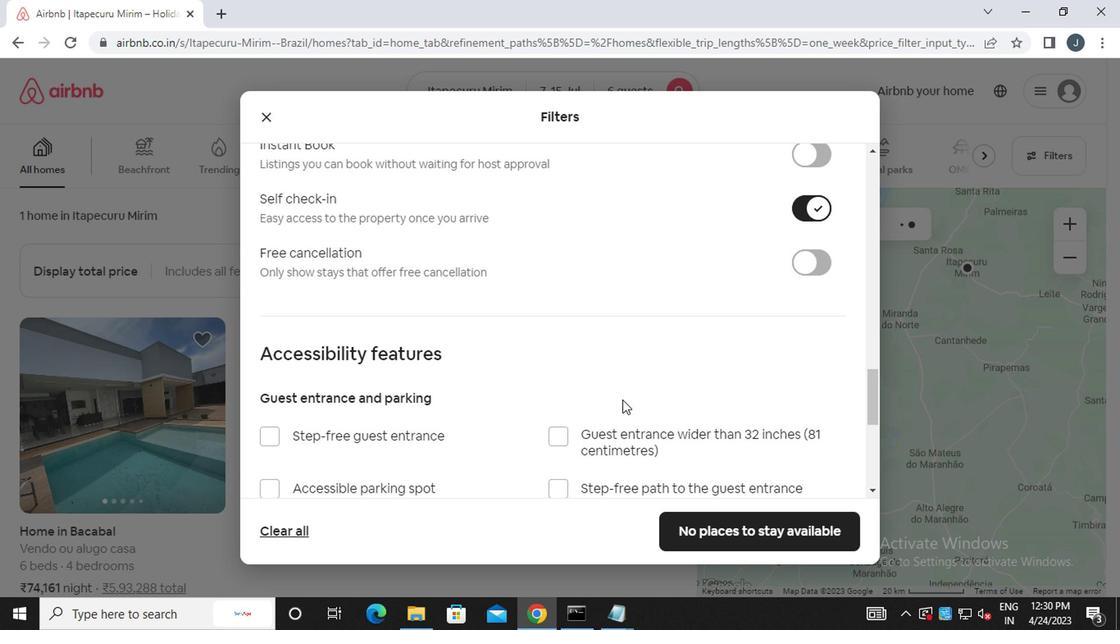 
Action: Mouse moved to (619, 401)
Screenshot: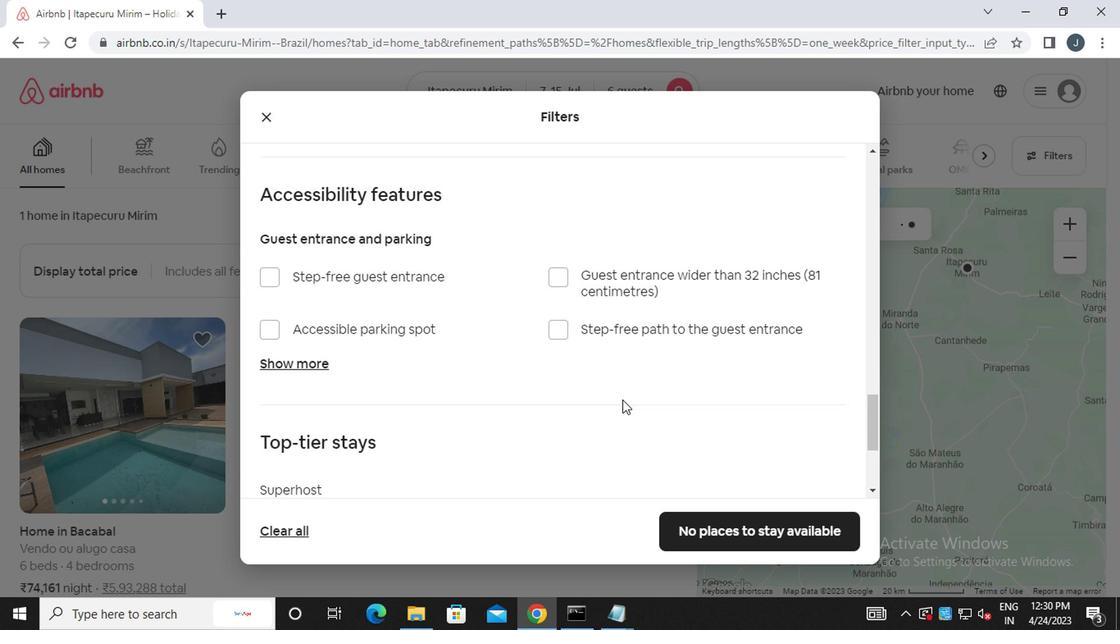 
Action: Mouse scrolled (619, 400) with delta (0, -1)
Screenshot: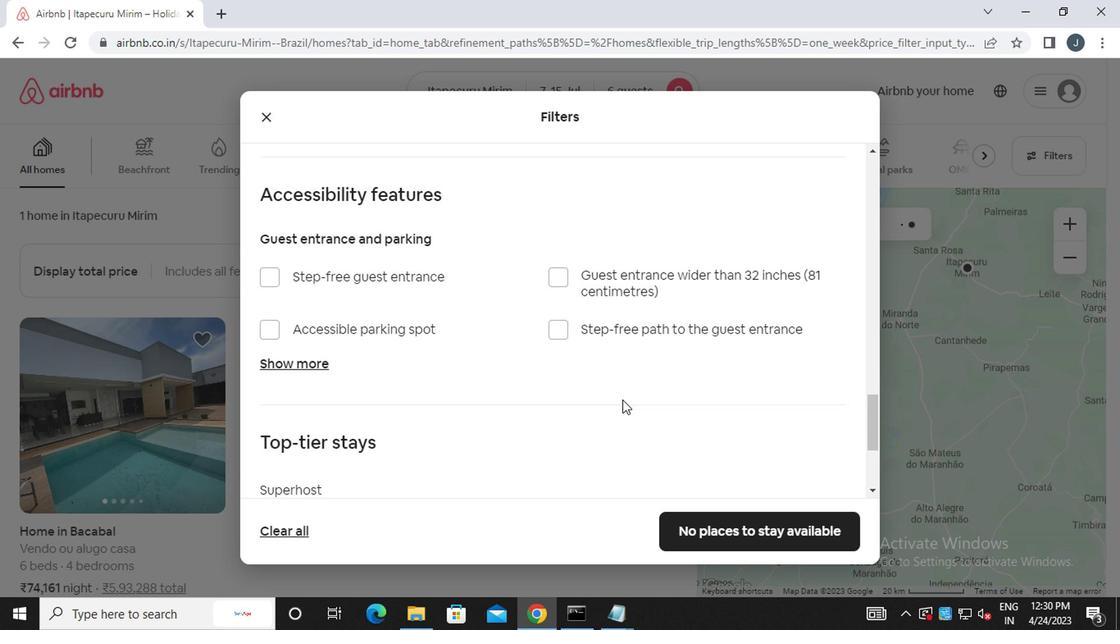 
Action: Mouse scrolled (619, 400) with delta (0, -1)
Screenshot: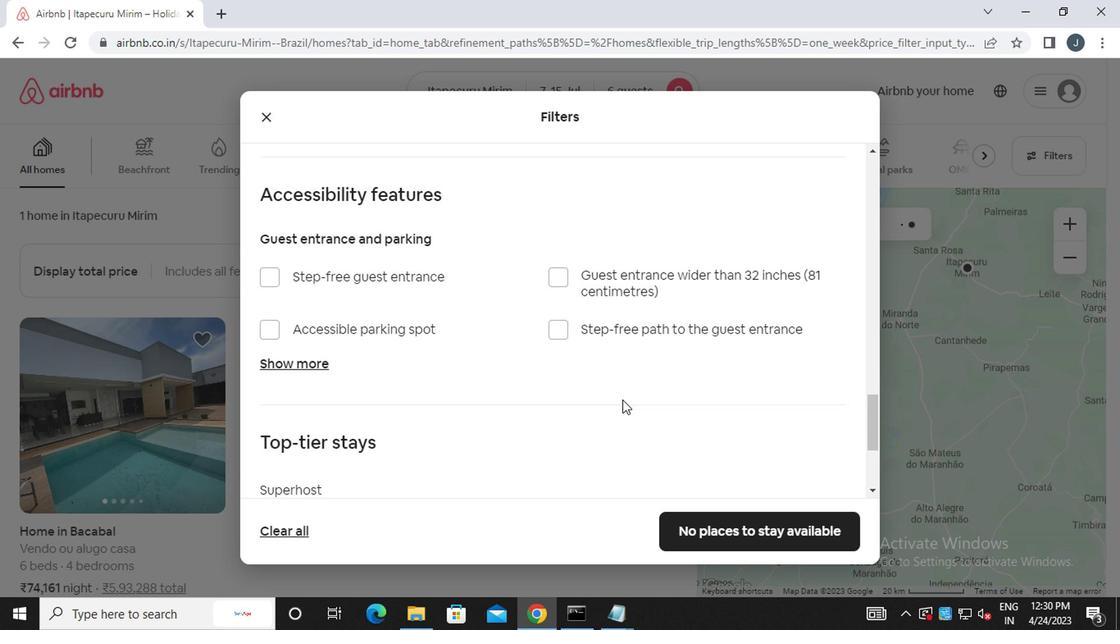 
Action: Mouse moved to (619, 402)
Screenshot: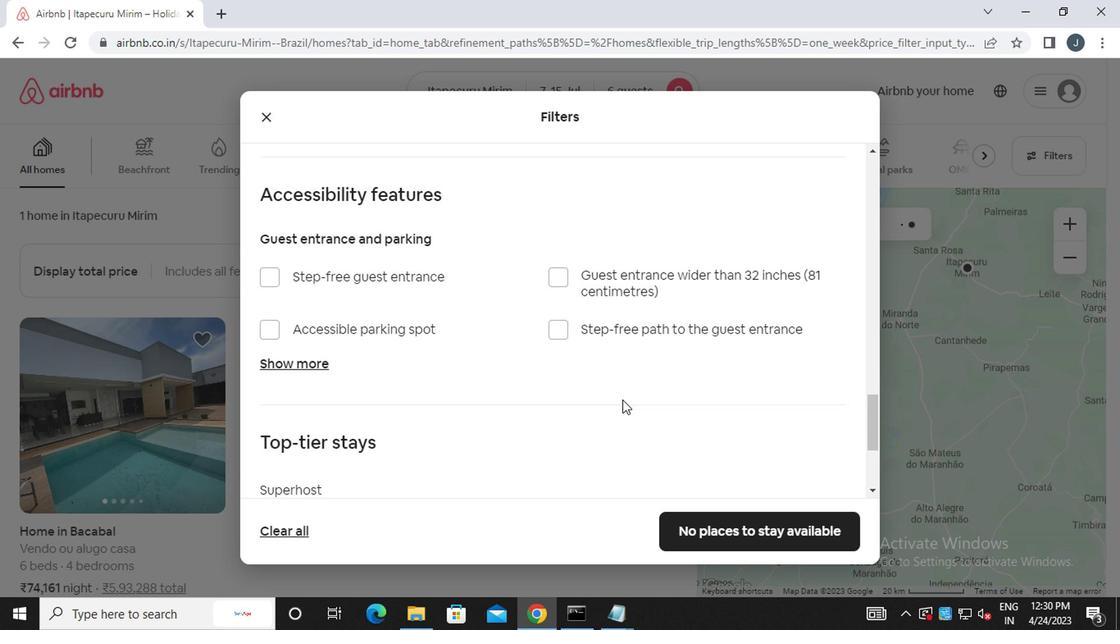 
Action: Mouse scrolled (619, 401) with delta (0, 0)
Screenshot: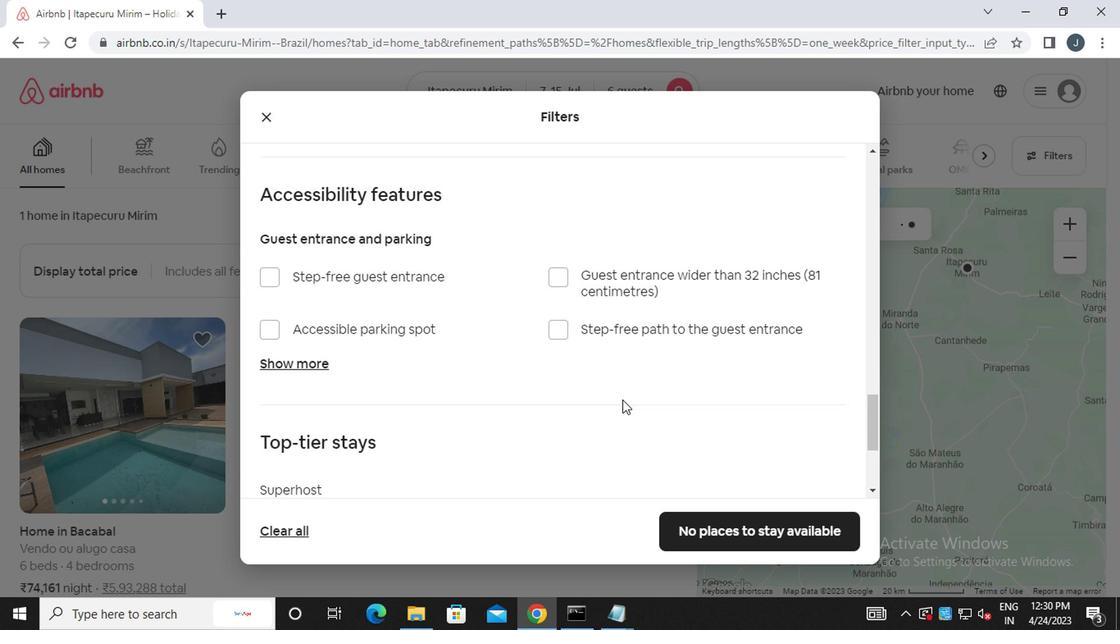 
Action: Mouse scrolled (619, 401) with delta (0, 0)
Screenshot: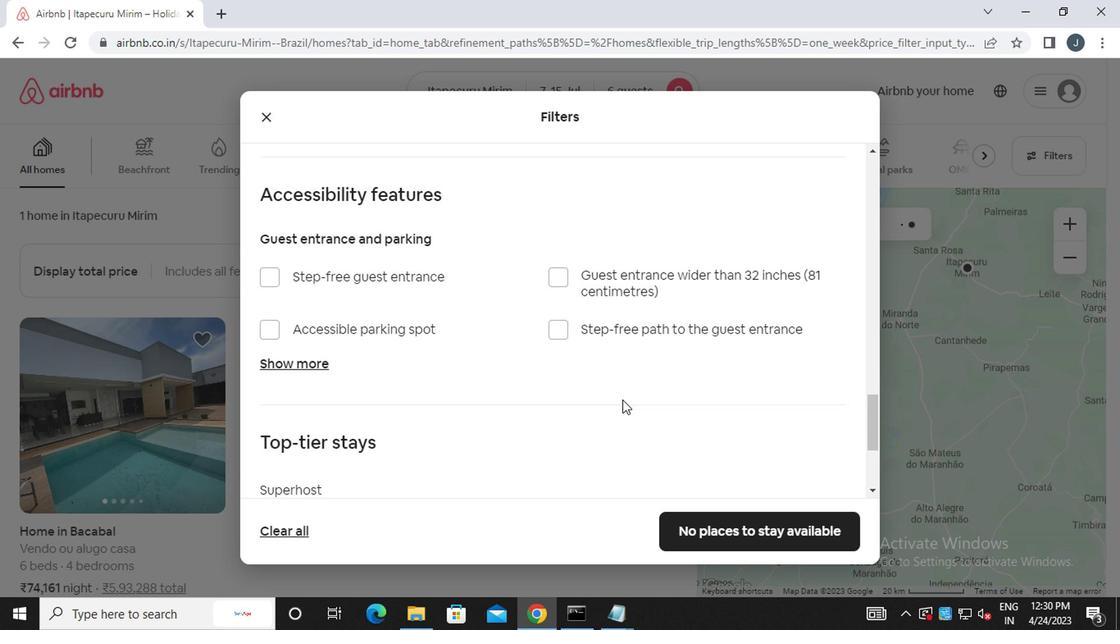 
Action: Mouse scrolled (619, 401) with delta (0, 0)
Screenshot: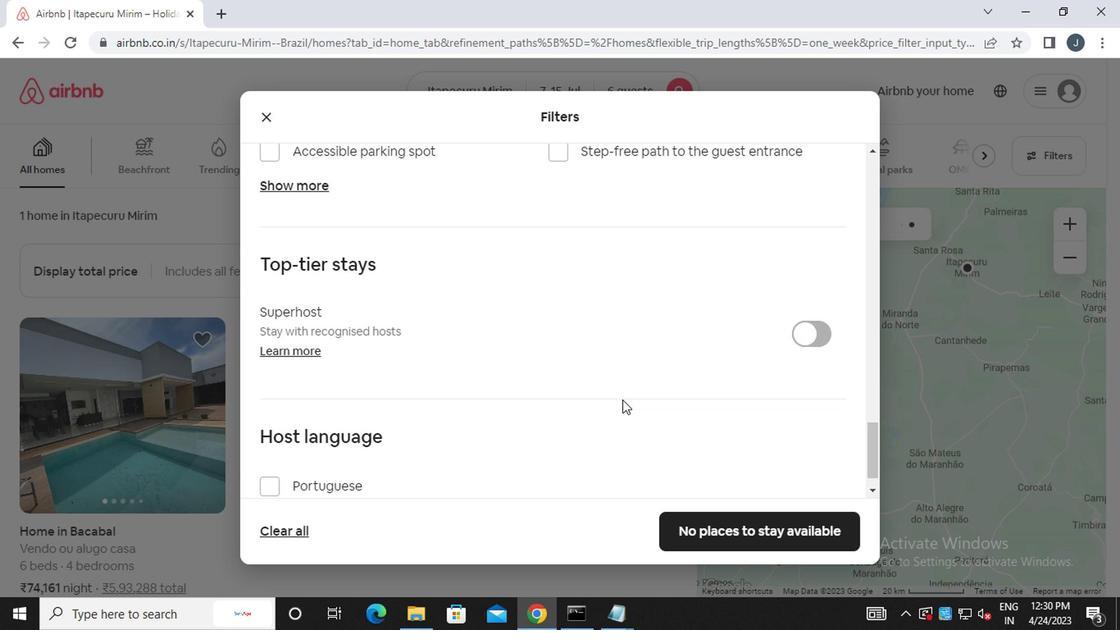 
Action: Mouse moved to (724, 529)
Screenshot: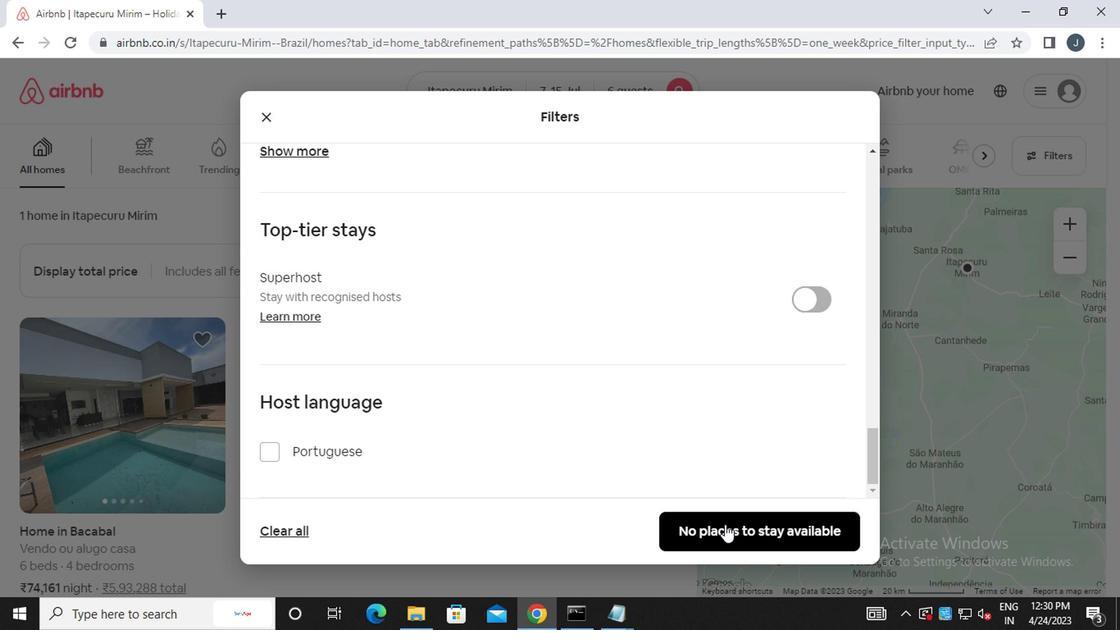 
Action: Mouse pressed left at (724, 529)
Screenshot: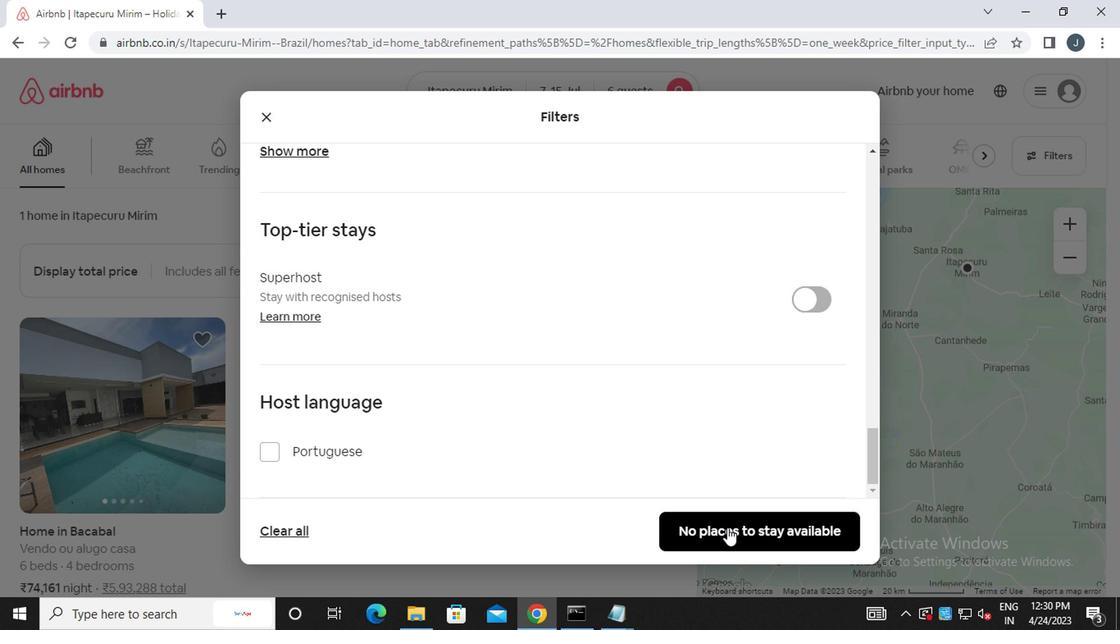 
Action: Mouse moved to (713, 499)
Screenshot: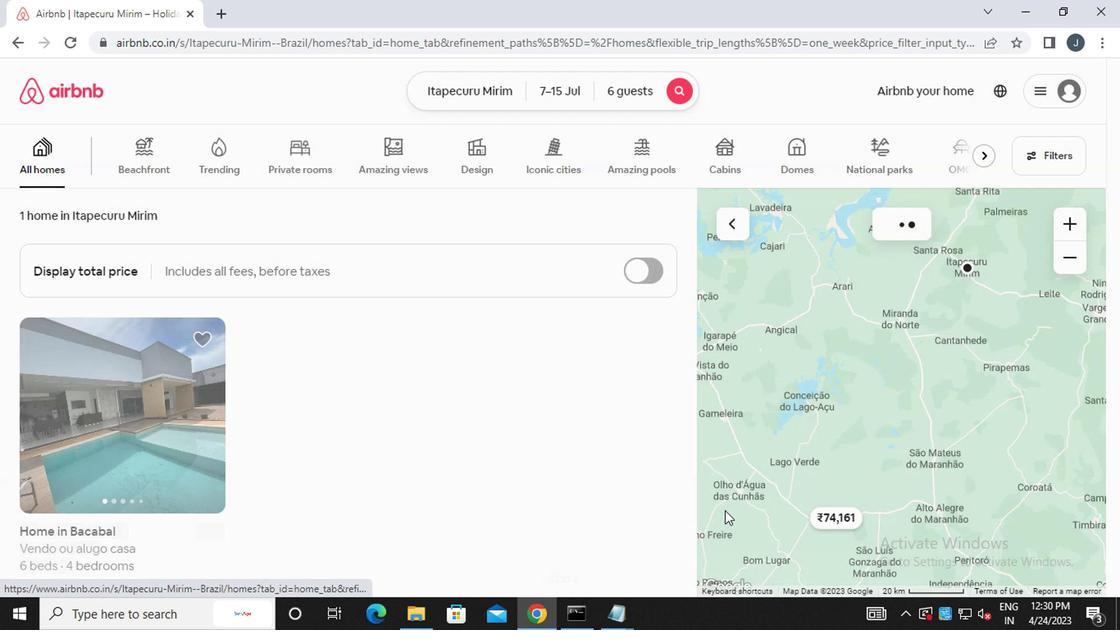 
